 Task: Search one way flight ticket for 4 adults, 2 children, 2 infants in seat and 1 infant on lap in premium economy from Grand Forks: Grand Forks International Airport to Evansville: Evansville Regional Airport on 5-3-2023. Choice of flights is Sun country airlines. Number of bags: 2 carry on bags. Price is upto 99000. Outbound departure time preference is 9:15.
Action: Mouse moved to (388, 153)
Screenshot: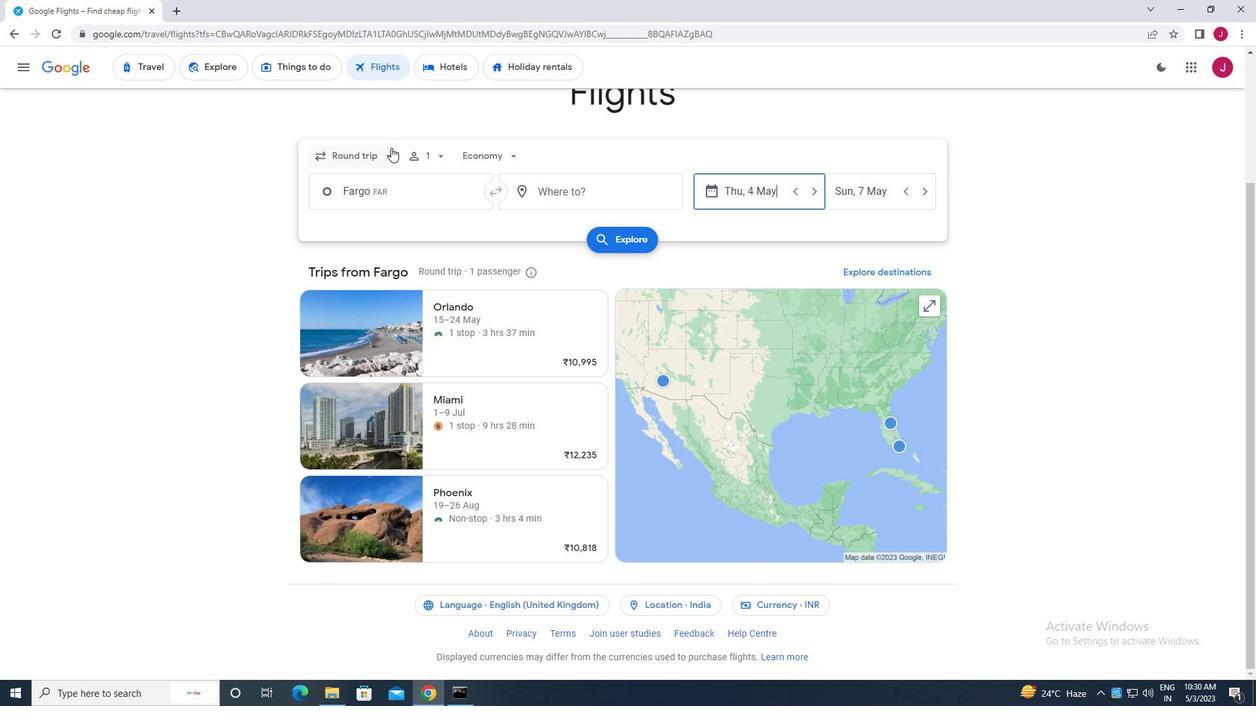 
Action: Mouse pressed left at (388, 153)
Screenshot: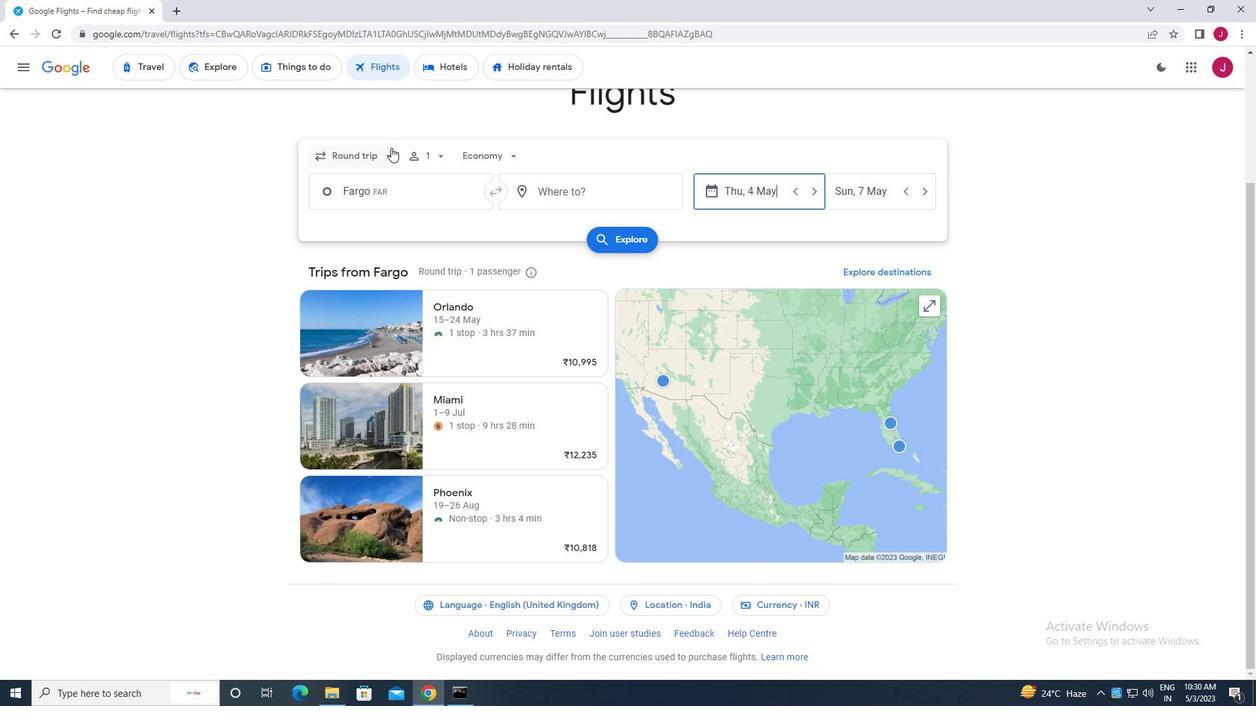 
Action: Mouse moved to (374, 217)
Screenshot: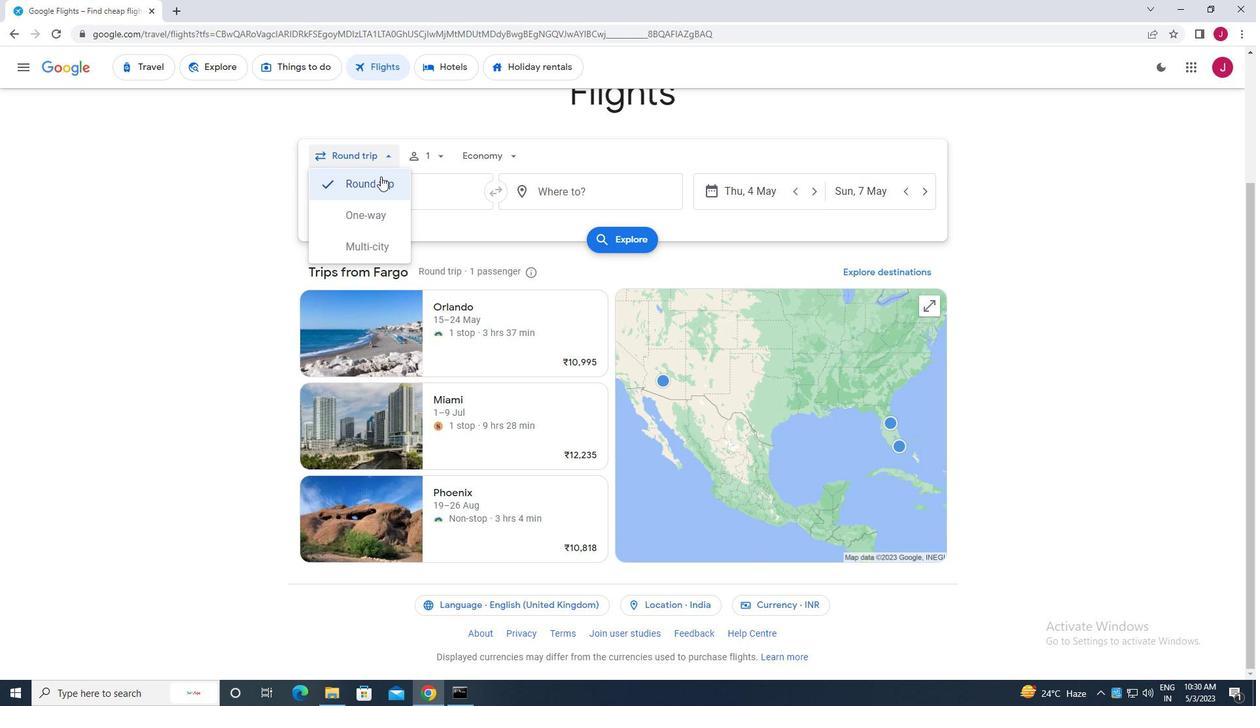 
Action: Mouse pressed left at (374, 217)
Screenshot: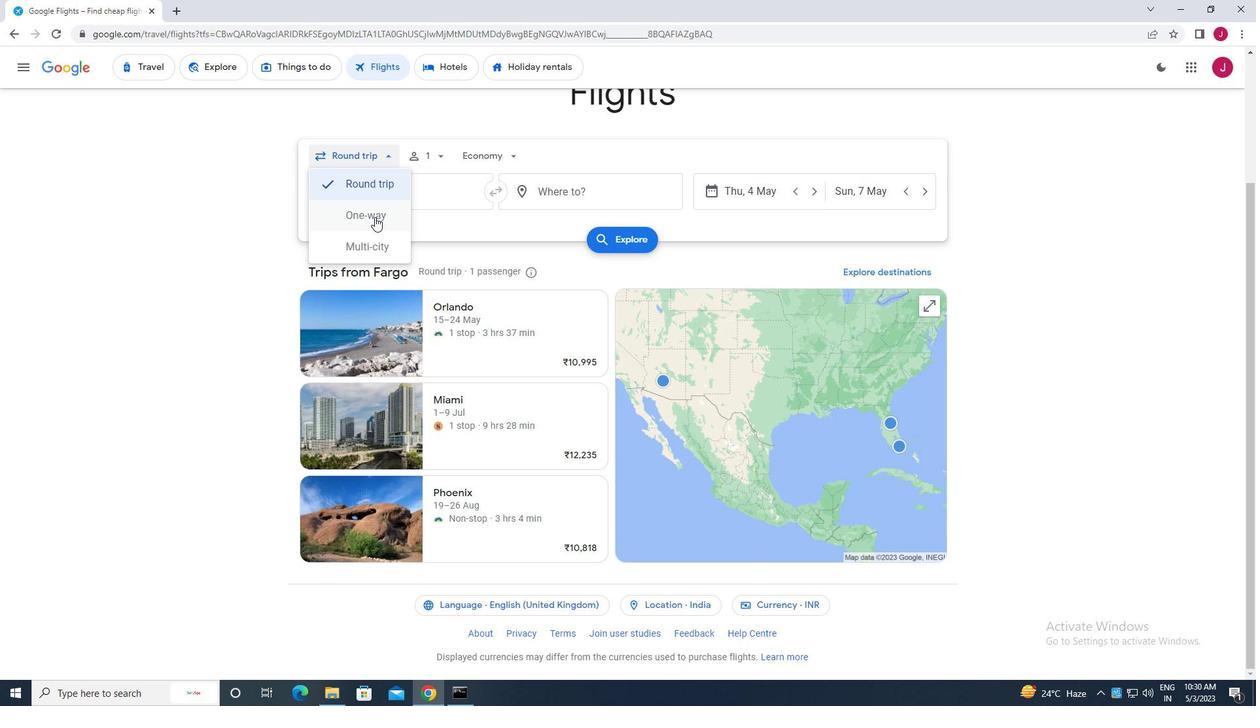 
Action: Mouse moved to (435, 155)
Screenshot: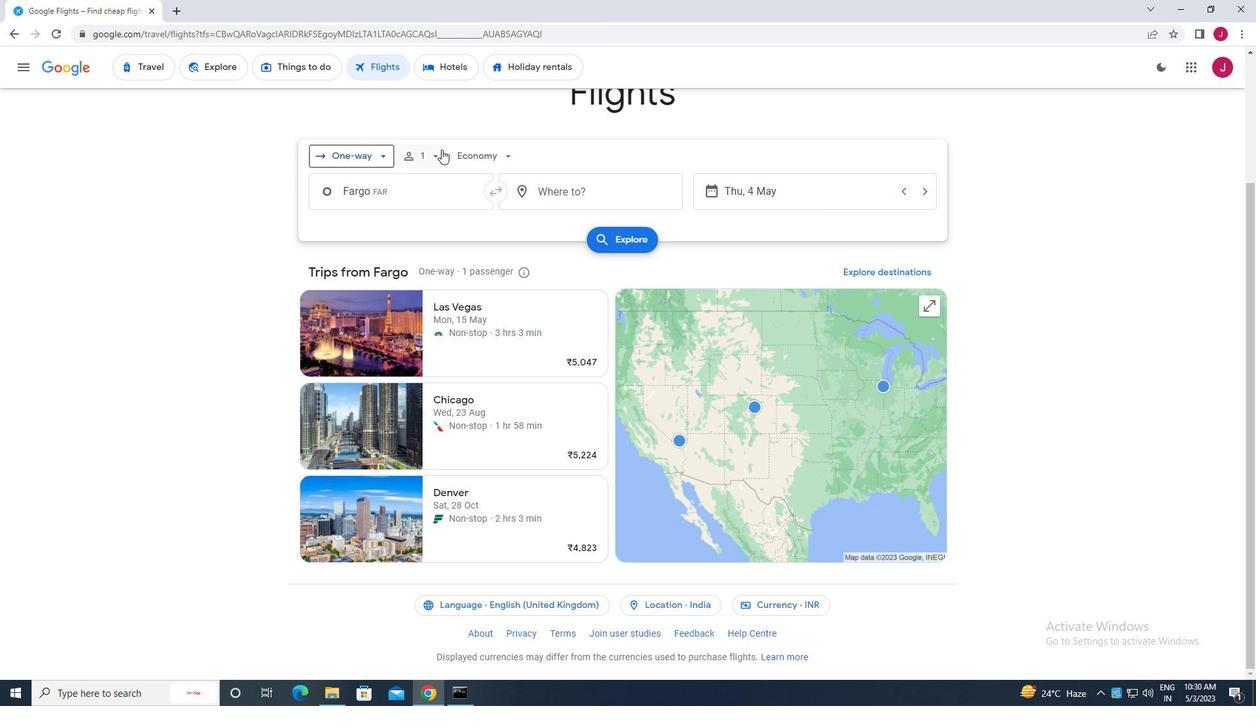 
Action: Mouse pressed left at (435, 155)
Screenshot: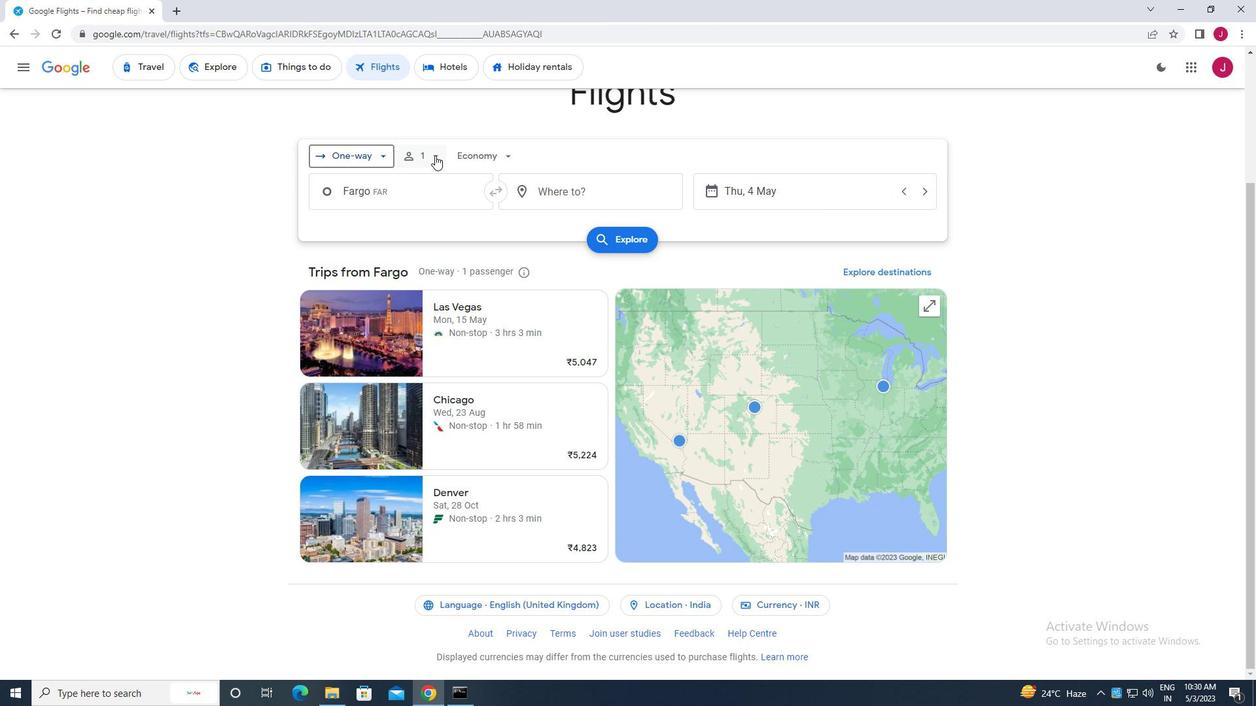
Action: Mouse moved to (528, 189)
Screenshot: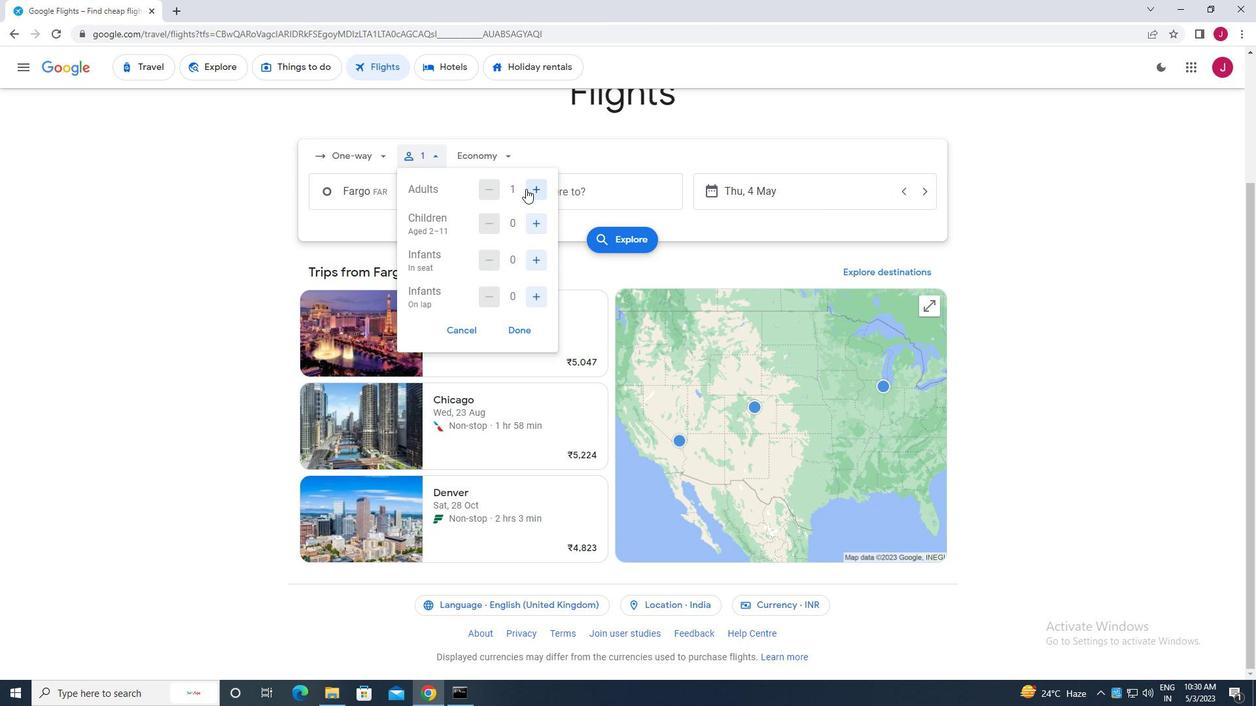 
Action: Mouse pressed left at (528, 189)
Screenshot: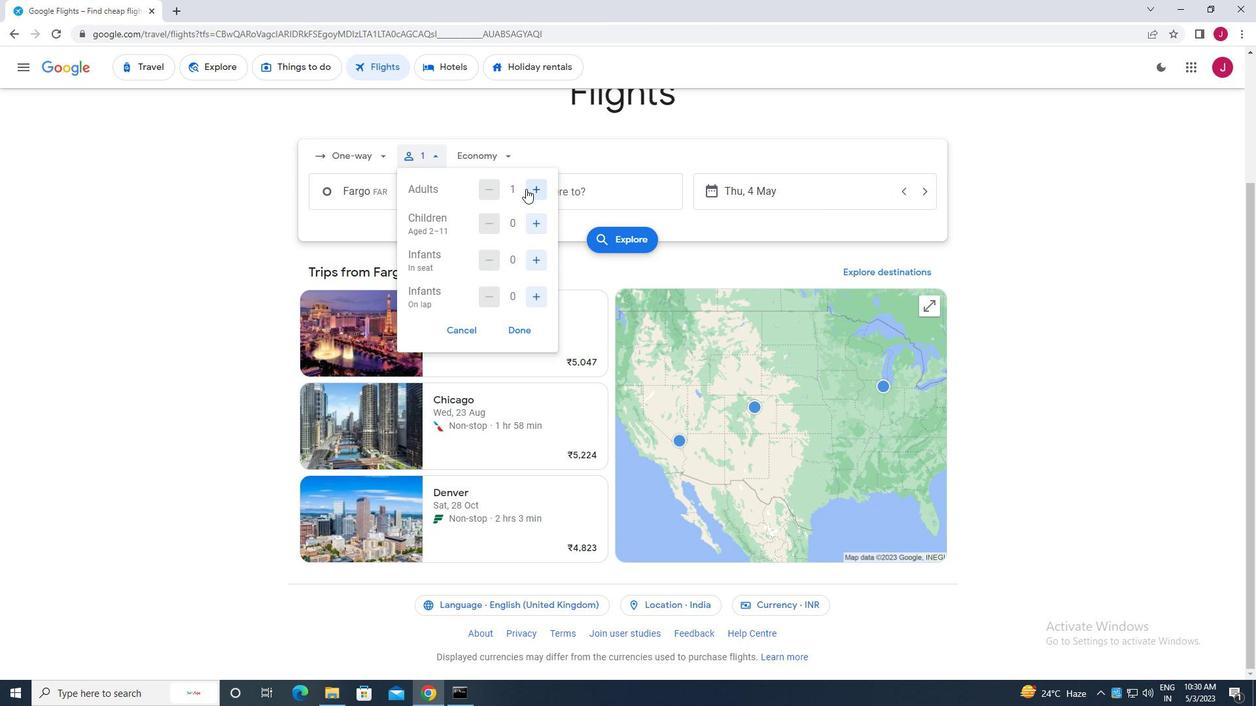 
Action: Mouse moved to (528, 189)
Screenshot: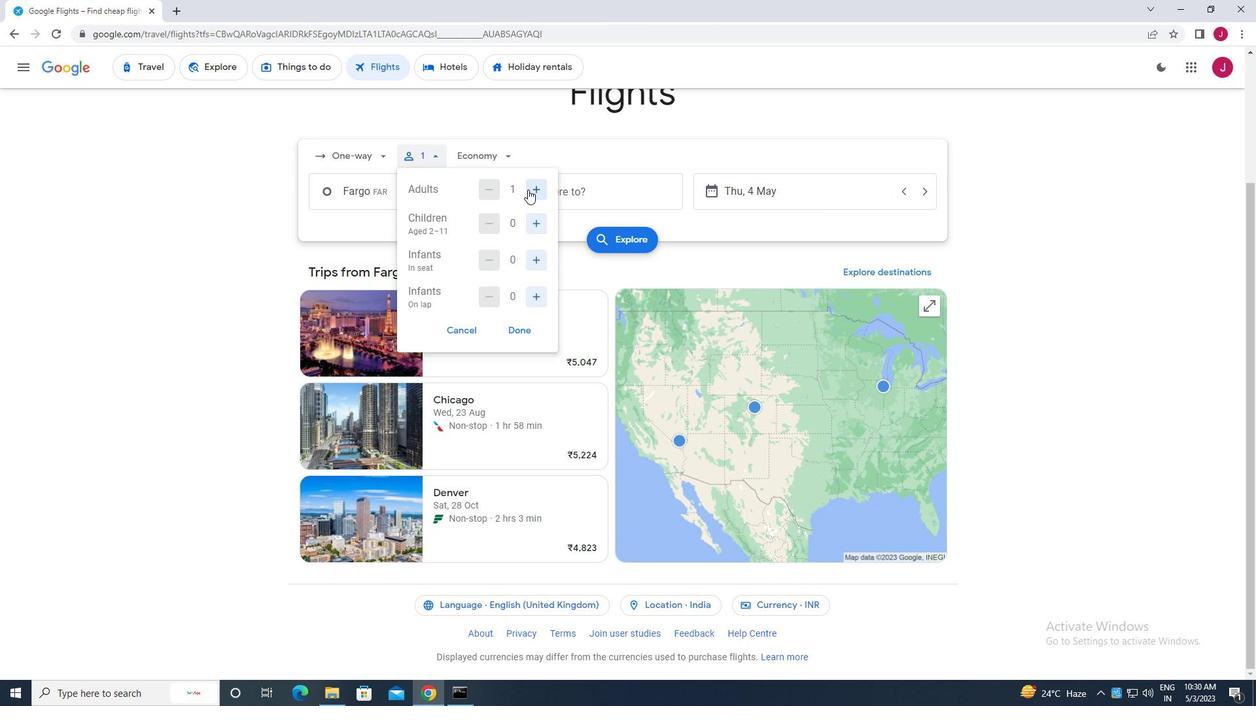 
Action: Mouse pressed left at (528, 189)
Screenshot: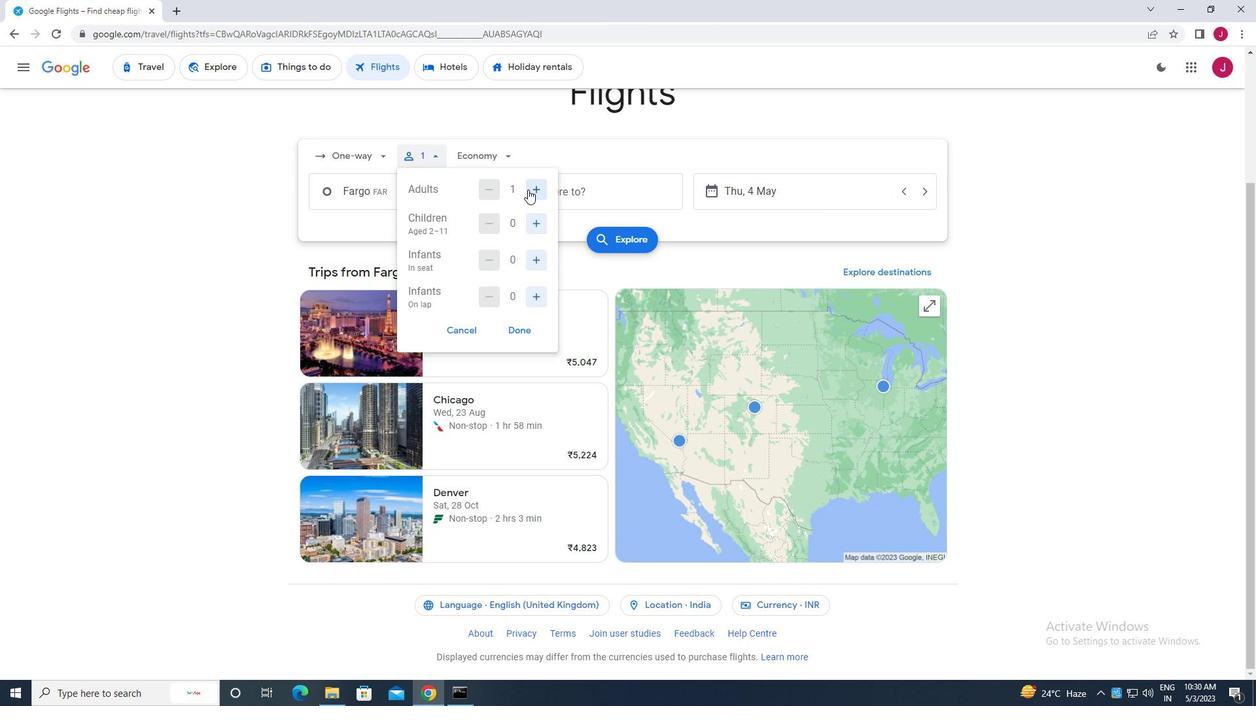 
Action: Mouse moved to (529, 190)
Screenshot: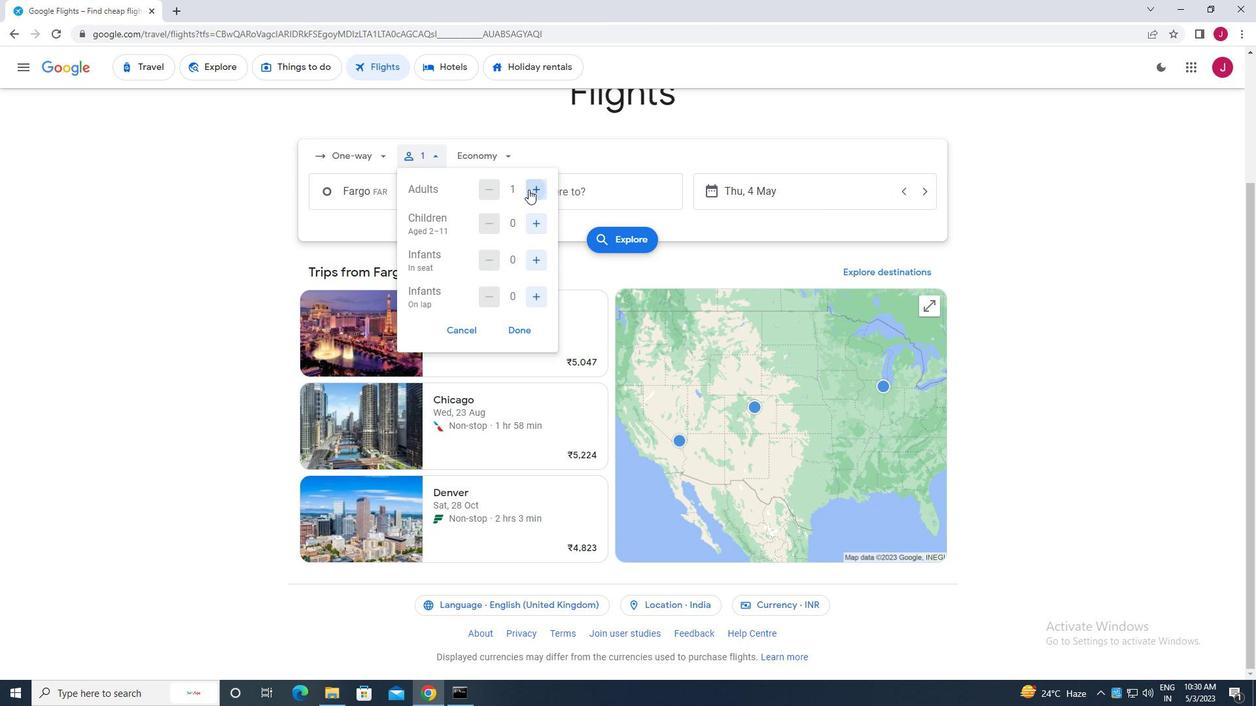 
Action: Mouse pressed left at (529, 190)
Screenshot: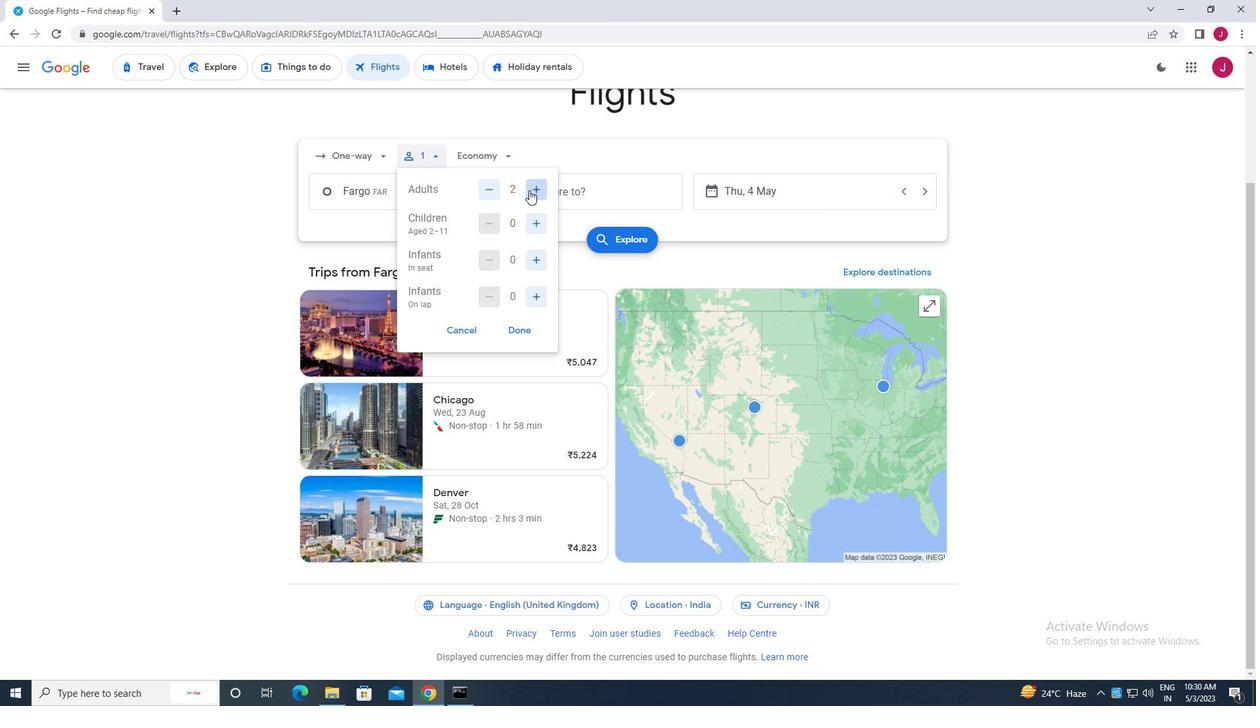 
Action: Mouse moved to (535, 227)
Screenshot: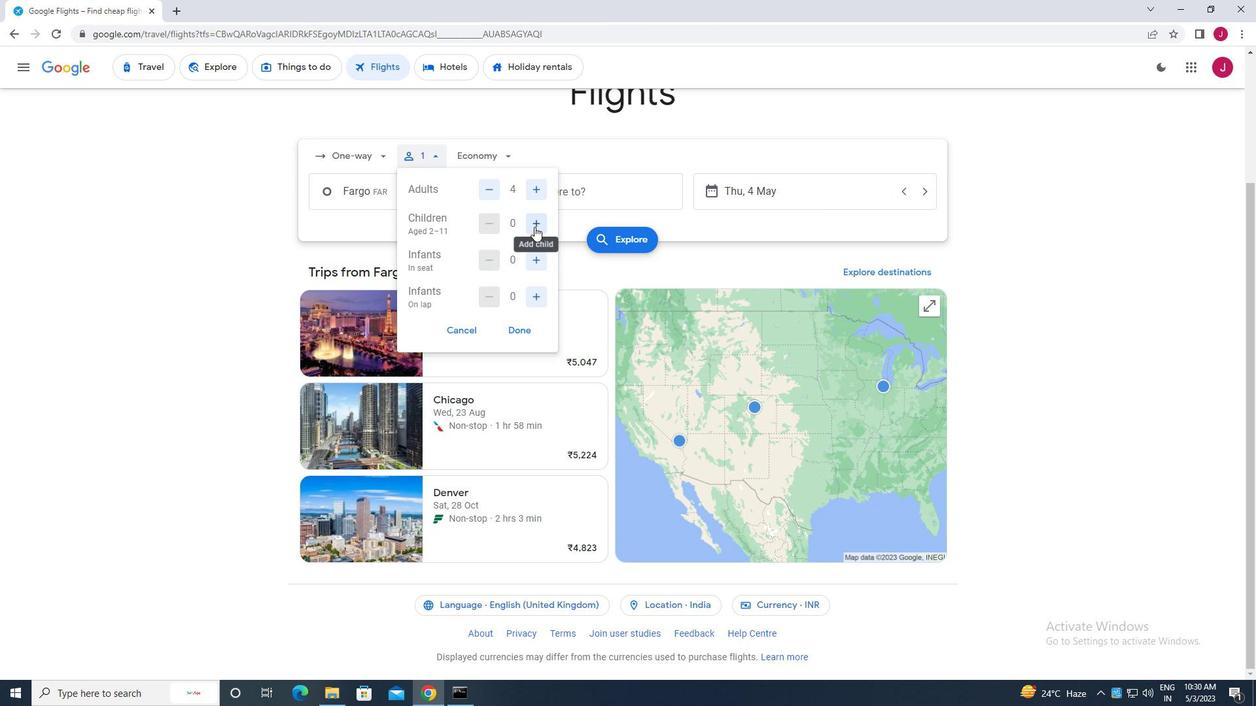 
Action: Mouse pressed left at (535, 227)
Screenshot: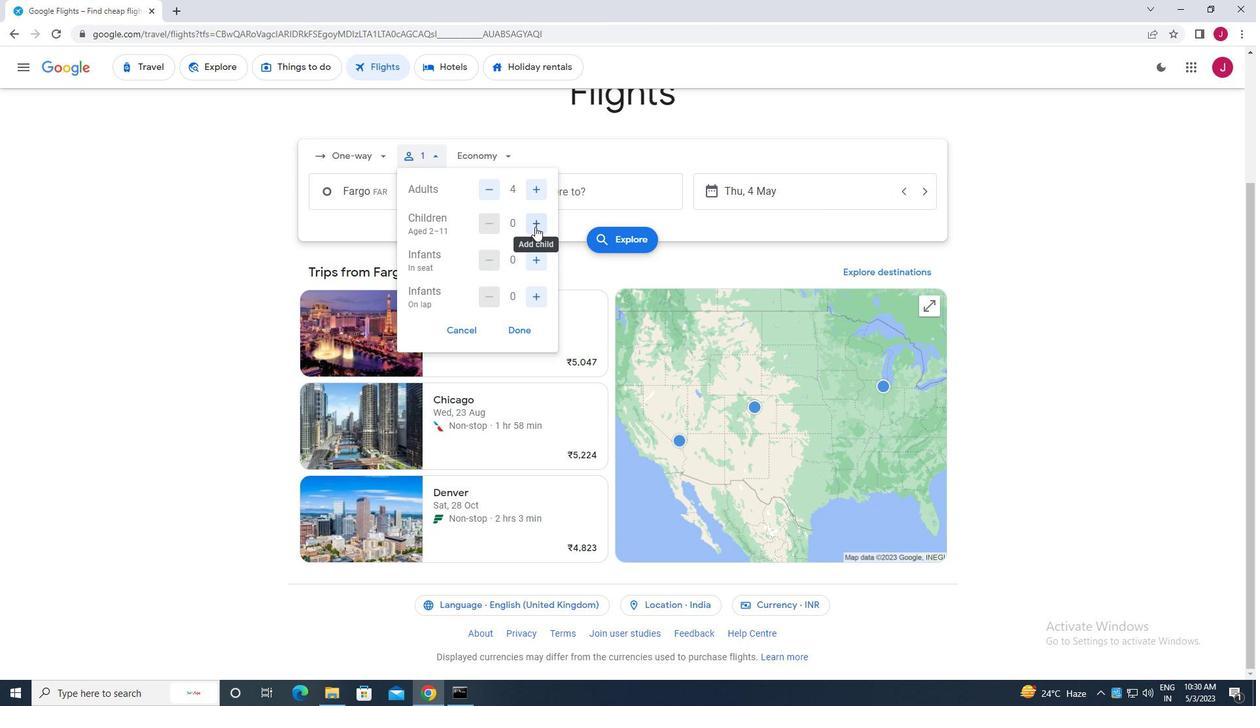 
Action: Mouse pressed left at (535, 227)
Screenshot: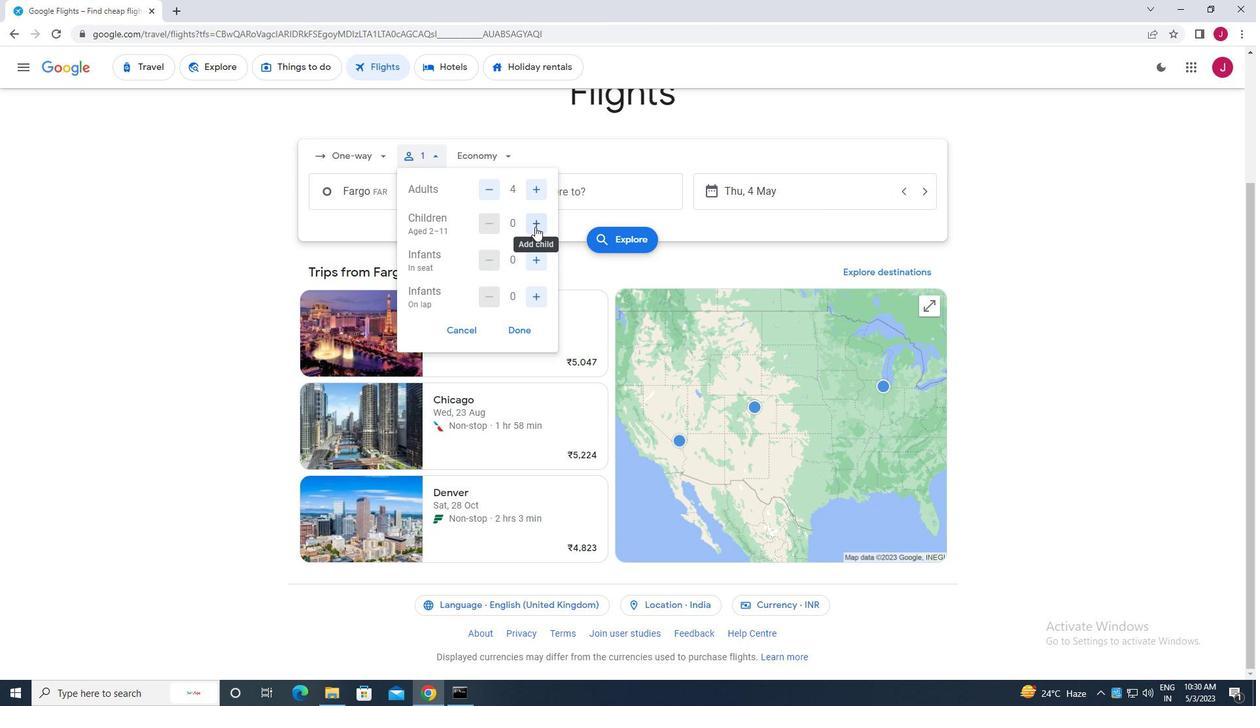 
Action: Mouse moved to (538, 264)
Screenshot: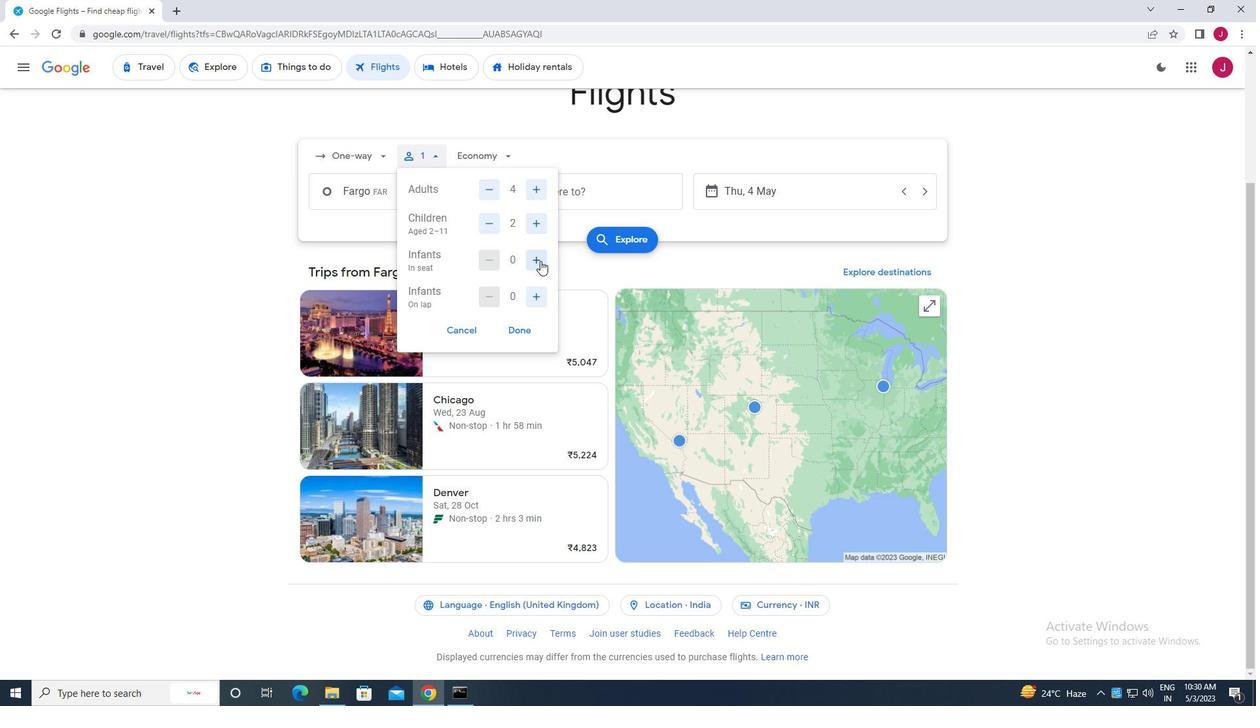 
Action: Mouse pressed left at (538, 264)
Screenshot: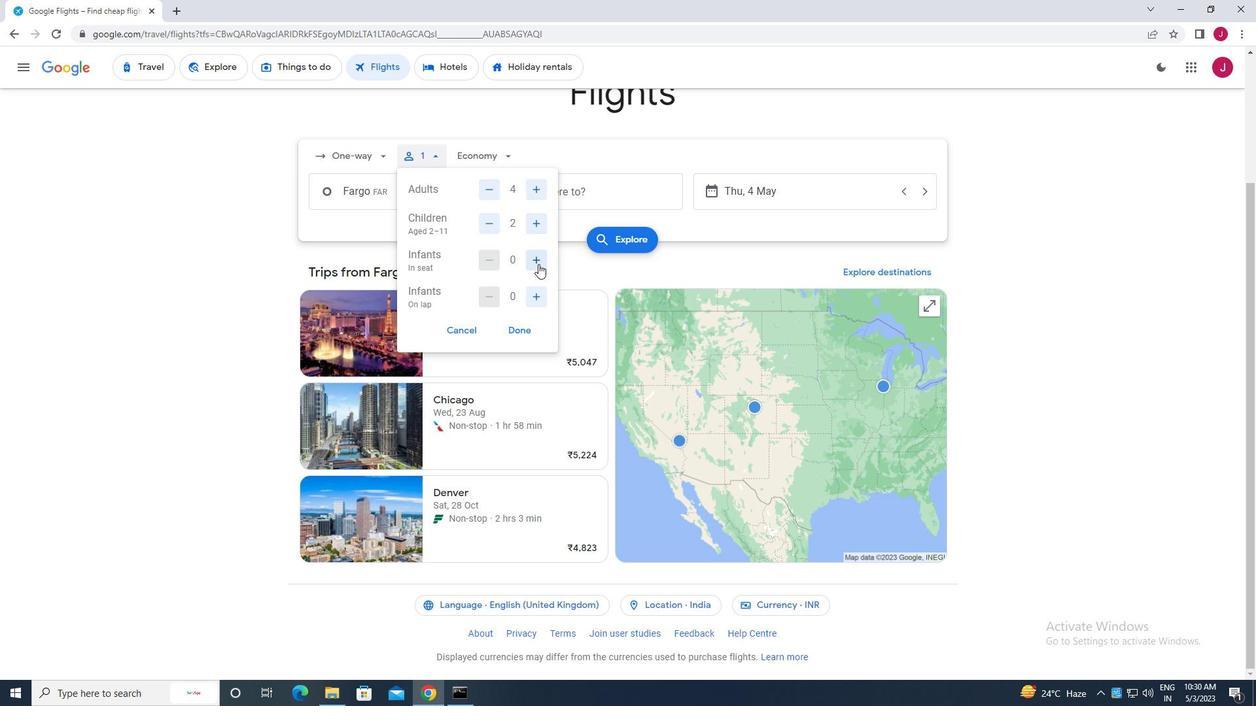
Action: Mouse pressed left at (538, 264)
Screenshot: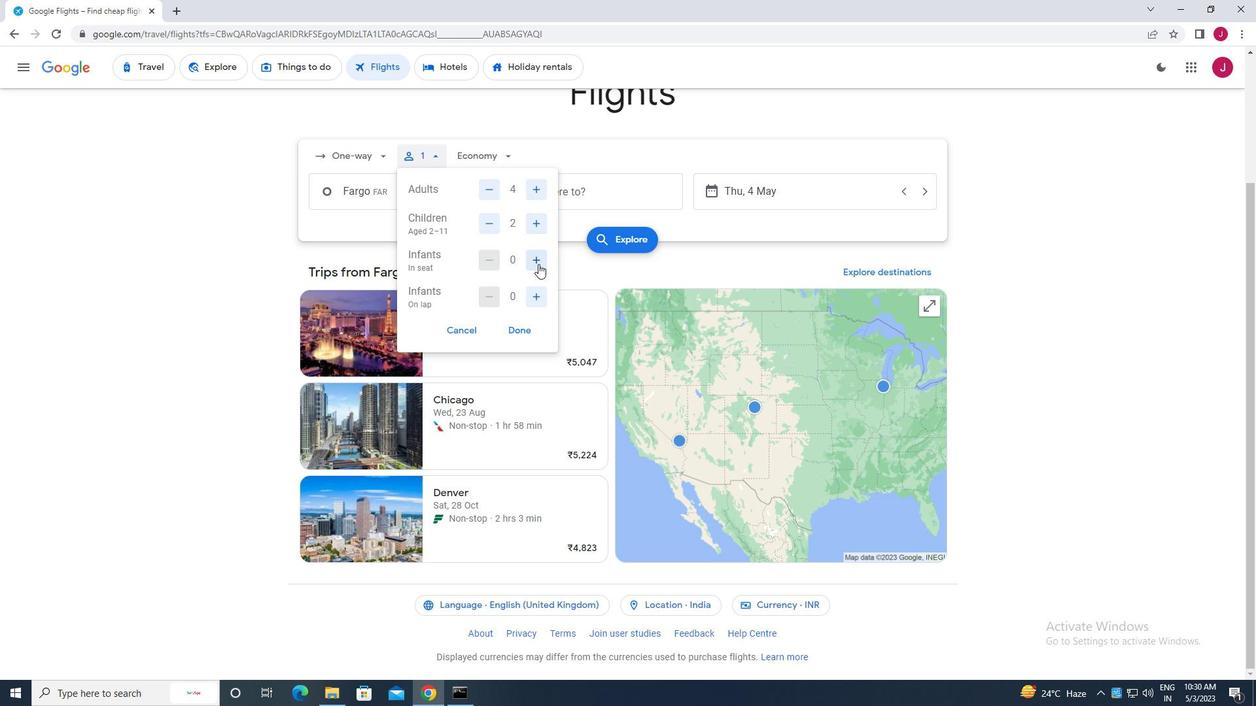 
Action: Mouse moved to (536, 295)
Screenshot: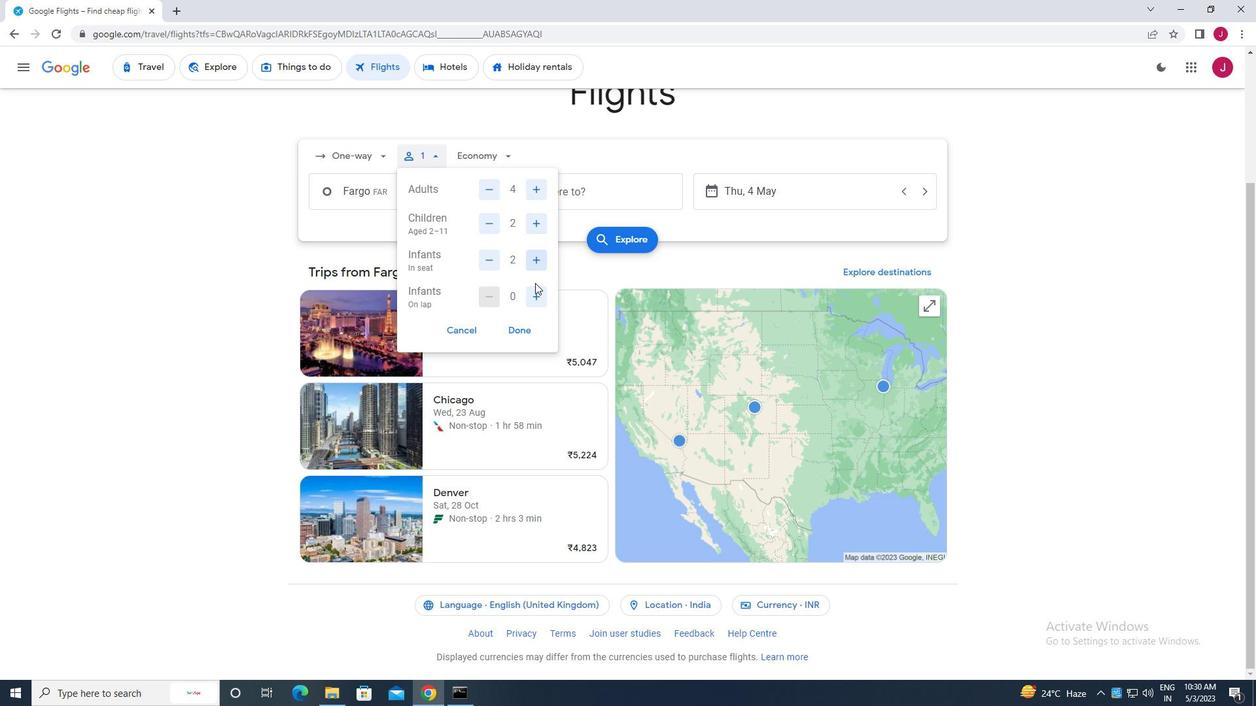 
Action: Mouse pressed left at (536, 295)
Screenshot: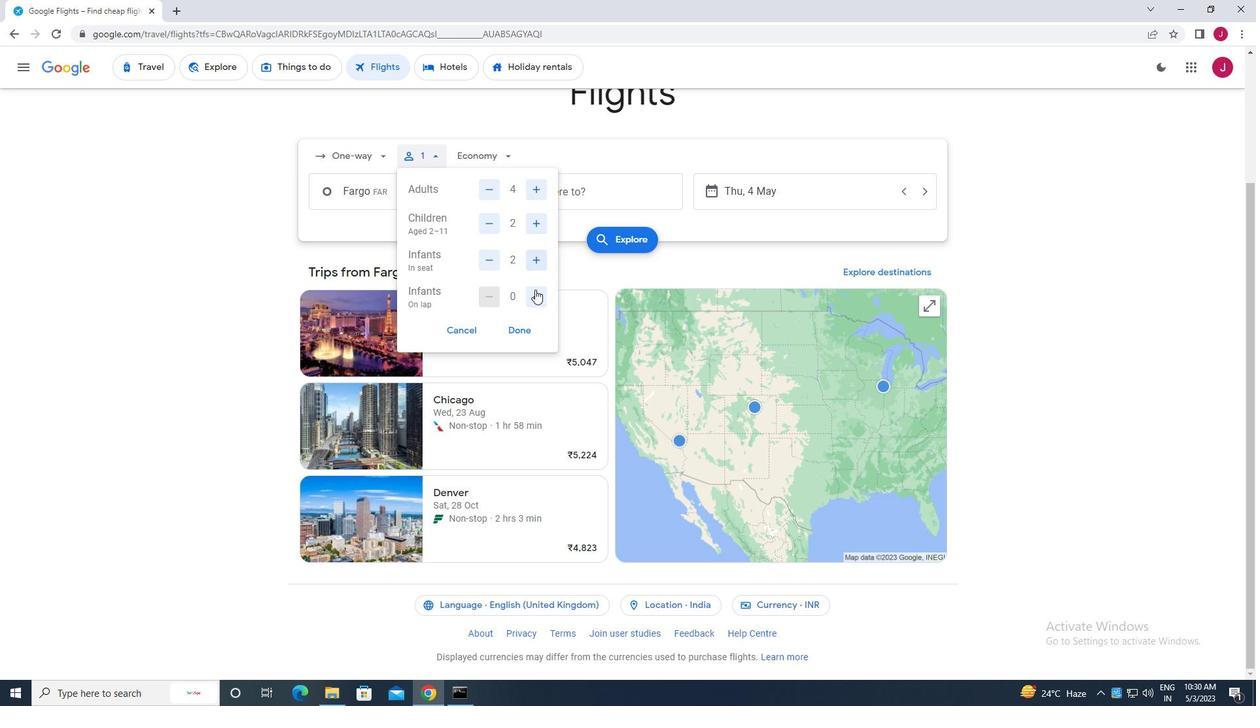 
Action: Mouse moved to (521, 327)
Screenshot: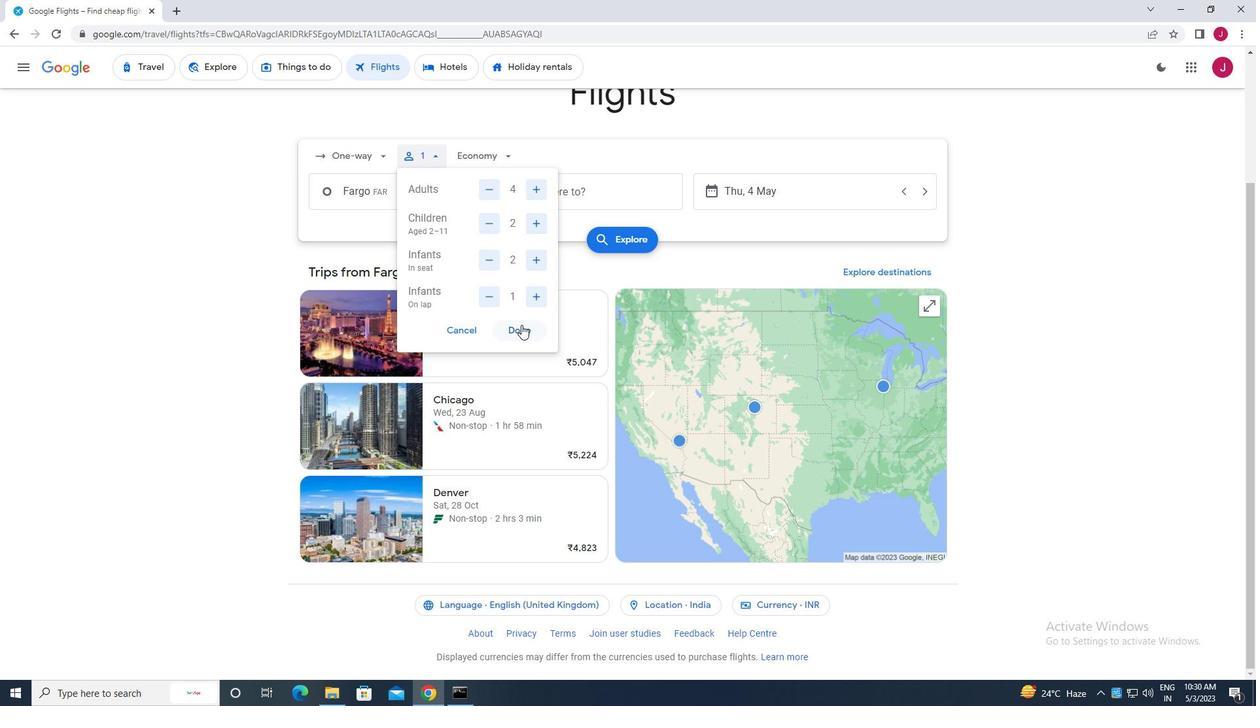 
Action: Mouse pressed left at (521, 327)
Screenshot: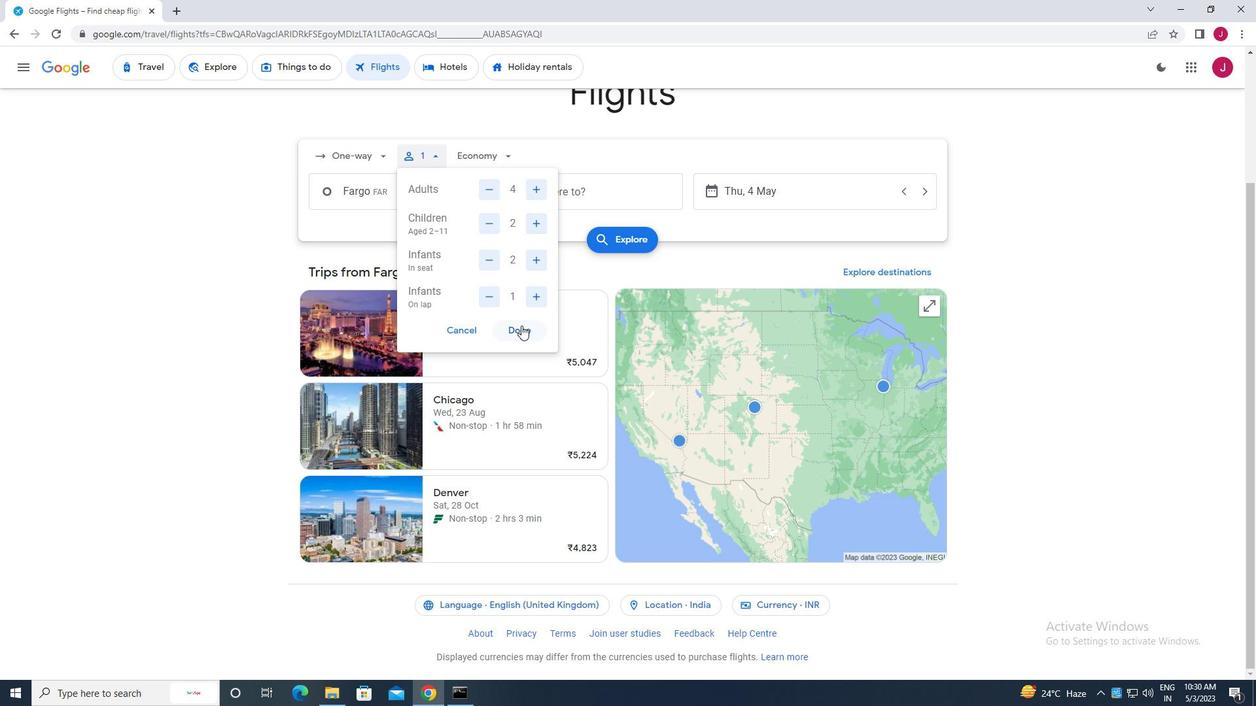 
Action: Mouse moved to (490, 158)
Screenshot: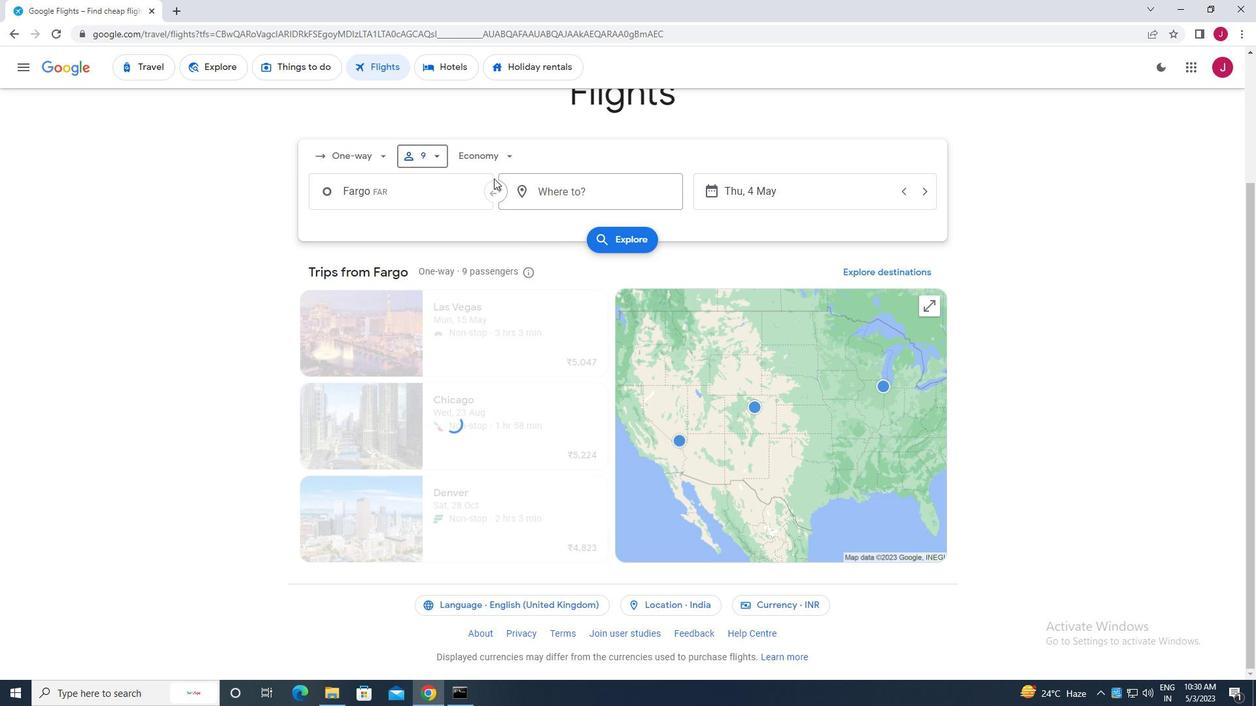 
Action: Mouse pressed left at (490, 158)
Screenshot: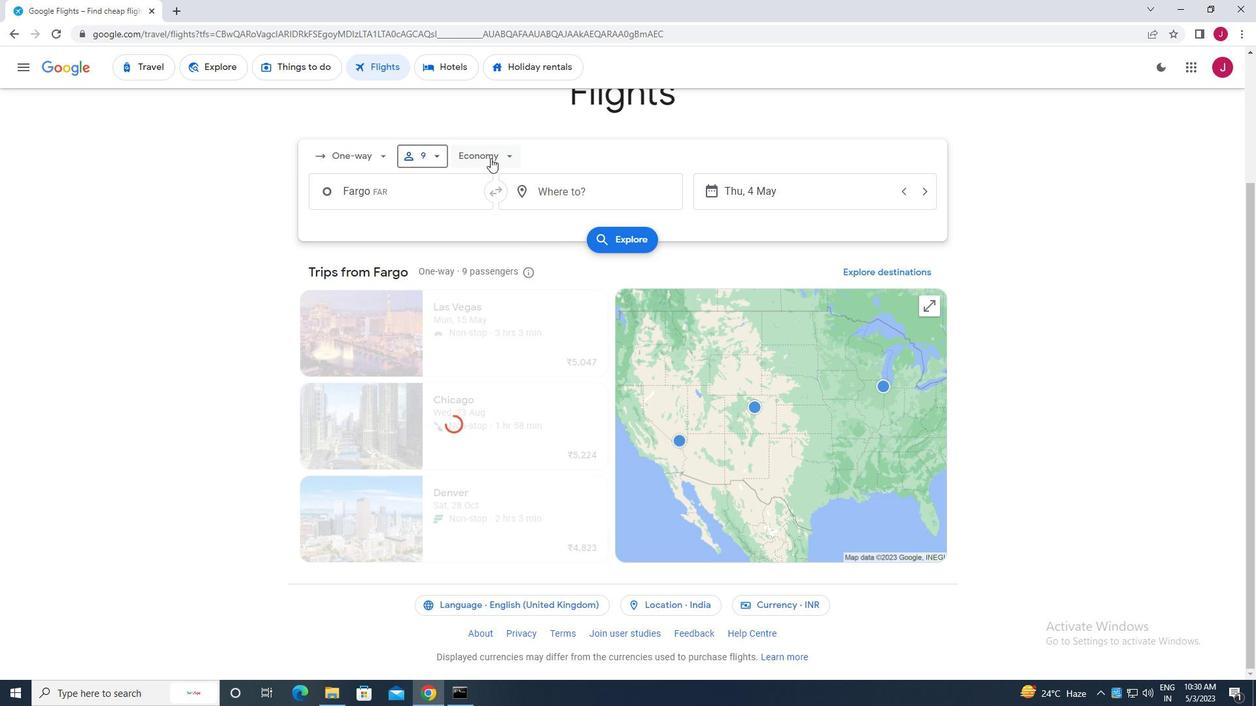 
Action: Mouse moved to (504, 215)
Screenshot: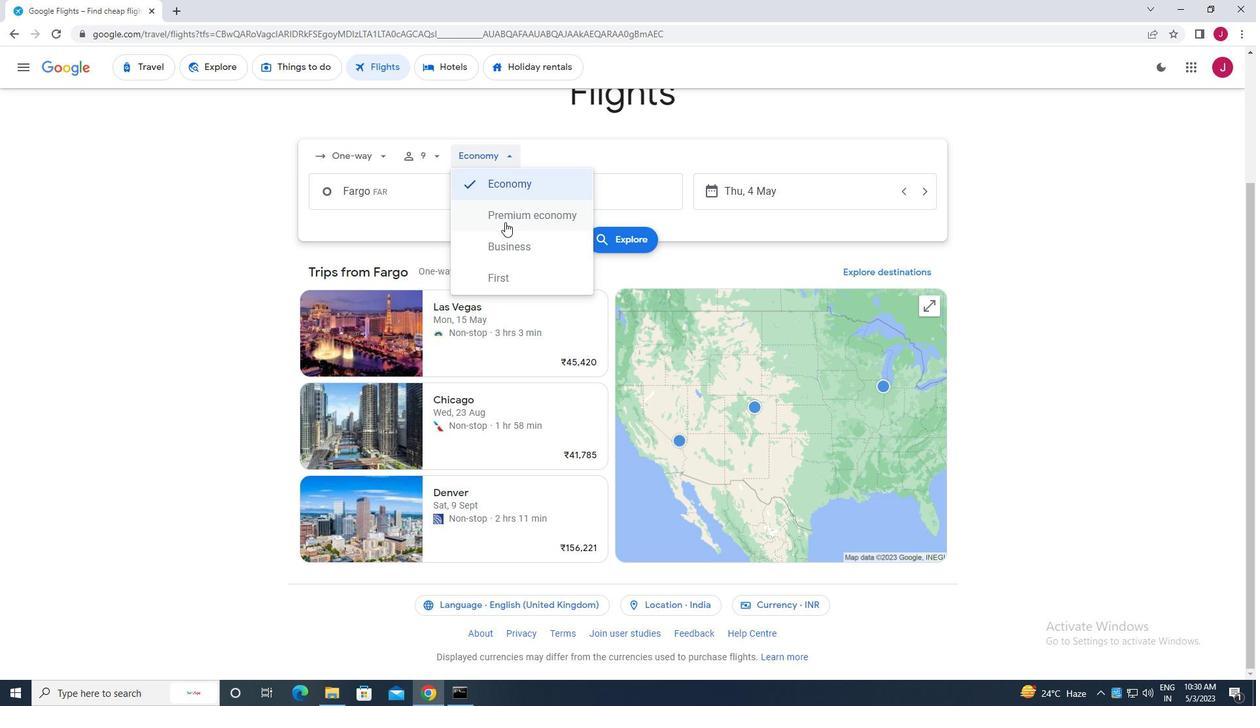 
Action: Mouse pressed left at (504, 215)
Screenshot: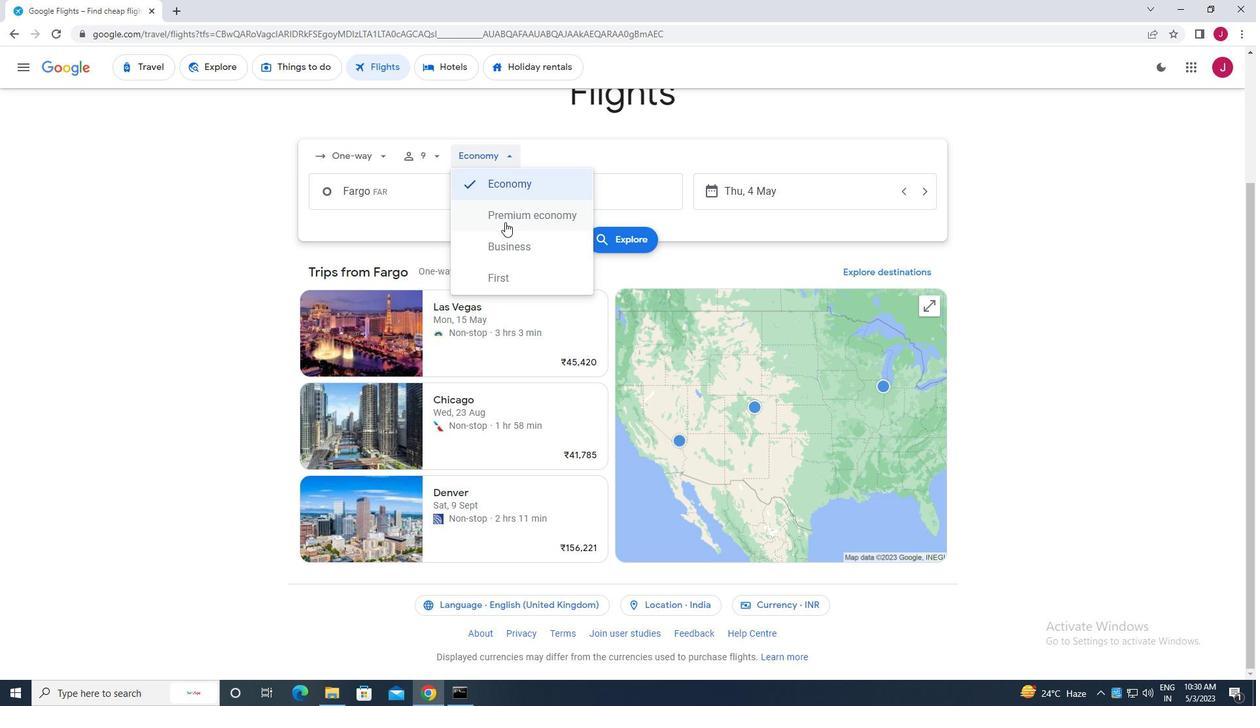 
Action: Mouse moved to (441, 194)
Screenshot: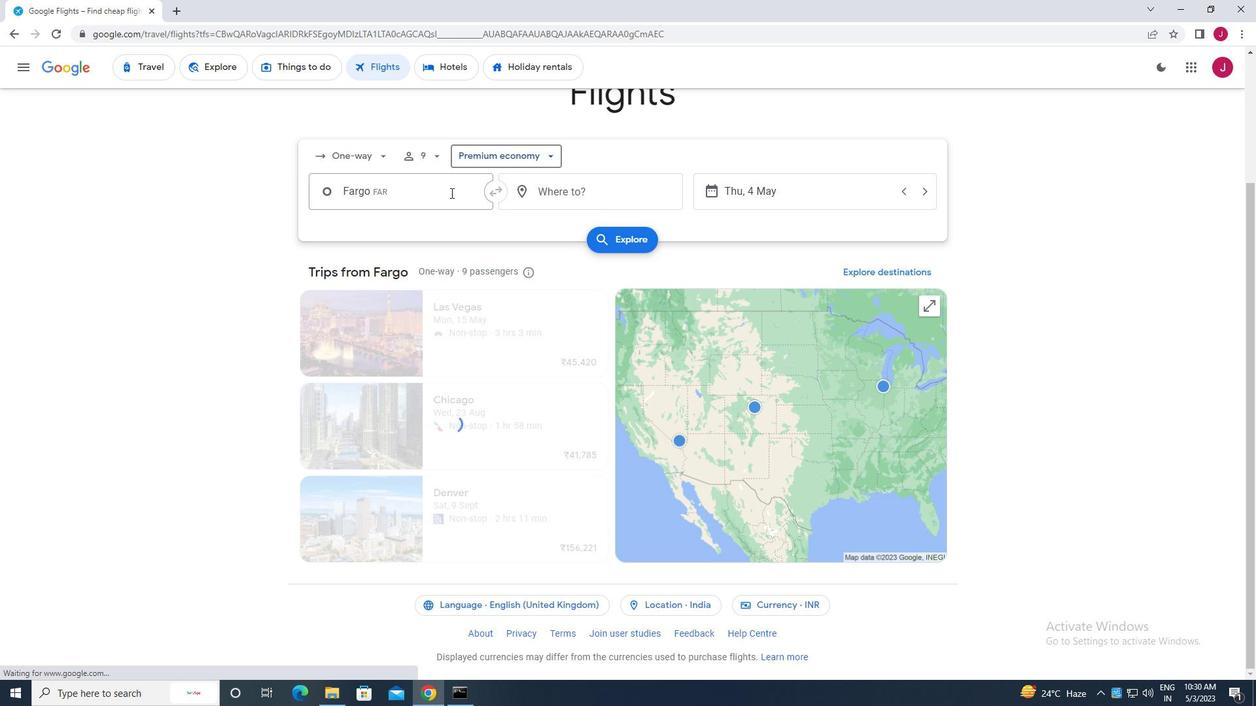 
Action: Mouse pressed left at (441, 194)
Screenshot: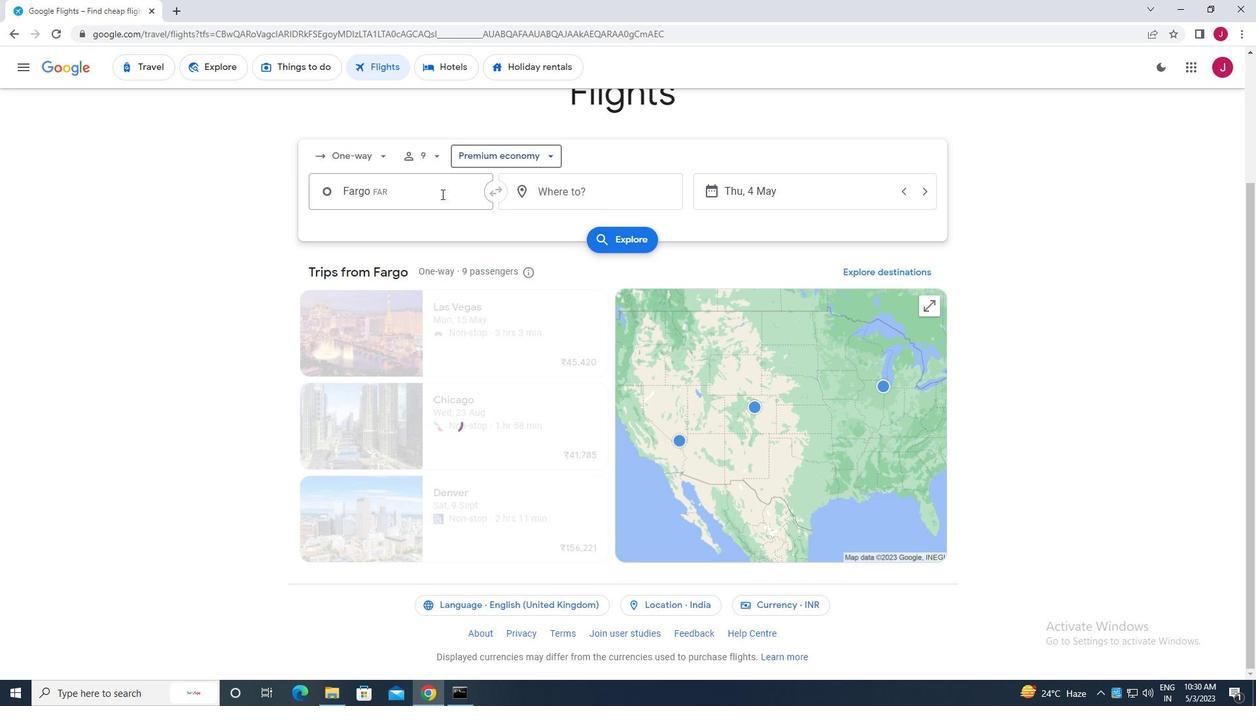 
Action: Key pressed r<Key.backspace>grand<Key.space>forks
Screenshot: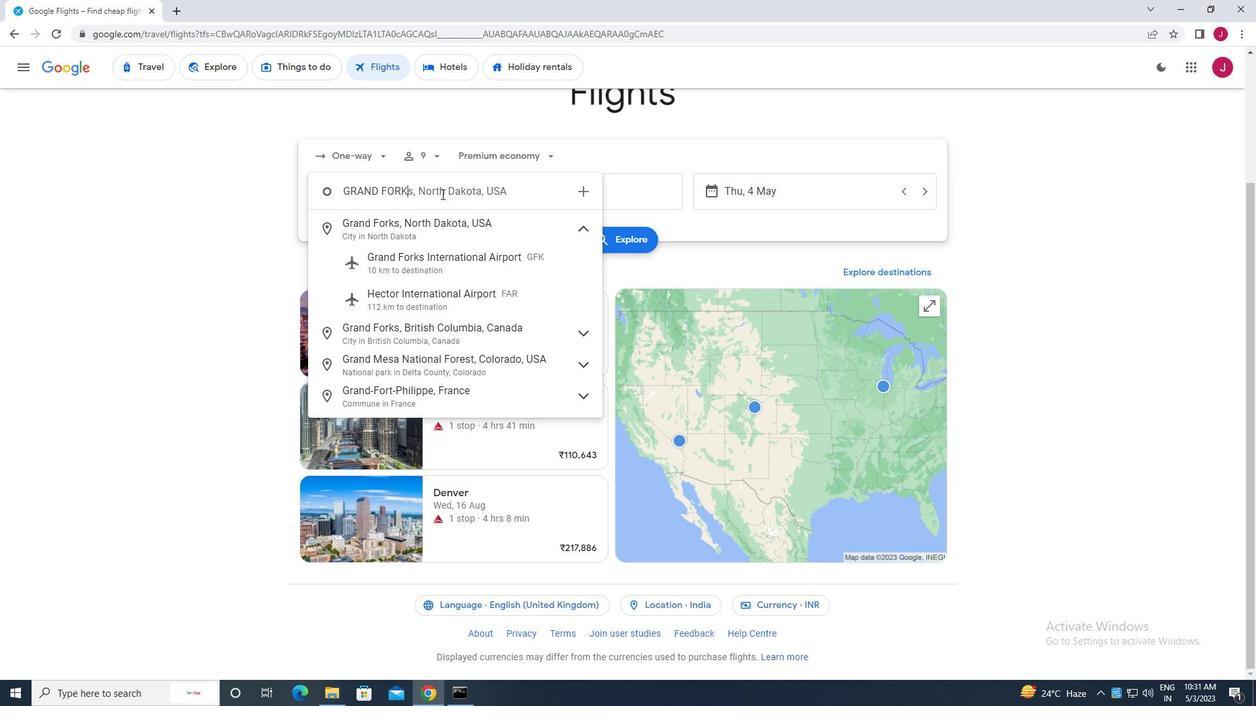 
Action: Mouse moved to (463, 263)
Screenshot: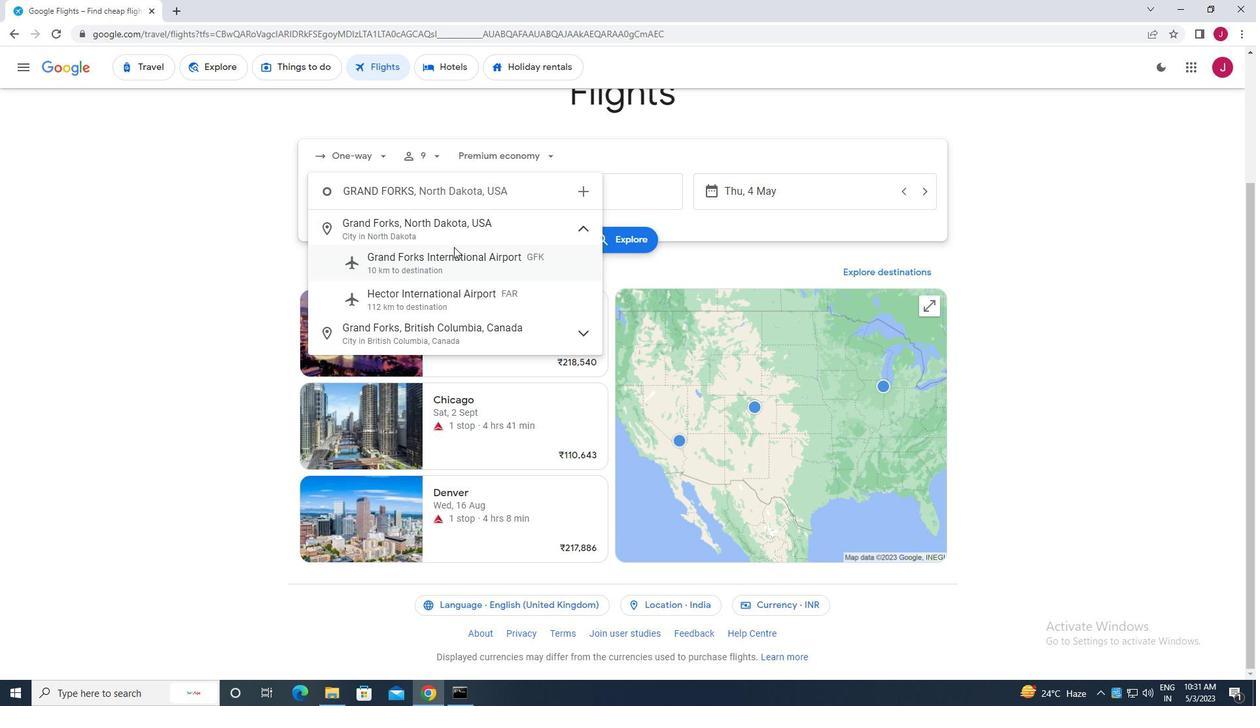 
Action: Mouse pressed left at (463, 263)
Screenshot: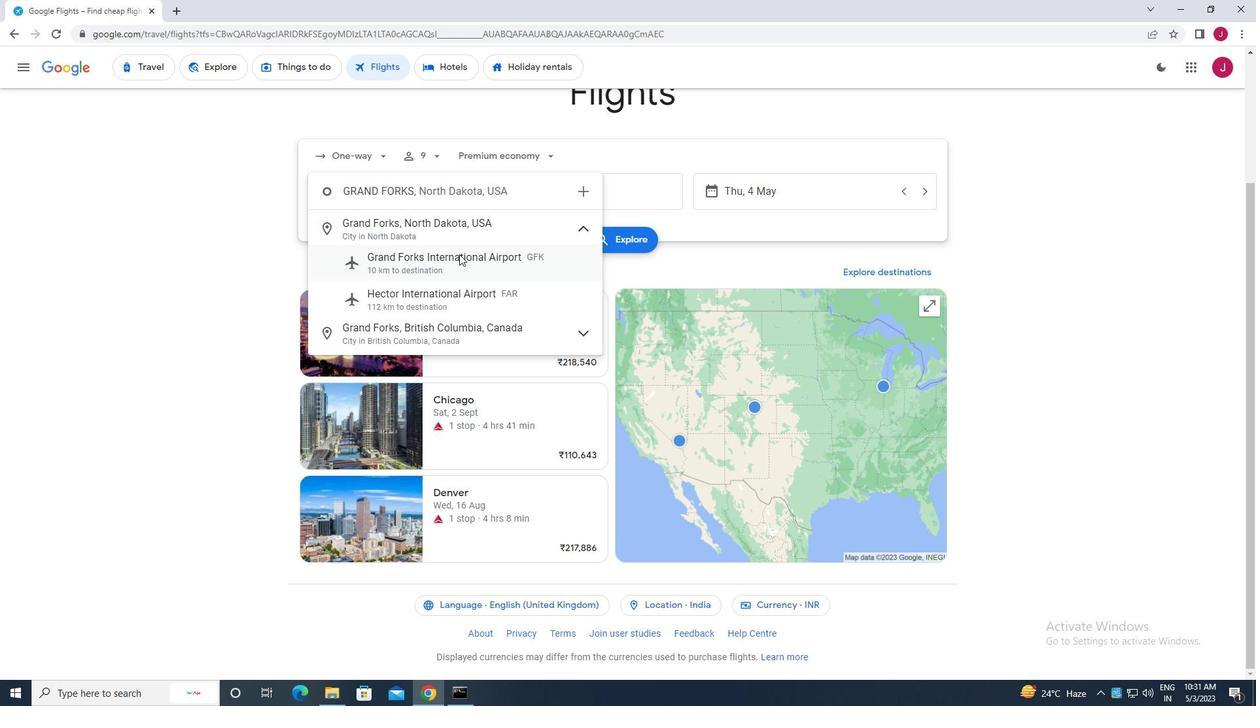 
Action: Mouse moved to (586, 194)
Screenshot: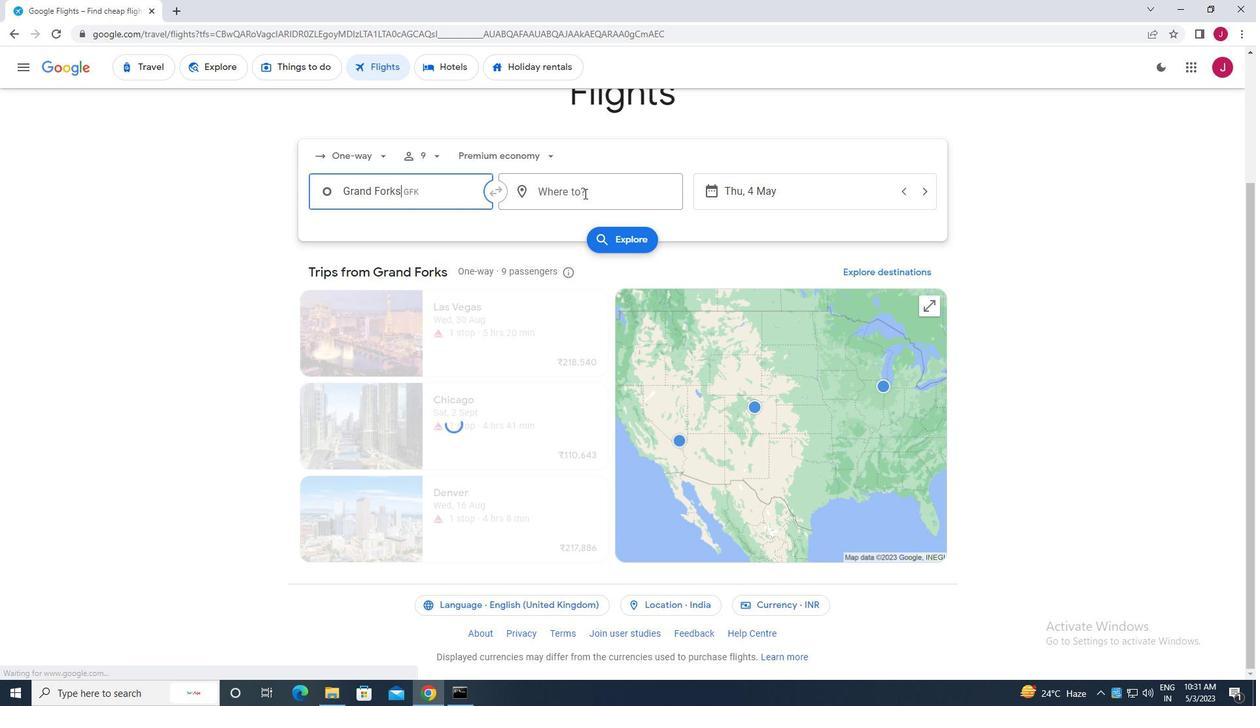 
Action: Mouse pressed left at (586, 194)
Screenshot: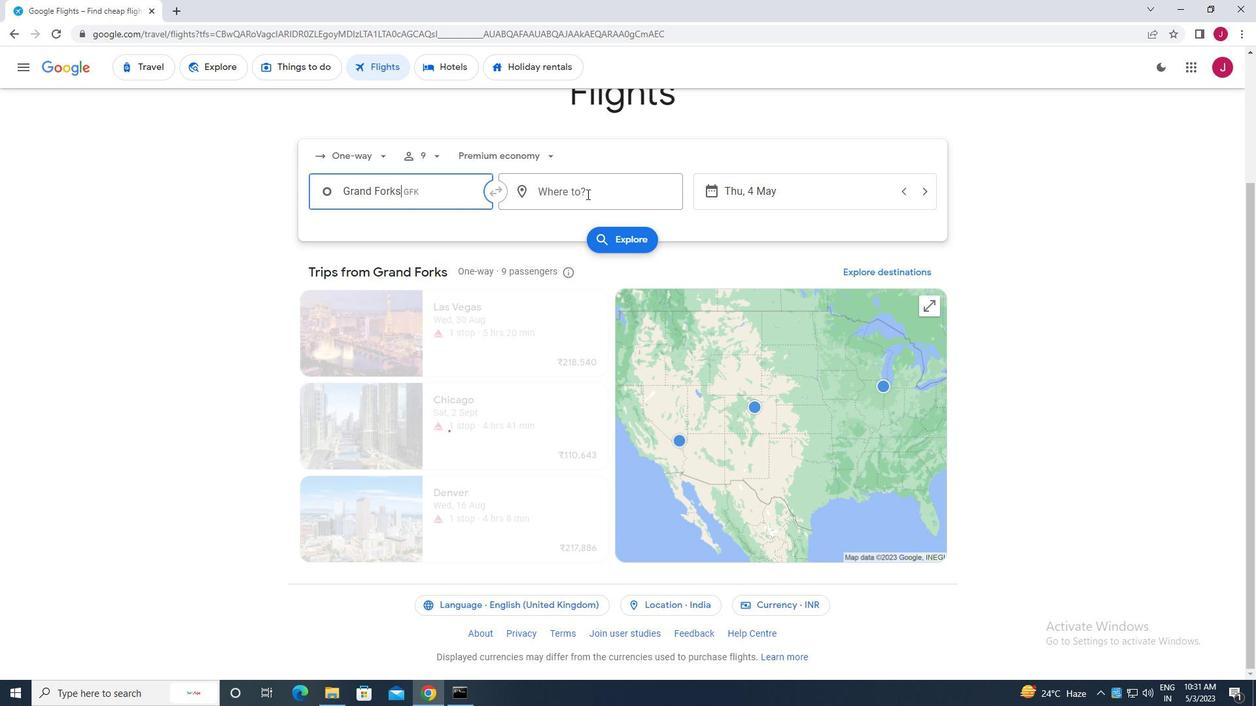 
Action: Mouse moved to (584, 194)
Screenshot: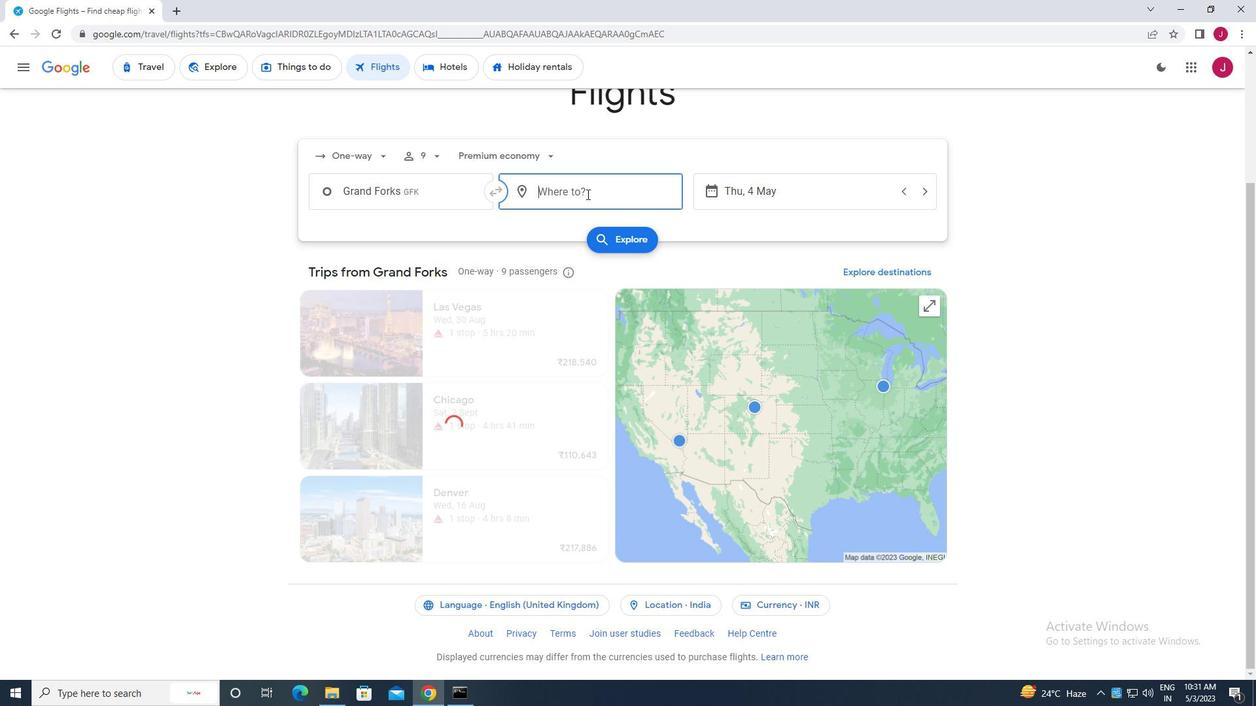 
Action: Key pressed evans
Screenshot: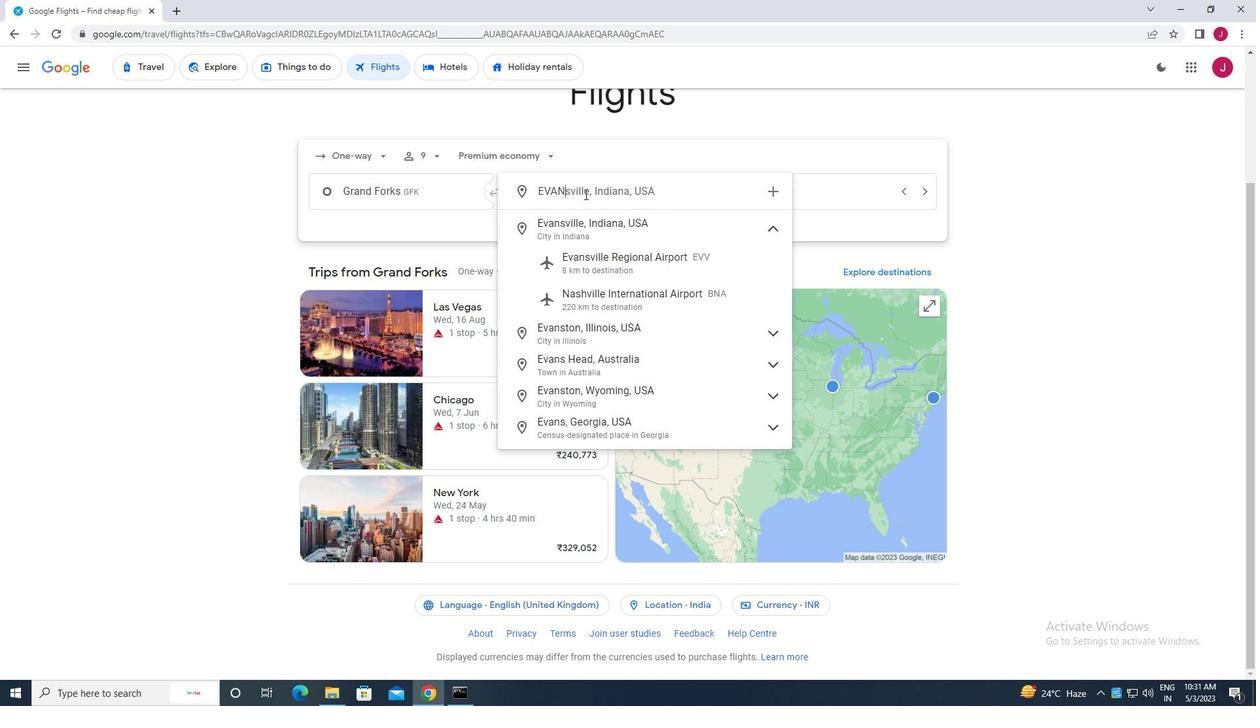 
Action: Mouse moved to (609, 257)
Screenshot: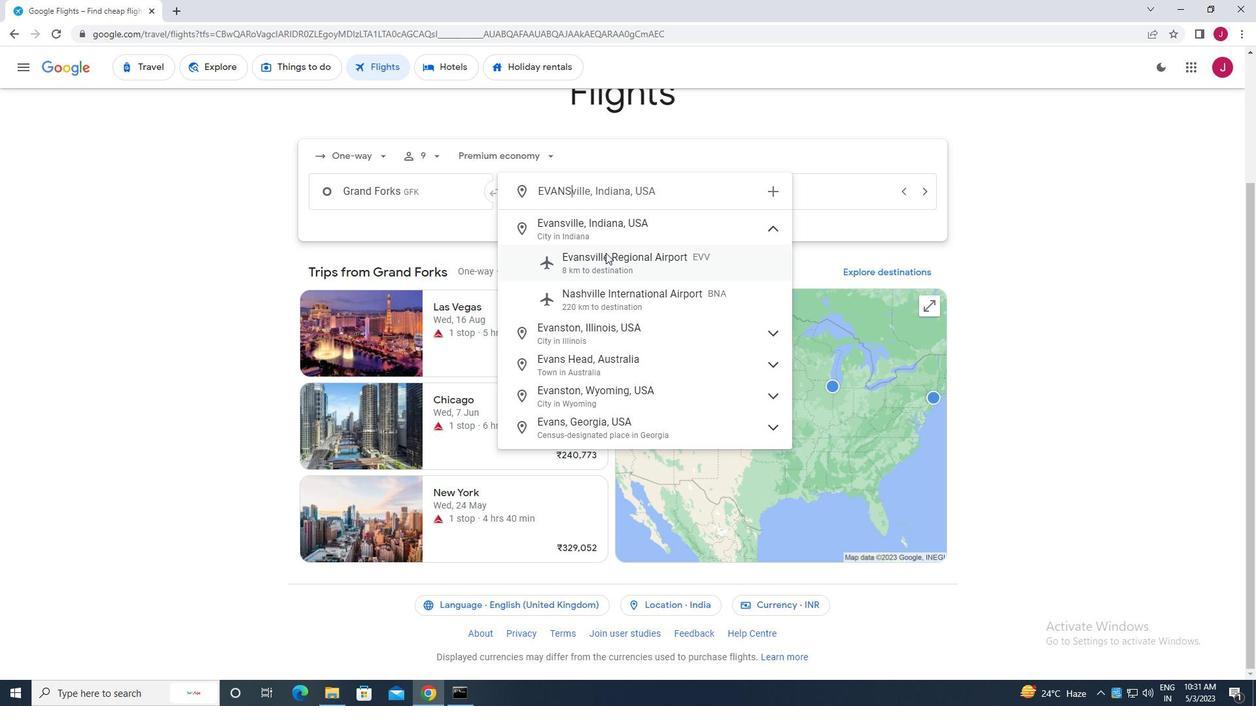 
Action: Mouse pressed left at (609, 257)
Screenshot: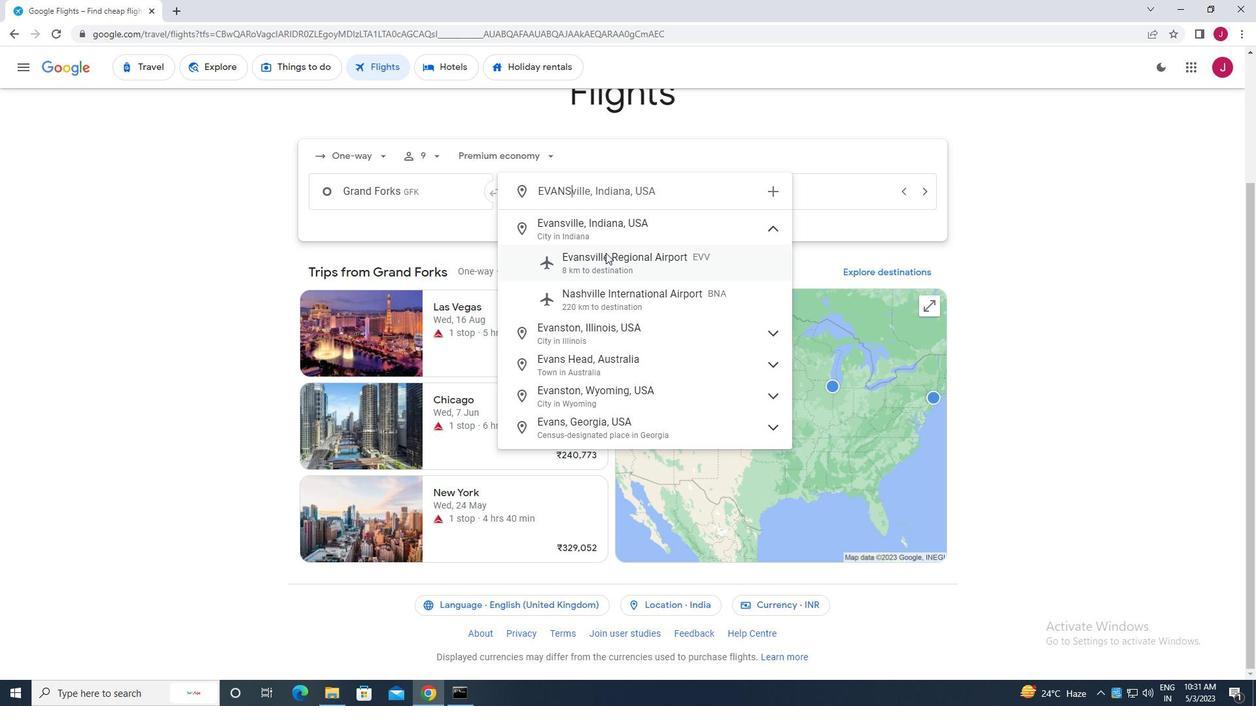 
Action: Mouse moved to (786, 189)
Screenshot: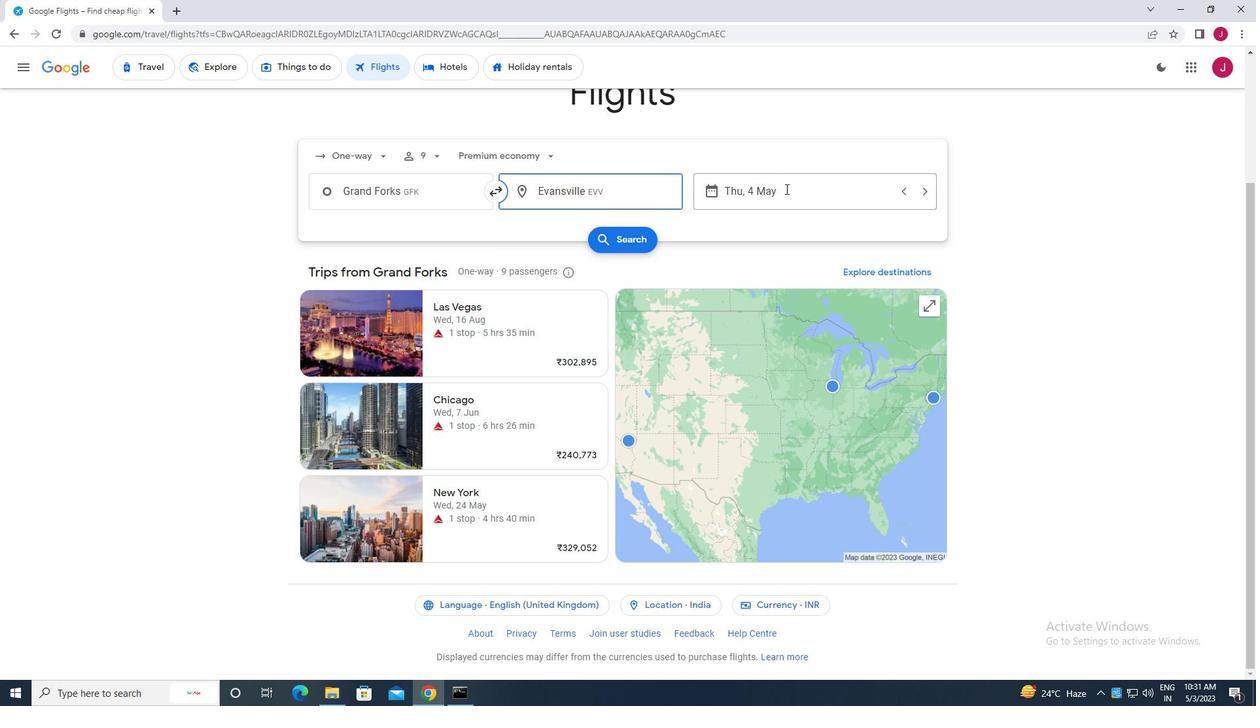 
Action: Mouse pressed left at (786, 189)
Screenshot: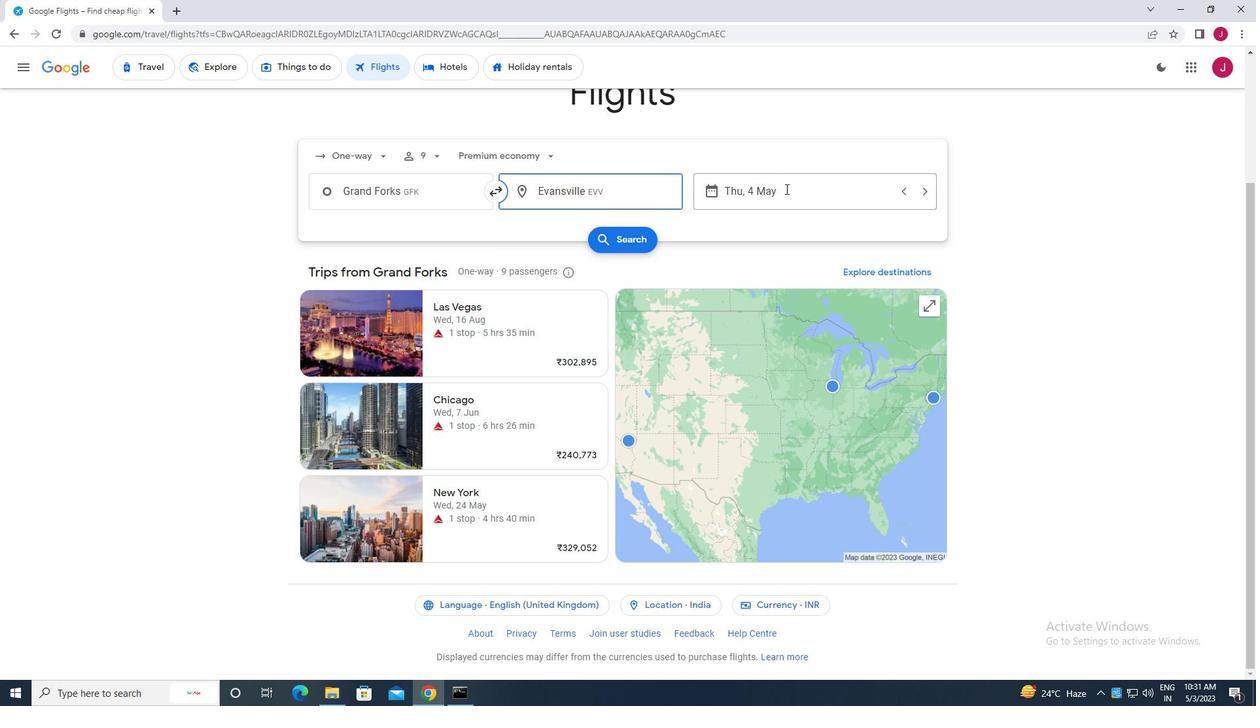 
Action: Mouse moved to (569, 297)
Screenshot: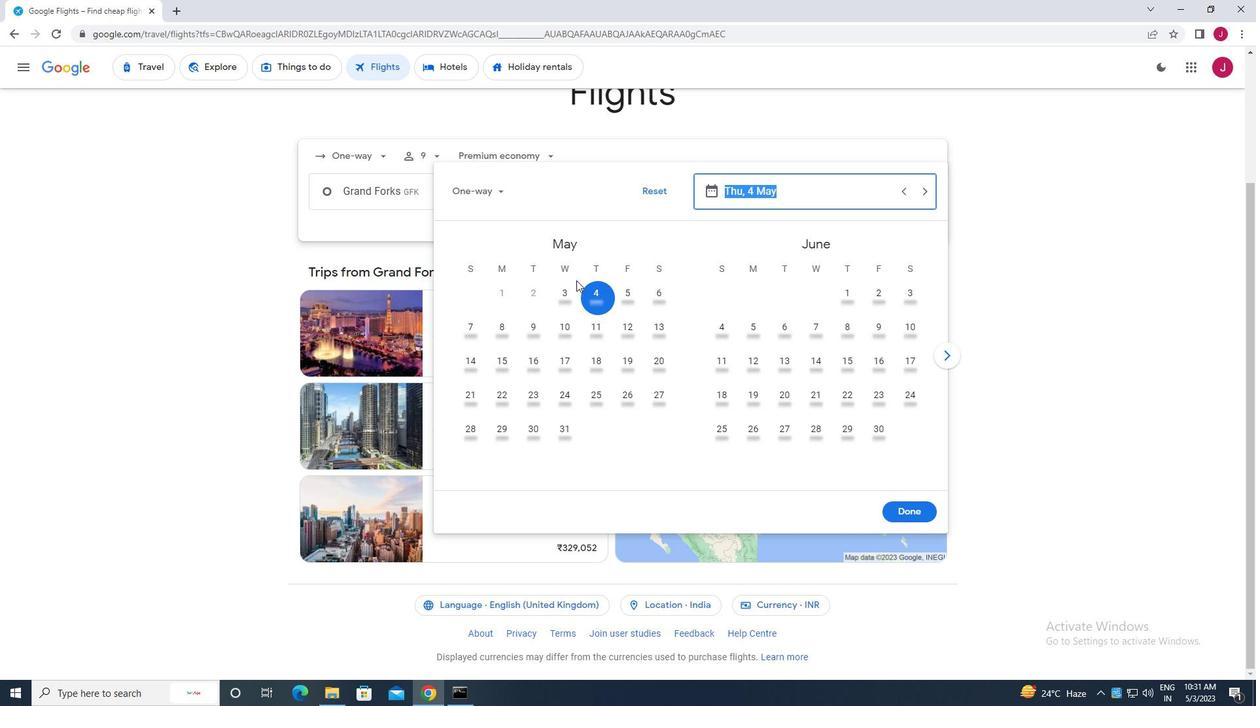 
Action: Mouse pressed left at (569, 297)
Screenshot: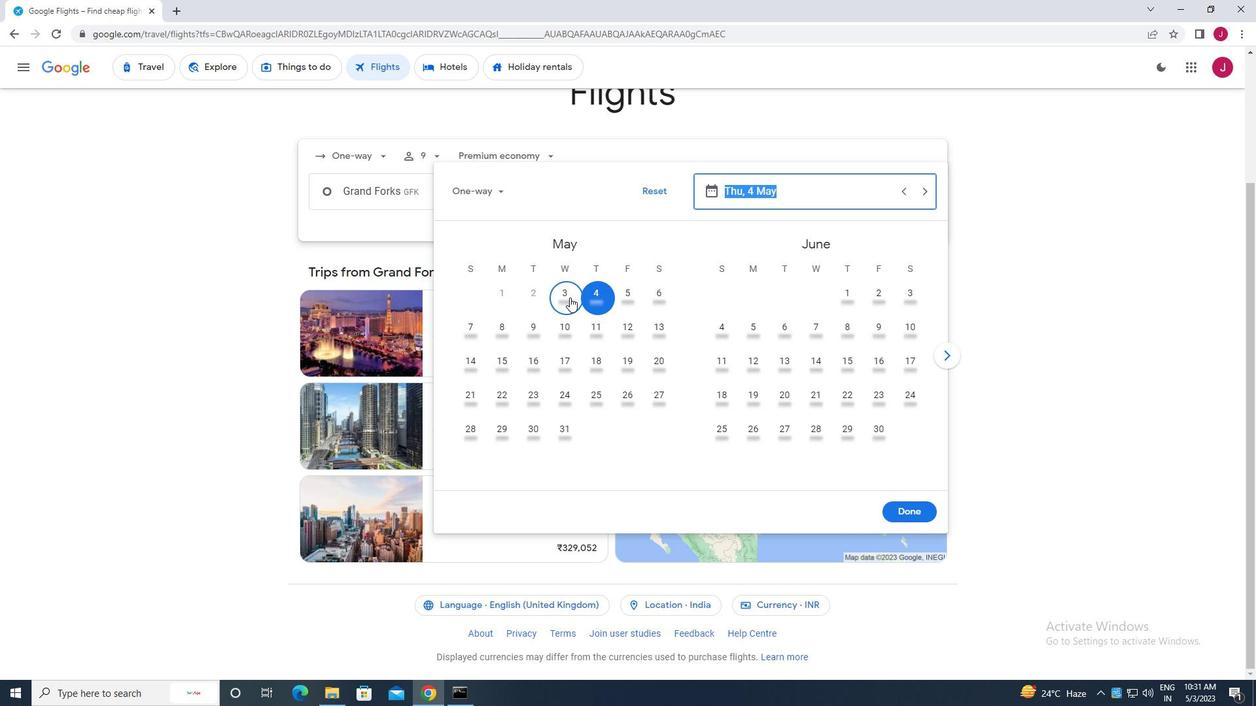 
Action: Mouse moved to (895, 509)
Screenshot: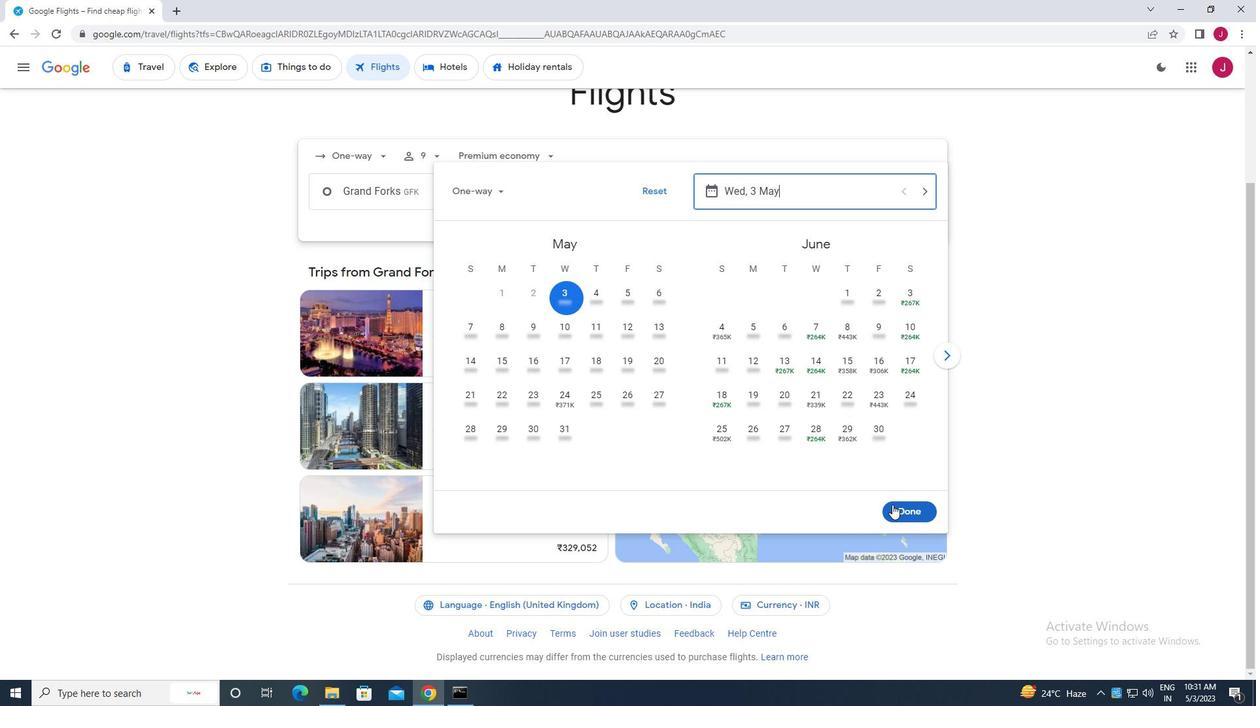
Action: Mouse pressed left at (895, 509)
Screenshot: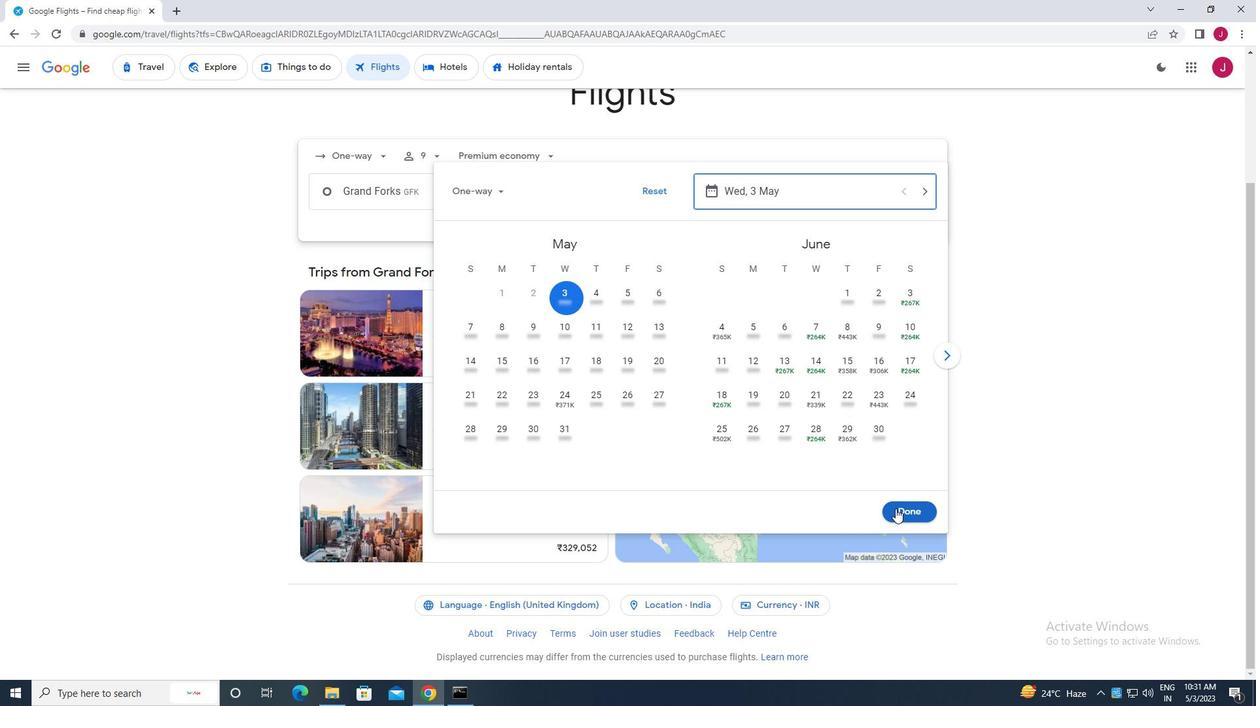 
Action: Mouse moved to (639, 241)
Screenshot: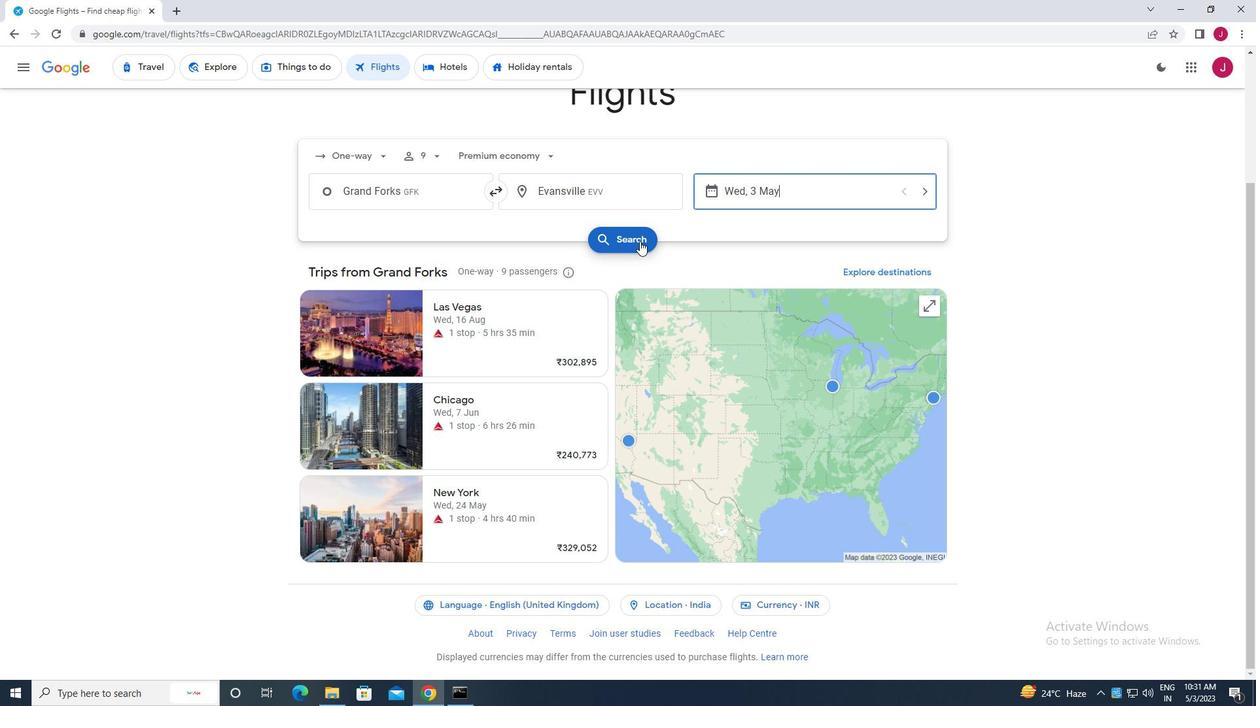 
Action: Mouse pressed left at (639, 241)
Screenshot: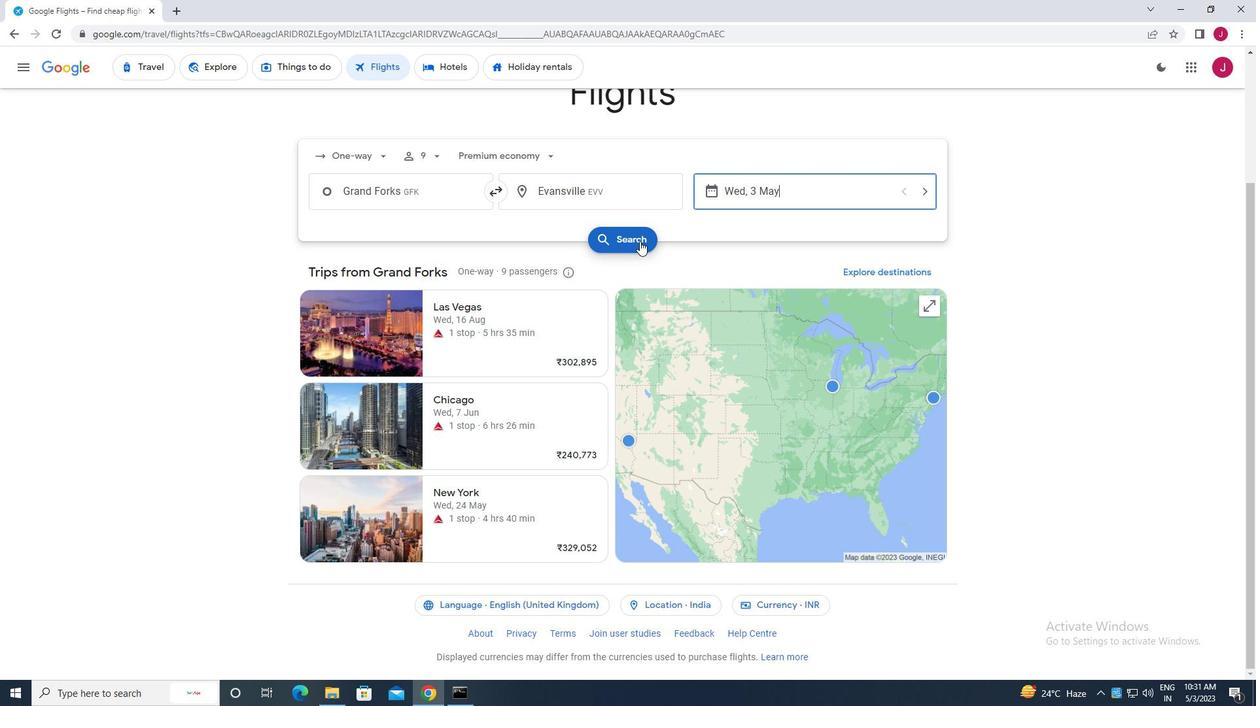 
Action: Mouse moved to (337, 185)
Screenshot: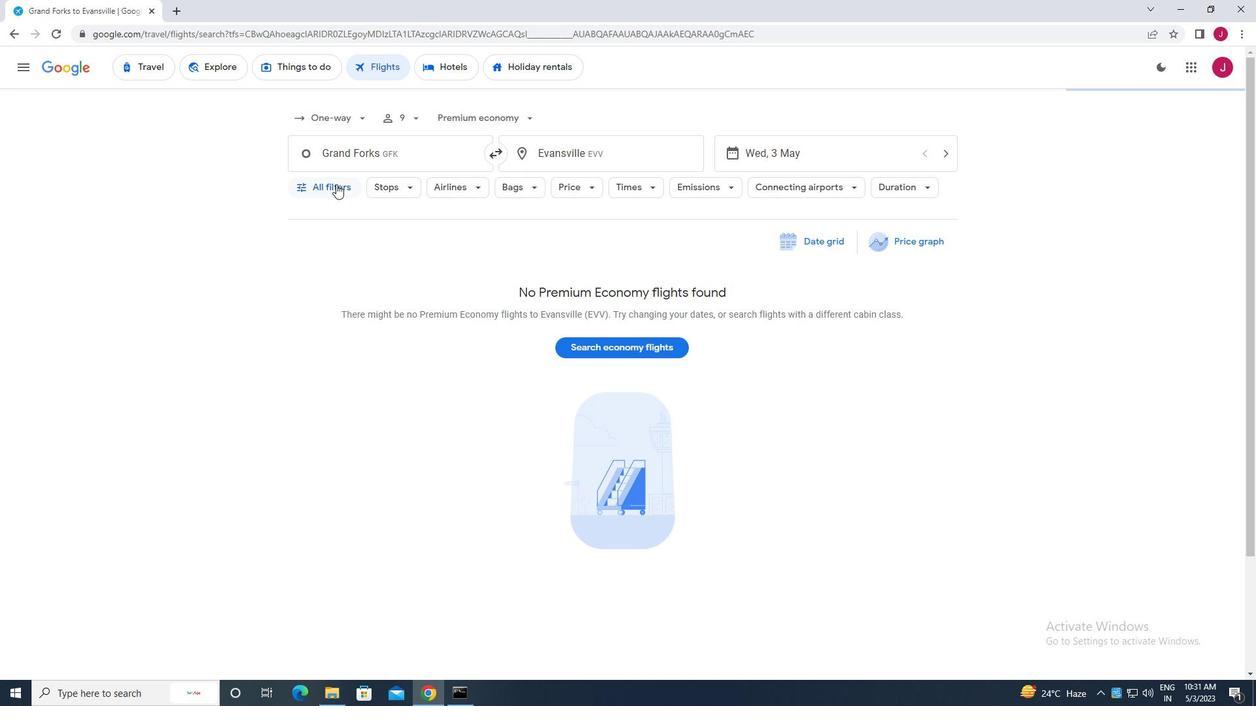 
Action: Mouse pressed left at (337, 185)
Screenshot: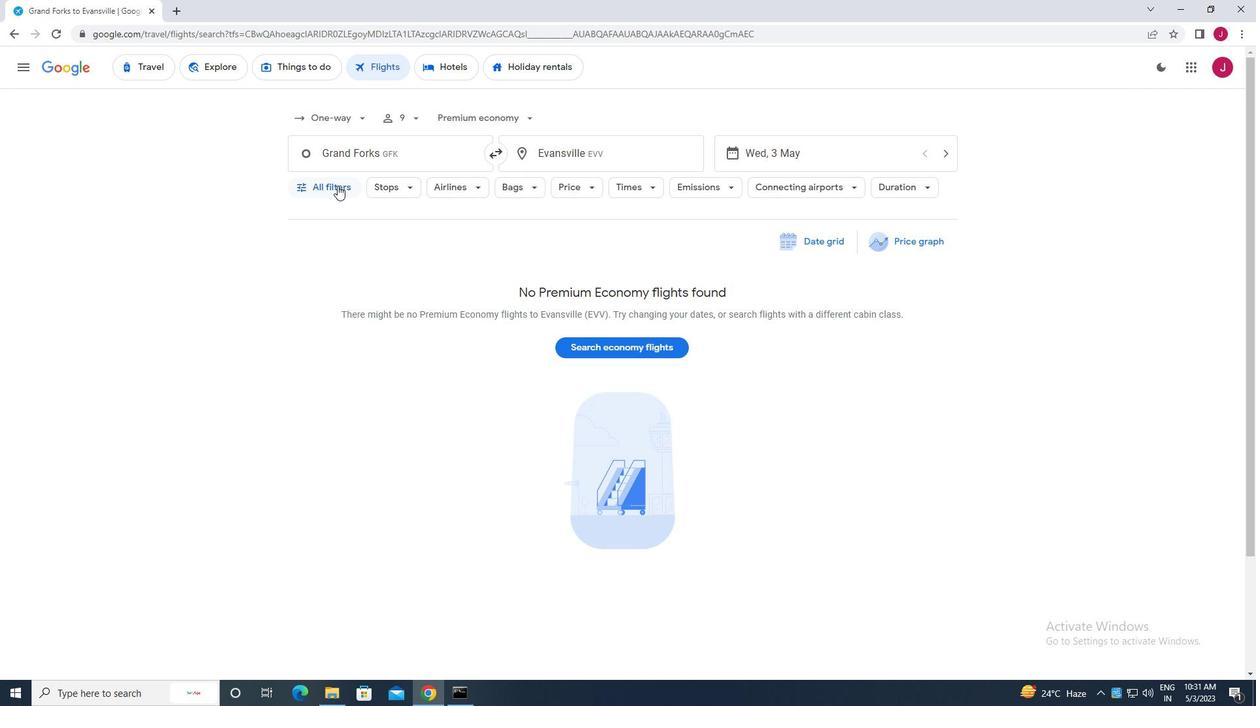 
Action: Mouse moved to (411, 292)
Screenshot: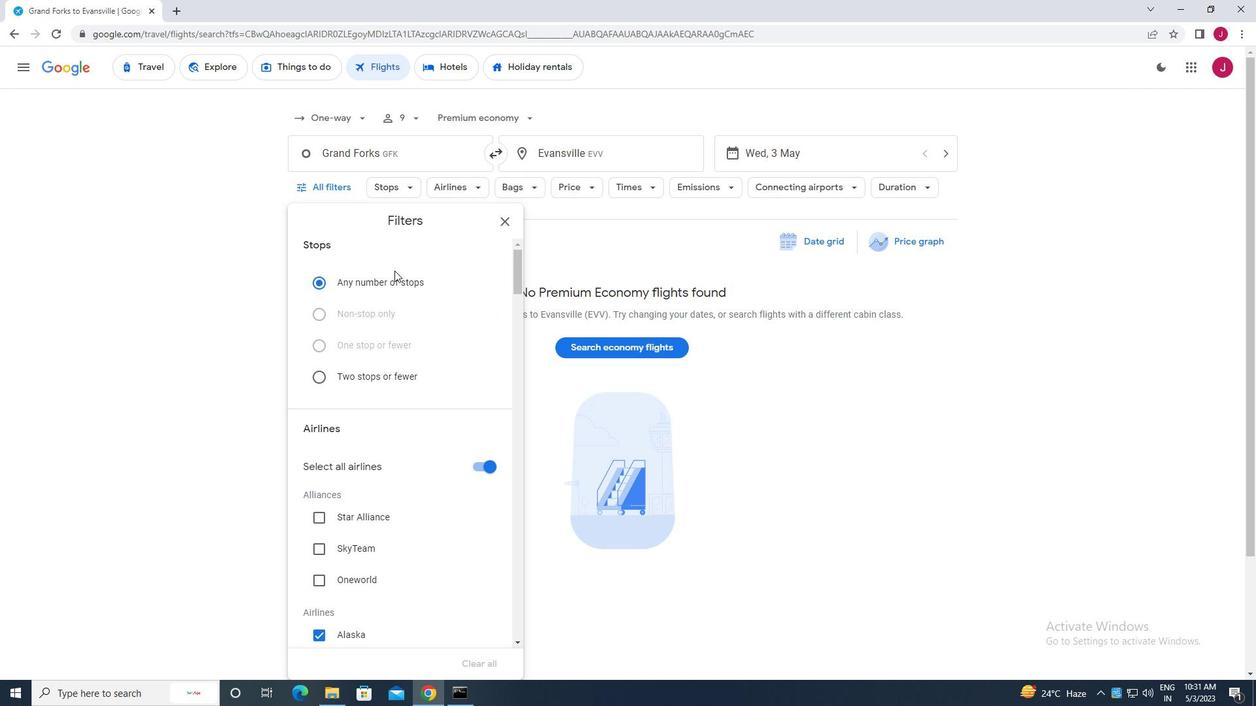 
Action: Mouse scrolled (411, 291) with delta (0, 0)
Screenshot: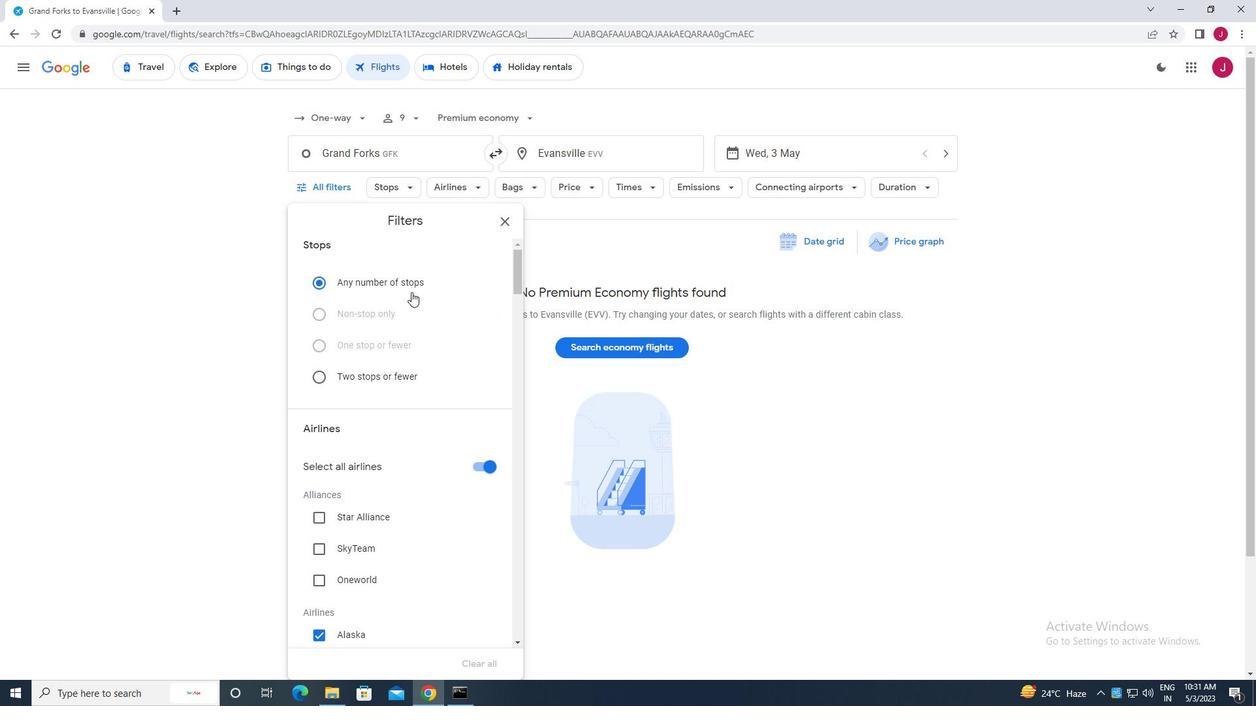 
Action: Mouse moved to (406, 292)
Screenshot: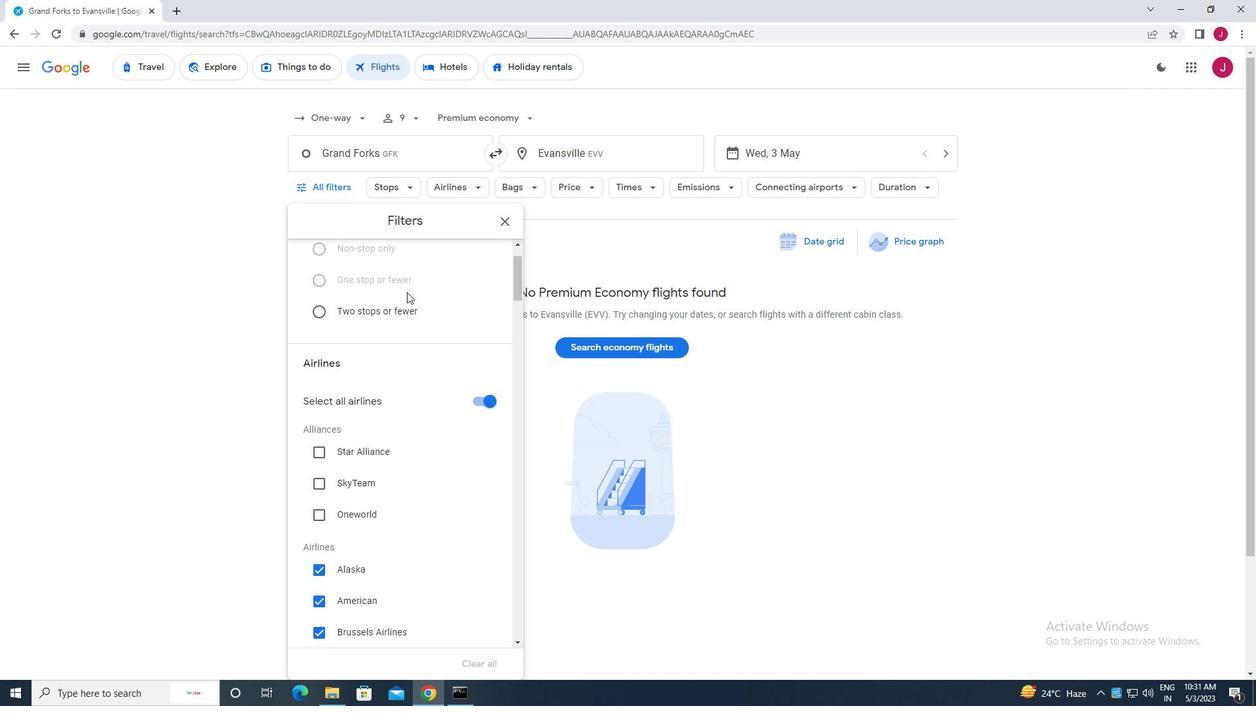 
Action: Mouse scrolled (406, 291) with delta (0, 0)
Screenshot: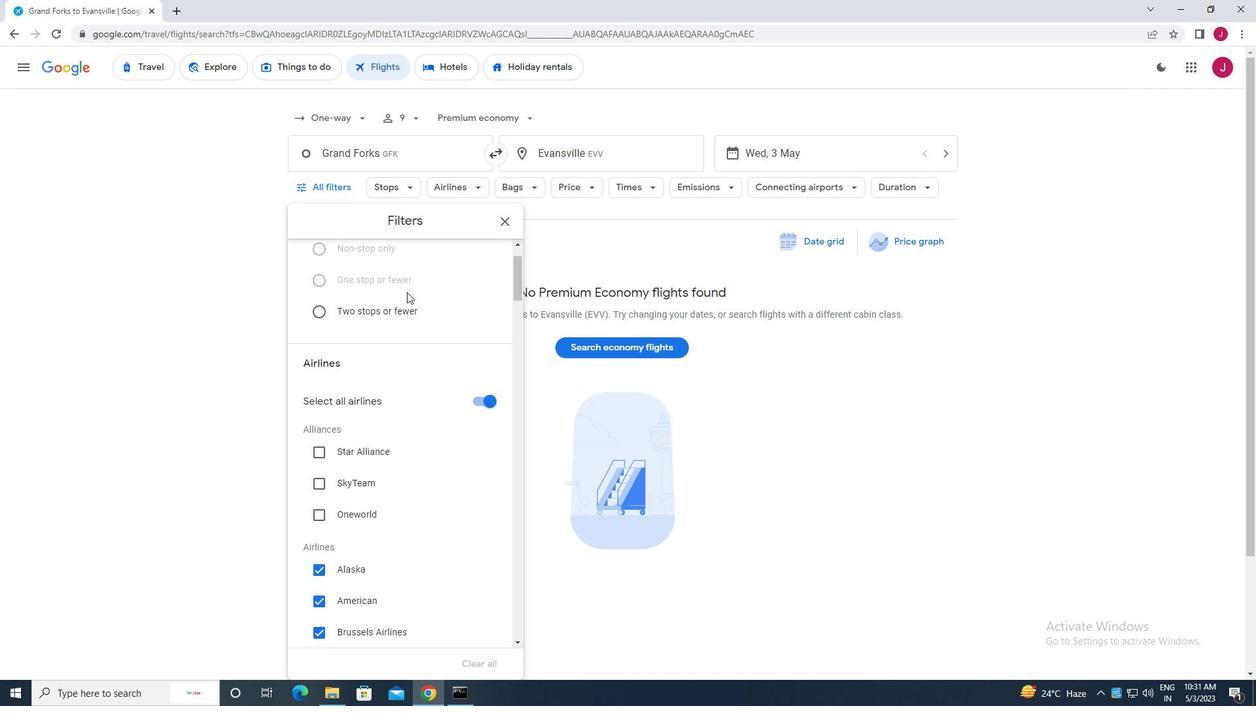 
Action: Mouse moved to (479, 336)
Screenshot: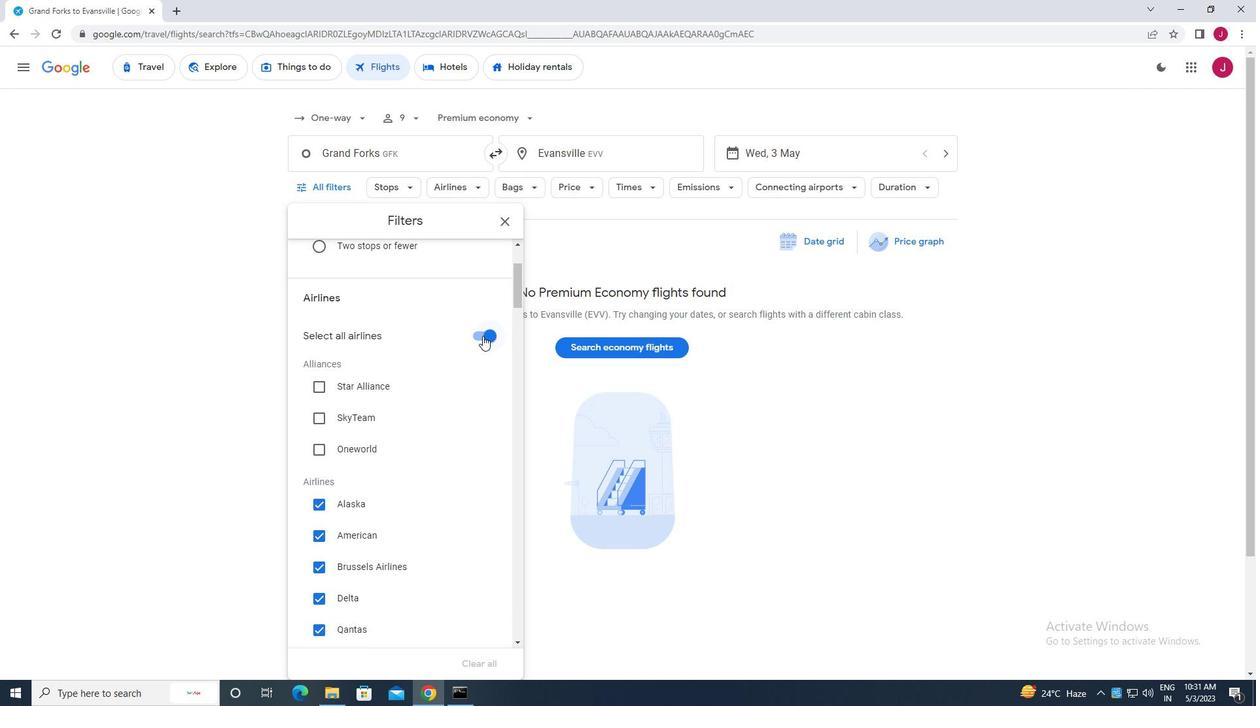 
Action: Mouse pressed left at (479, 336)
Screenshot: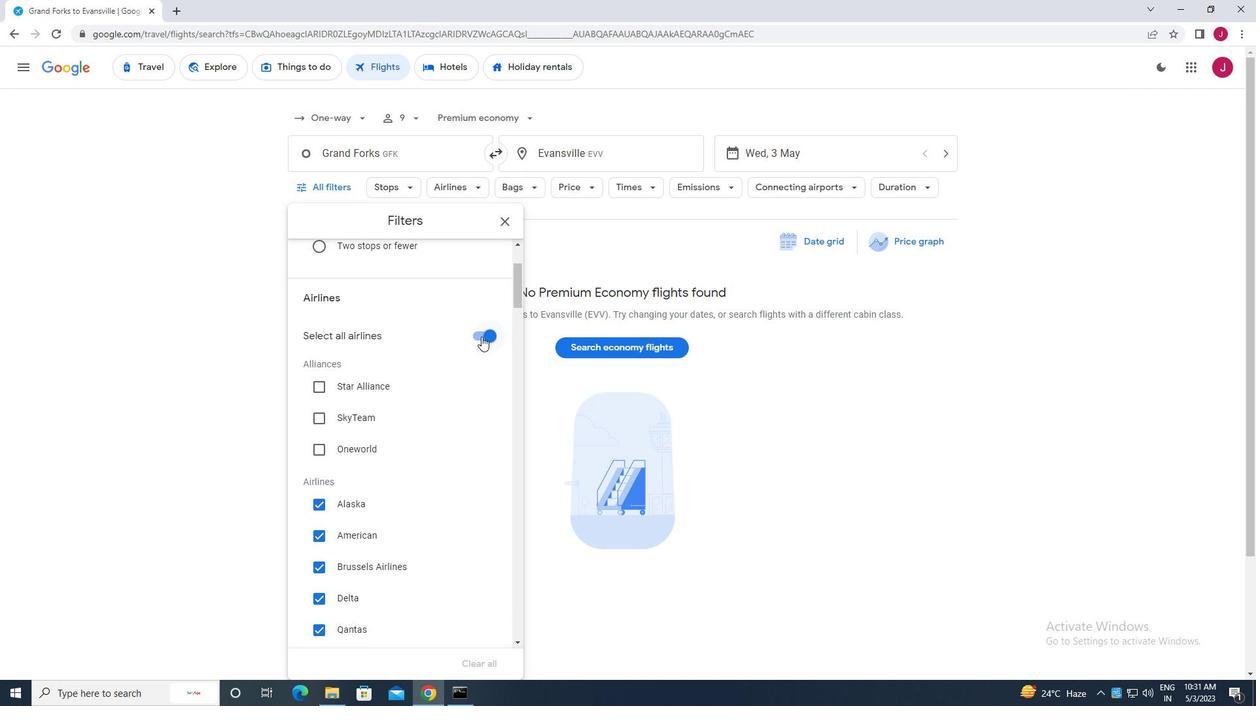 
Action: Mouse moved to (374, 363)
Screenshot: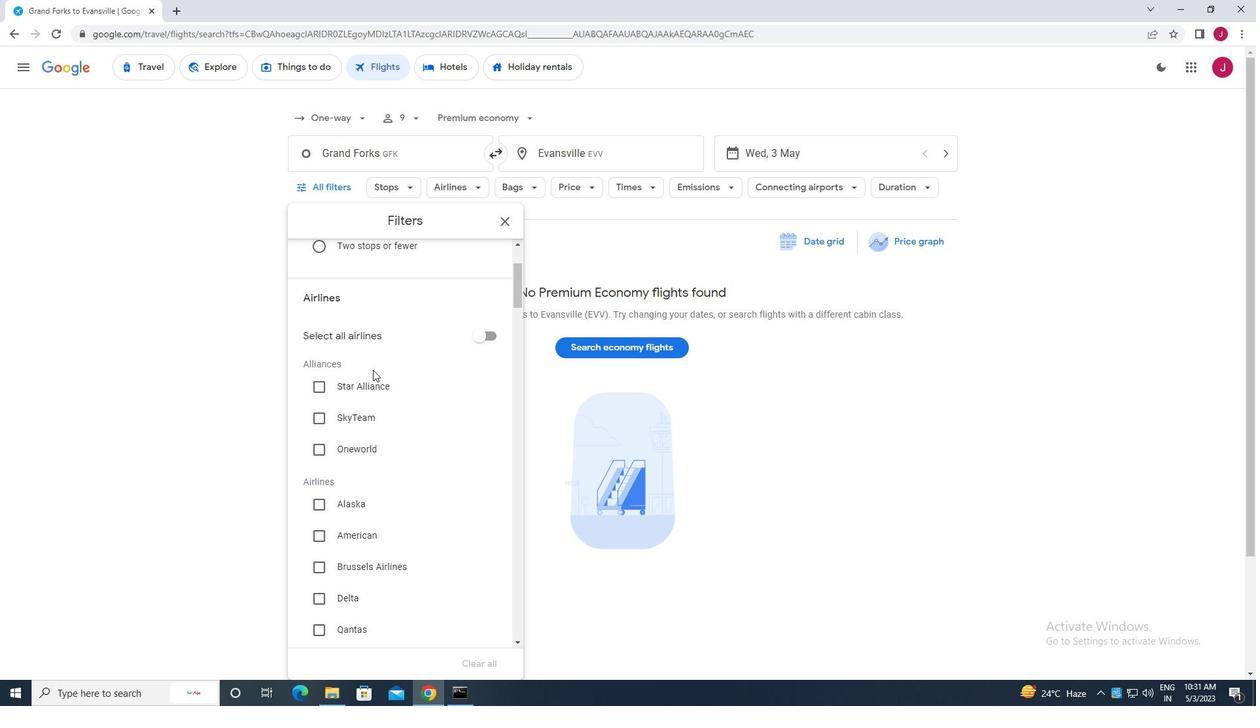 
Action: Mouse scrolled (374, 363) with delta (0, 0)
Screenshot: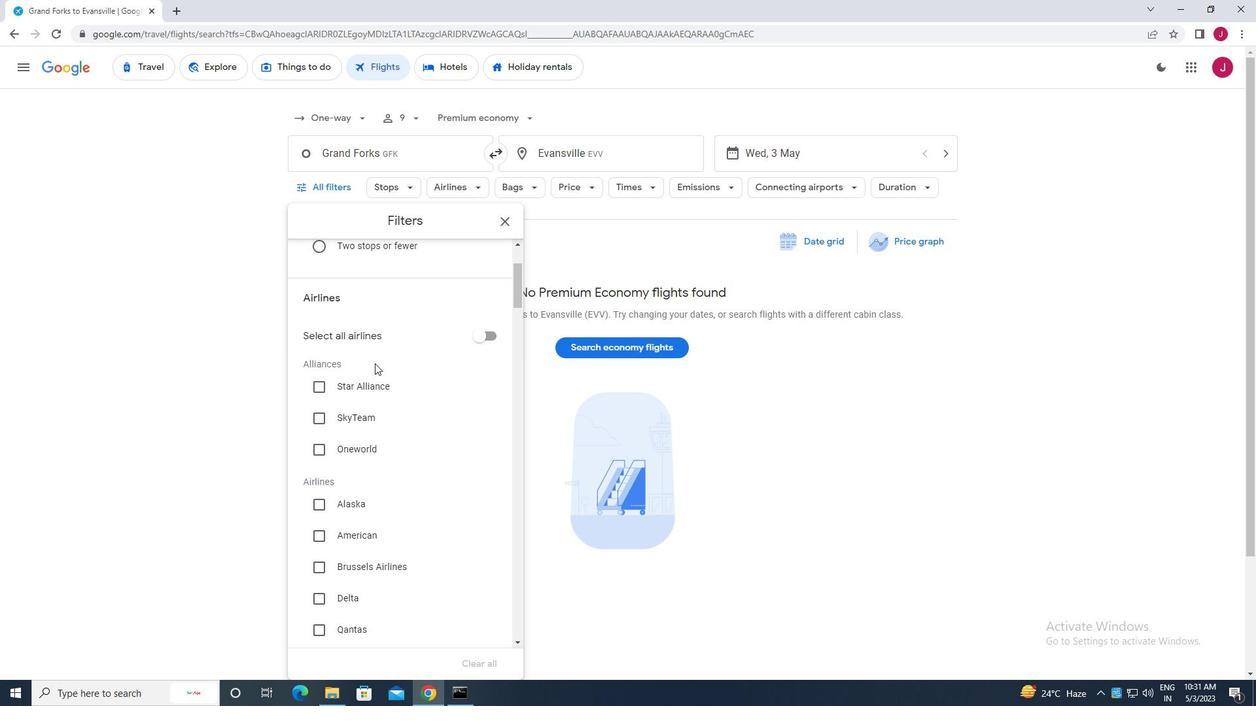 
Action: Mouse moved to (372, 366)
Screenshot: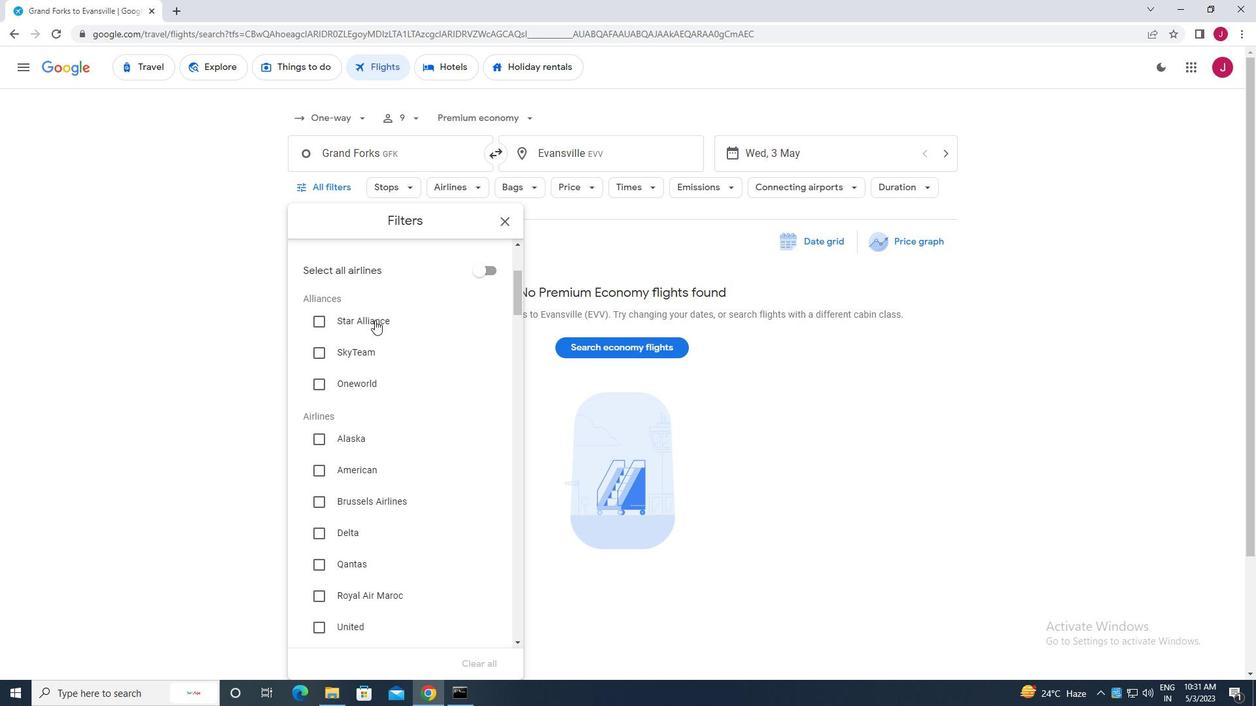 
Action: Mouse scrolled (372, 365) with delta (0, 0)
Screenshot: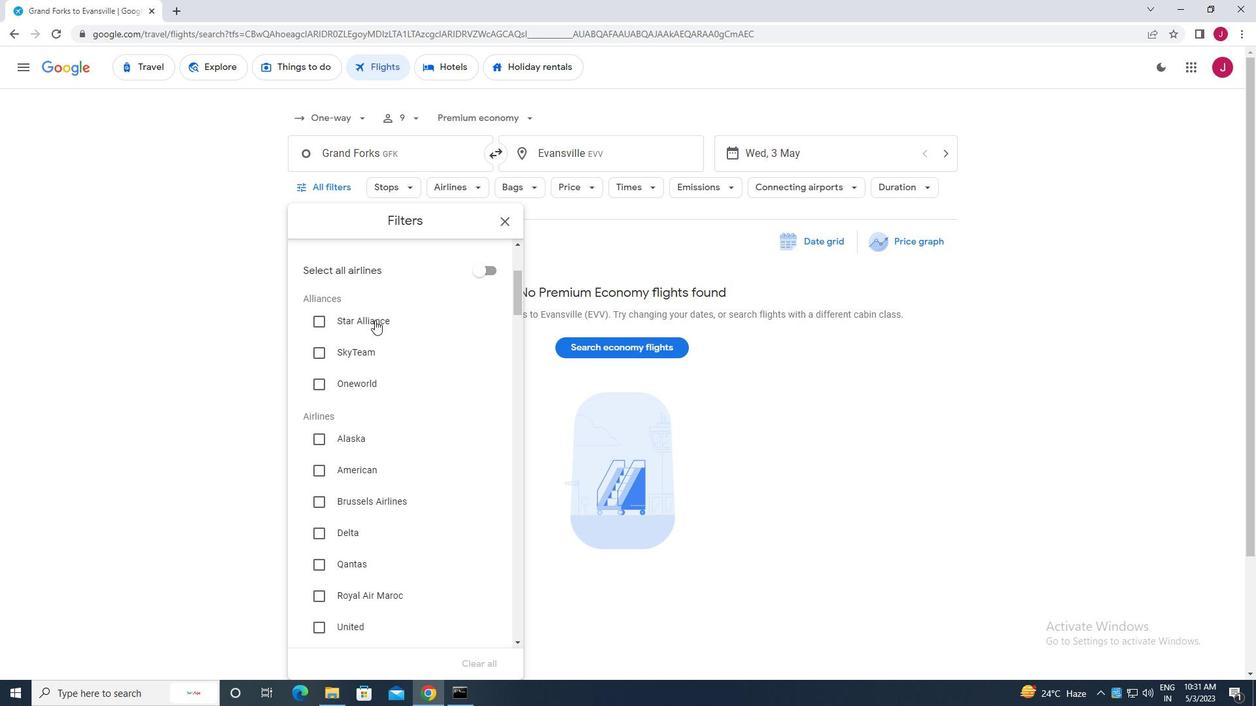 
Action: Mouse moved to (373, 373)
Screenshot: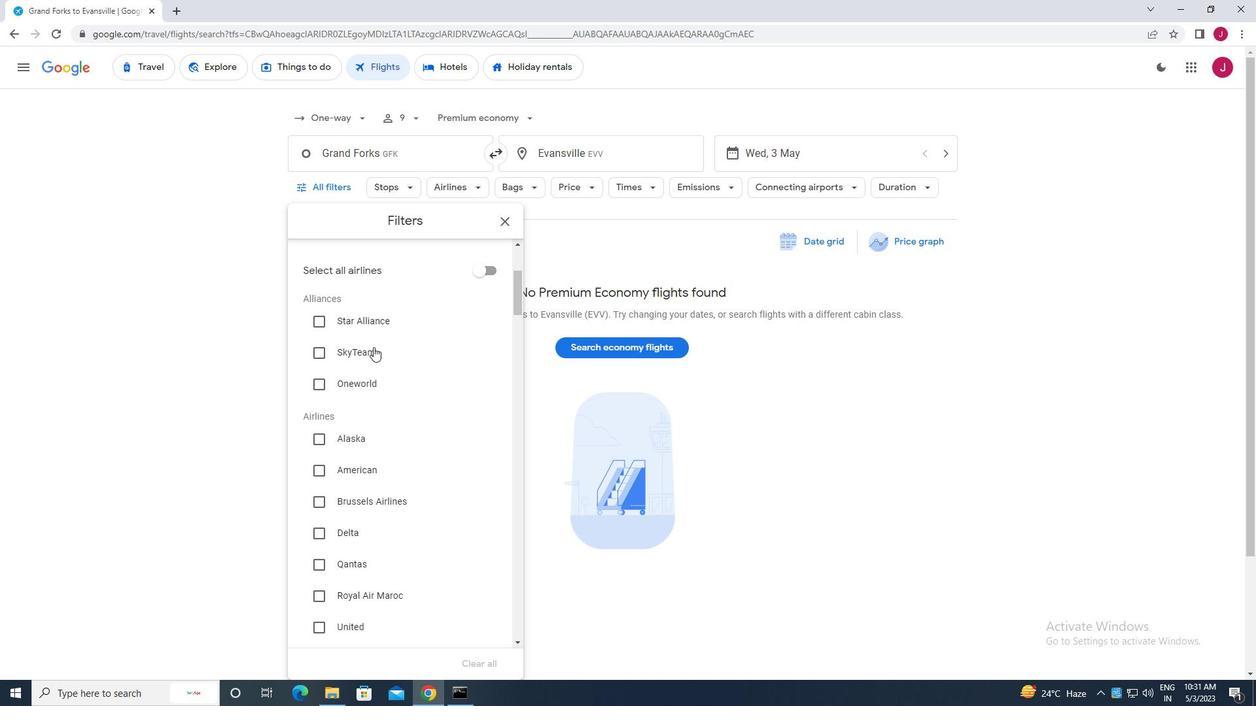 
Action: Mouse scrolled (373, 372) with delta (0, 0)
Screenshot: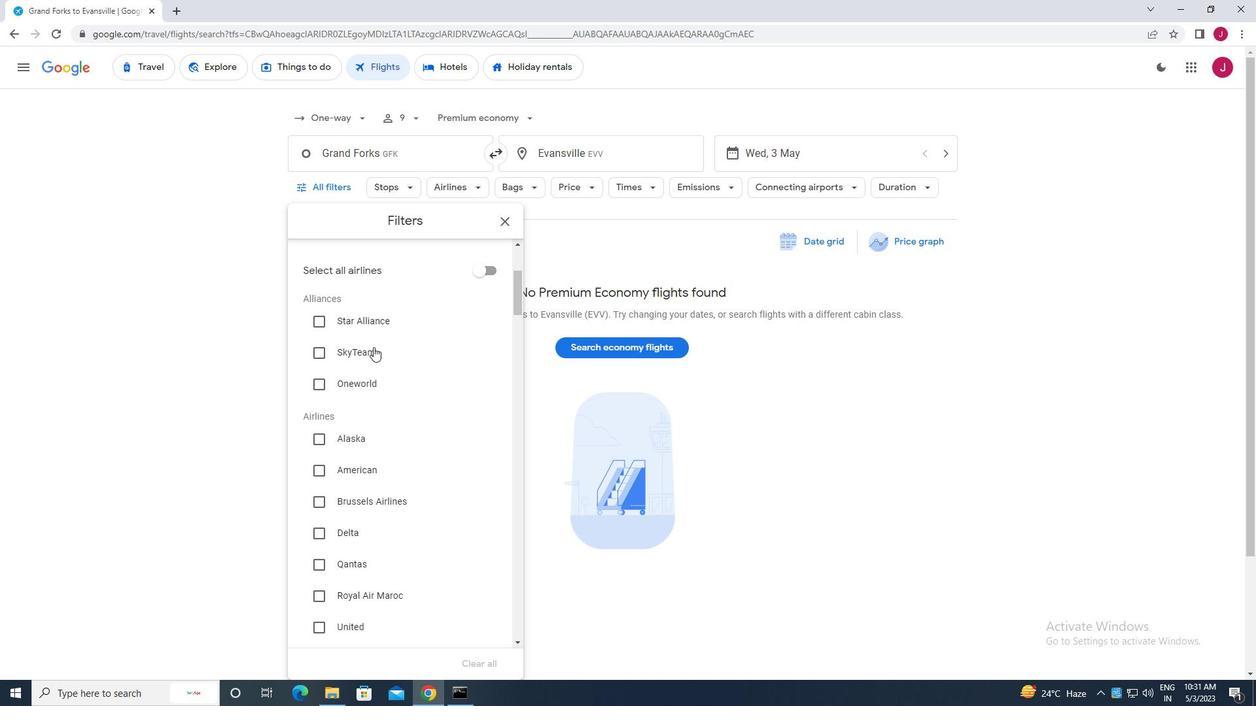 
Action: Mouse moved to (373, 362)
Screenshot: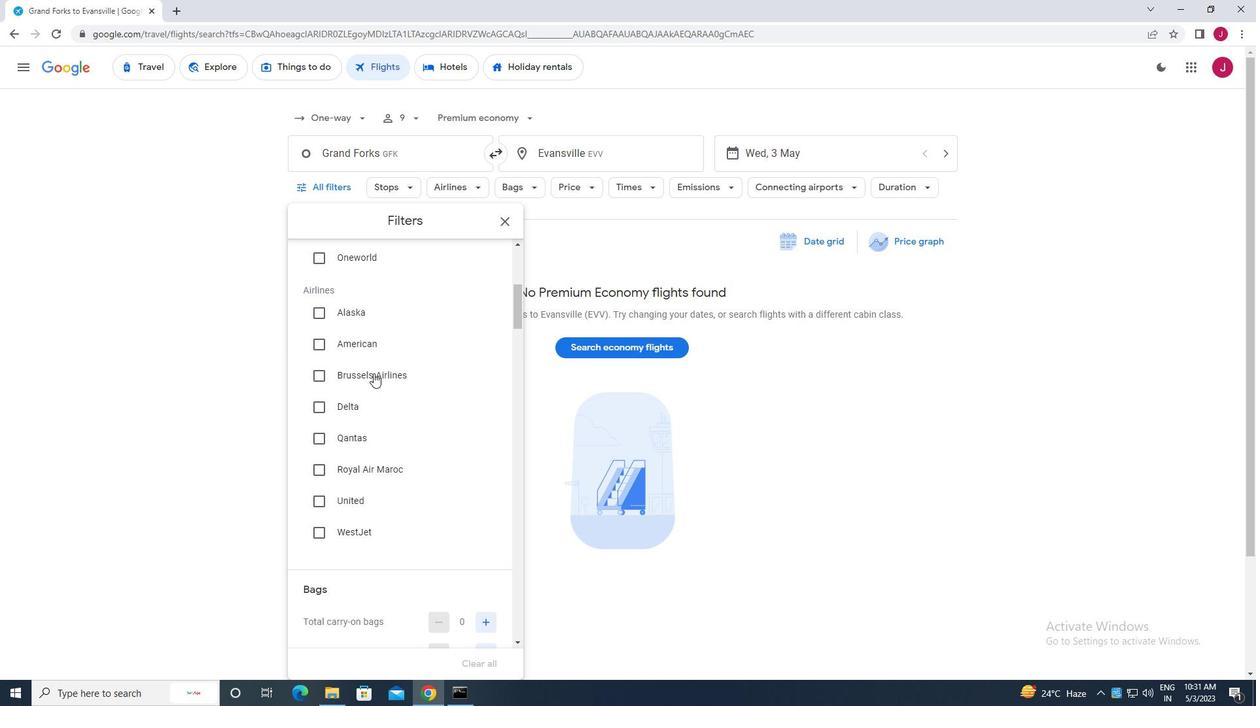 
Action: Mouse scrolled (373, 363) with delta (0, 0)
Screenshot: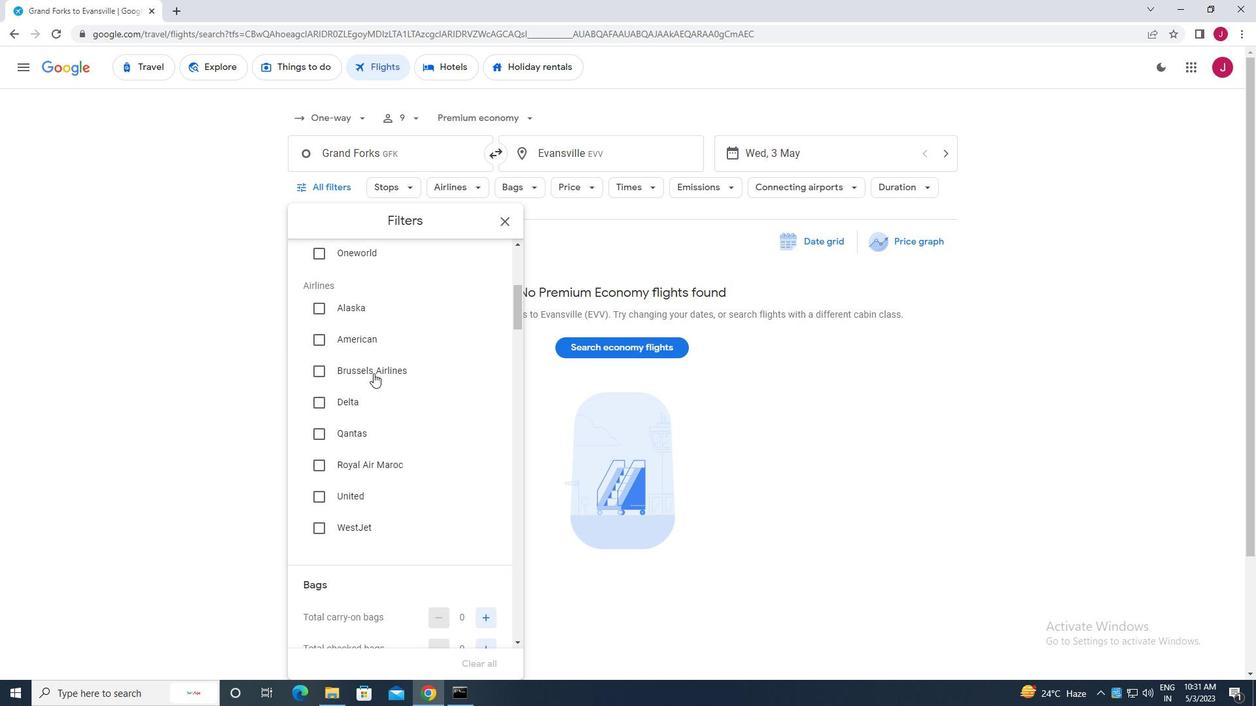 
Action: Mouse moved to (372, 317)
Screenshot: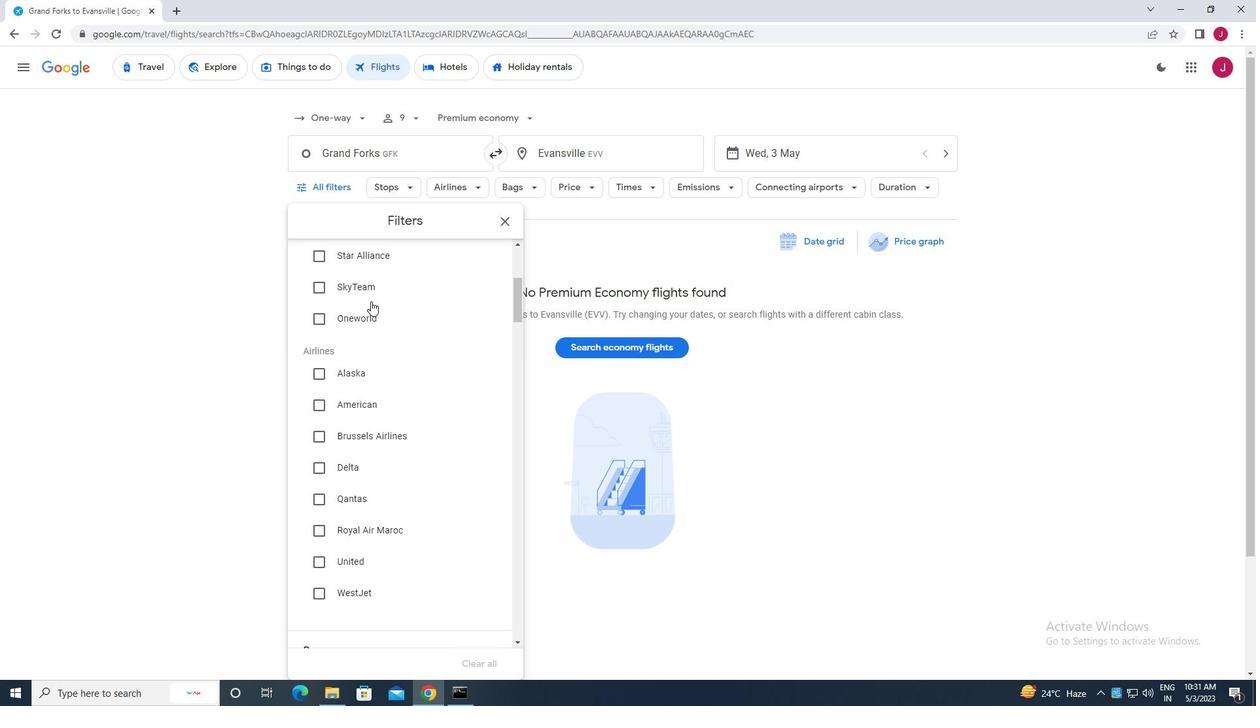 
Action: Mouse scrolled (372, 317) with delta (0, 0)
Screenshot: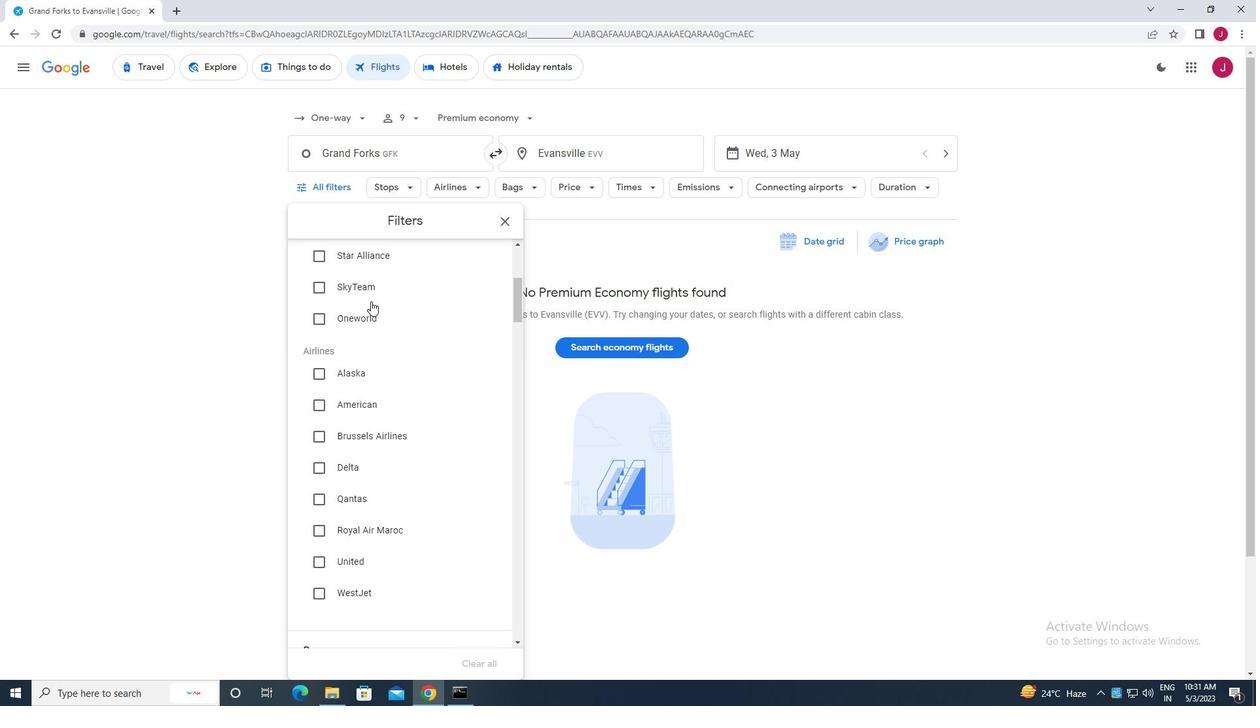 
Action: Mouse moved to (374, 324)
Screenshot: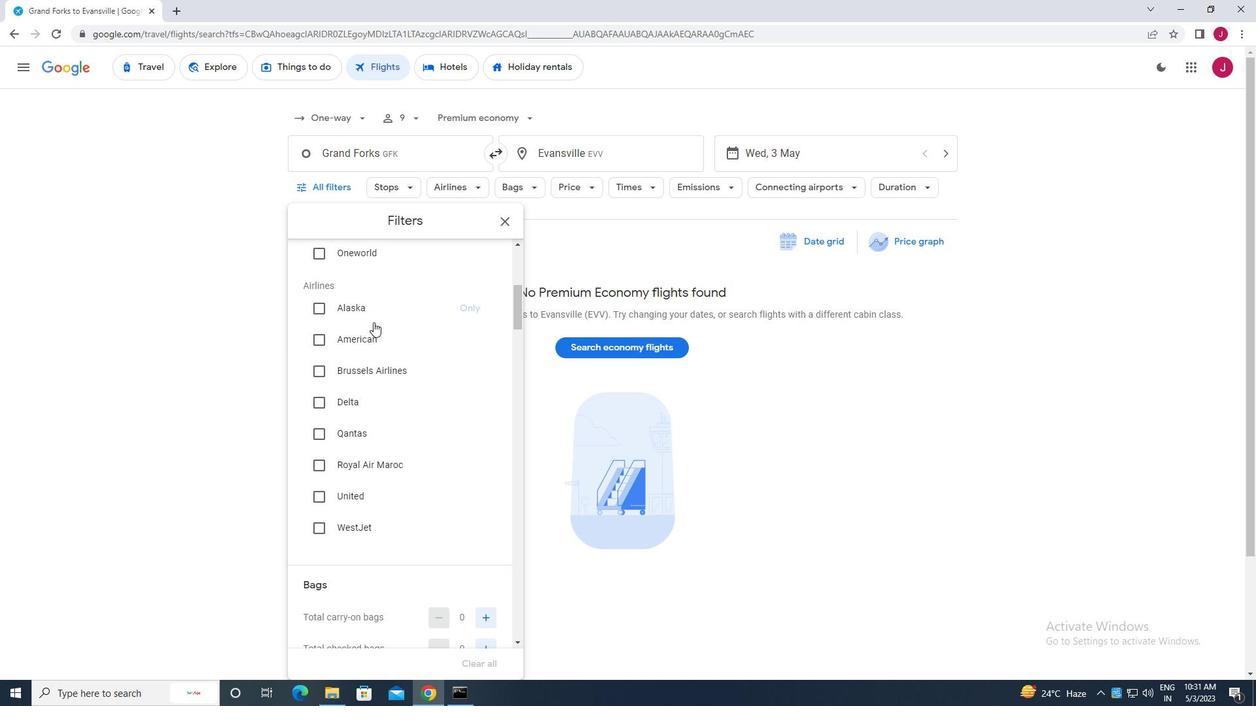 
Action: Mouse scrolled (374, 323) with delta (0, 0)
Screenshot: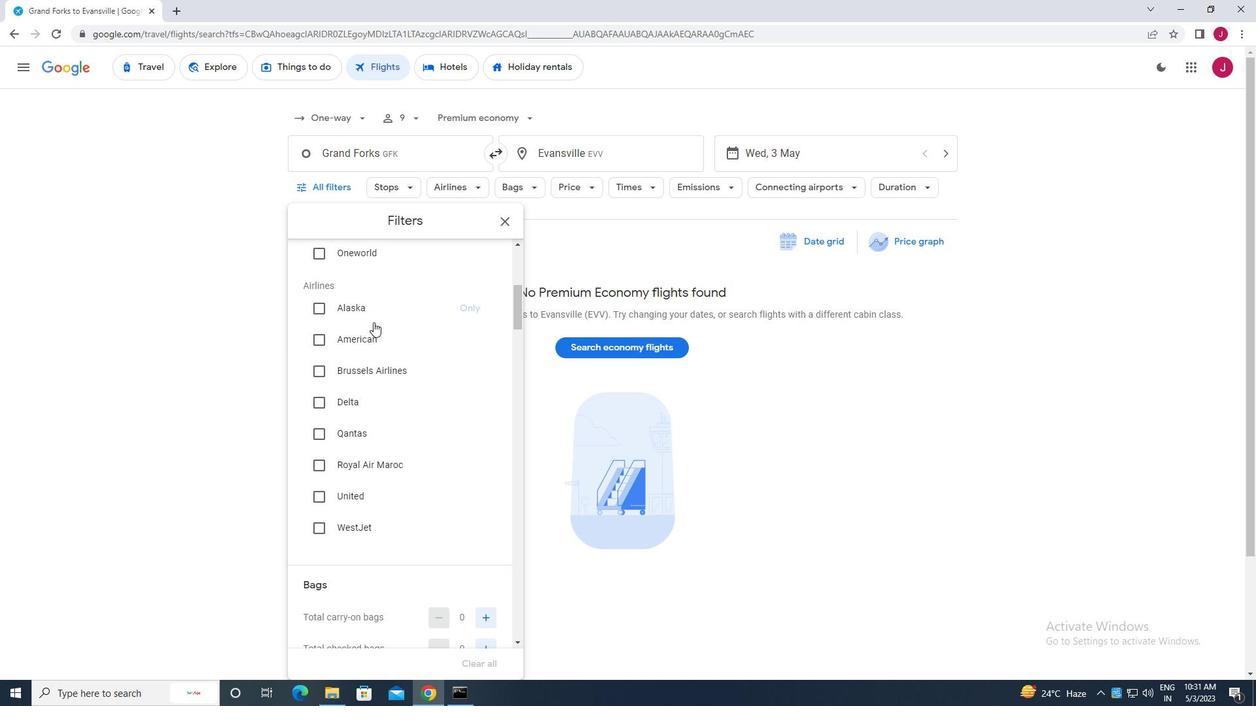 
Action: Mouse moved to (374, 325)
Screenshot: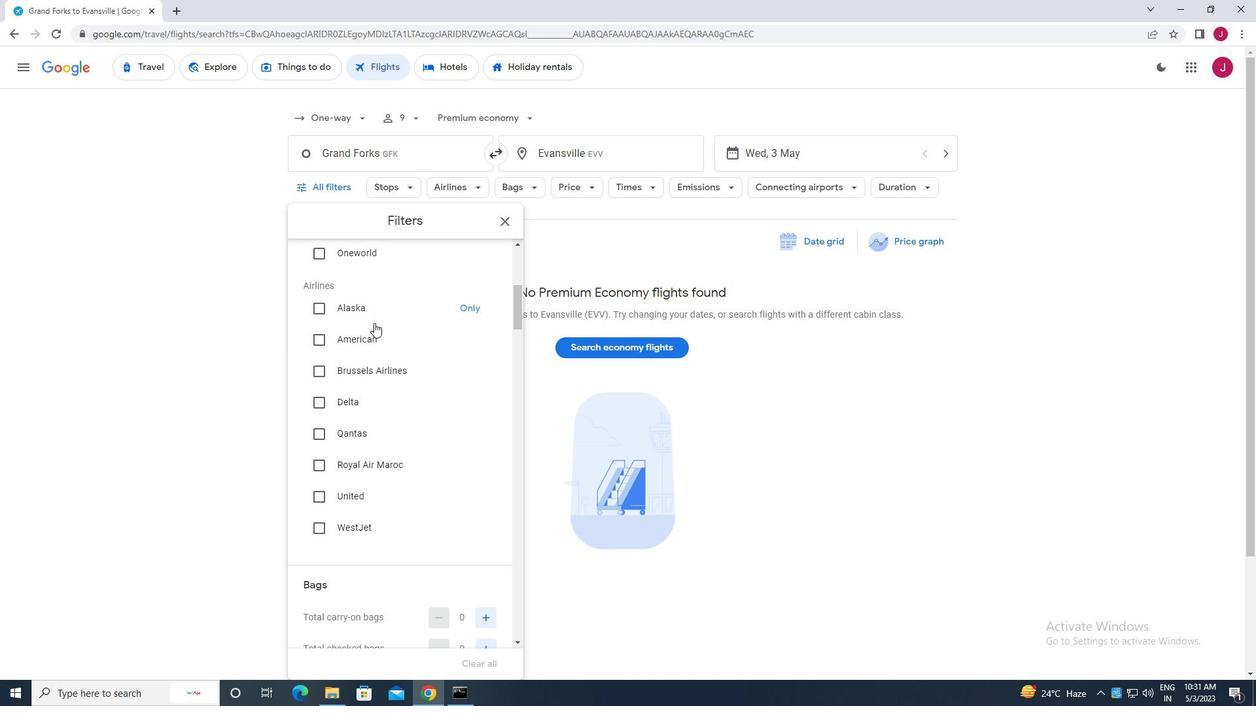 
Action: Mouse scrolled (374, 324) with delta (0, 0)
Screenshot: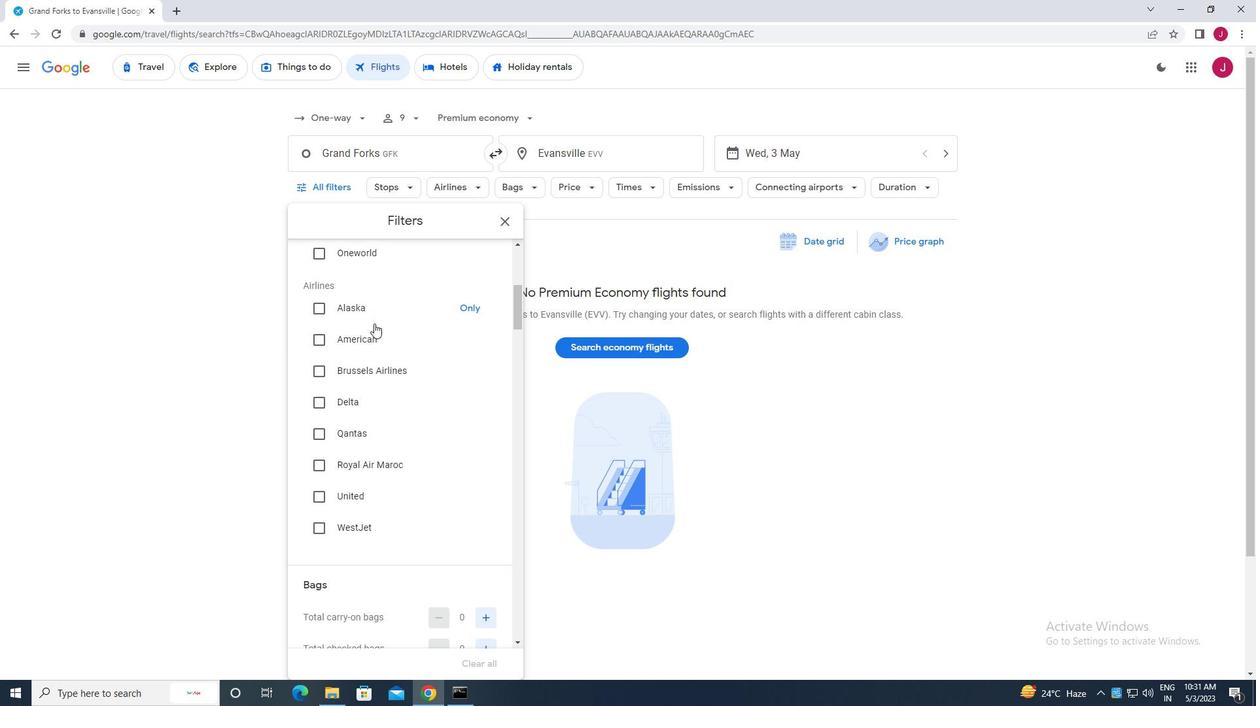 
Action: Mouse moved to (374, 325)
Screenshot: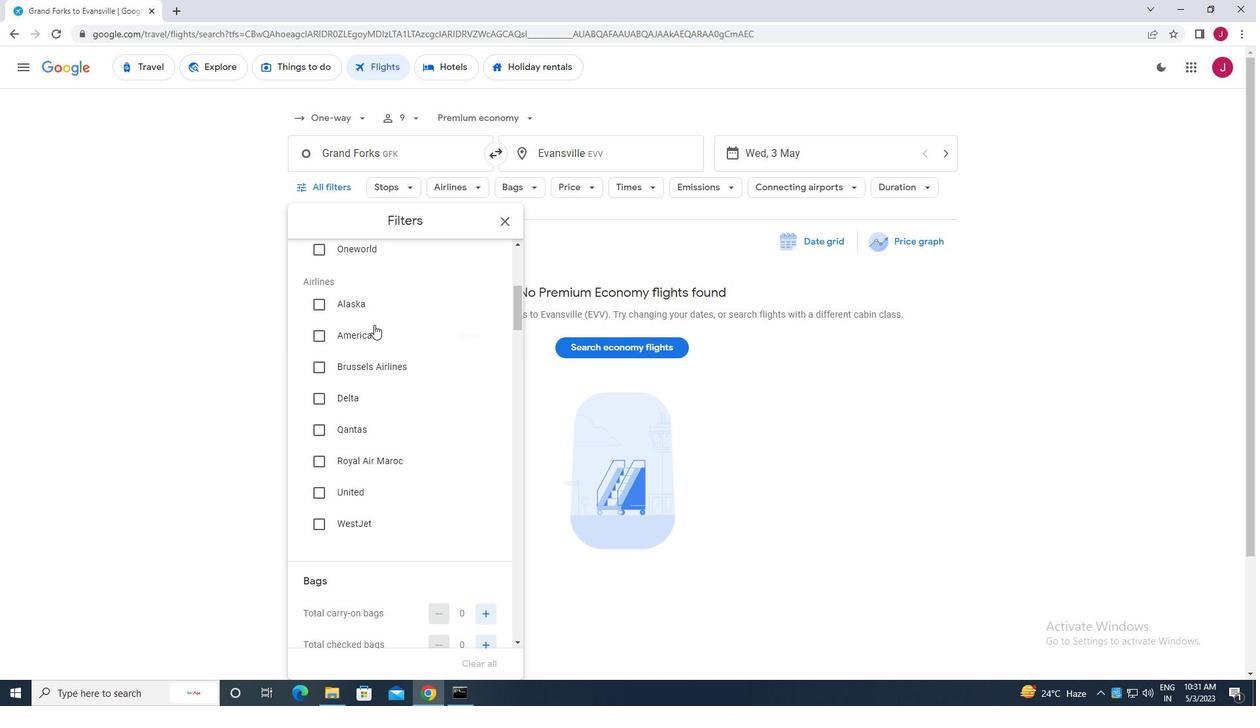 
Action: Mouse scrolled (374, 325) with delta (0, 0)
Screenshot: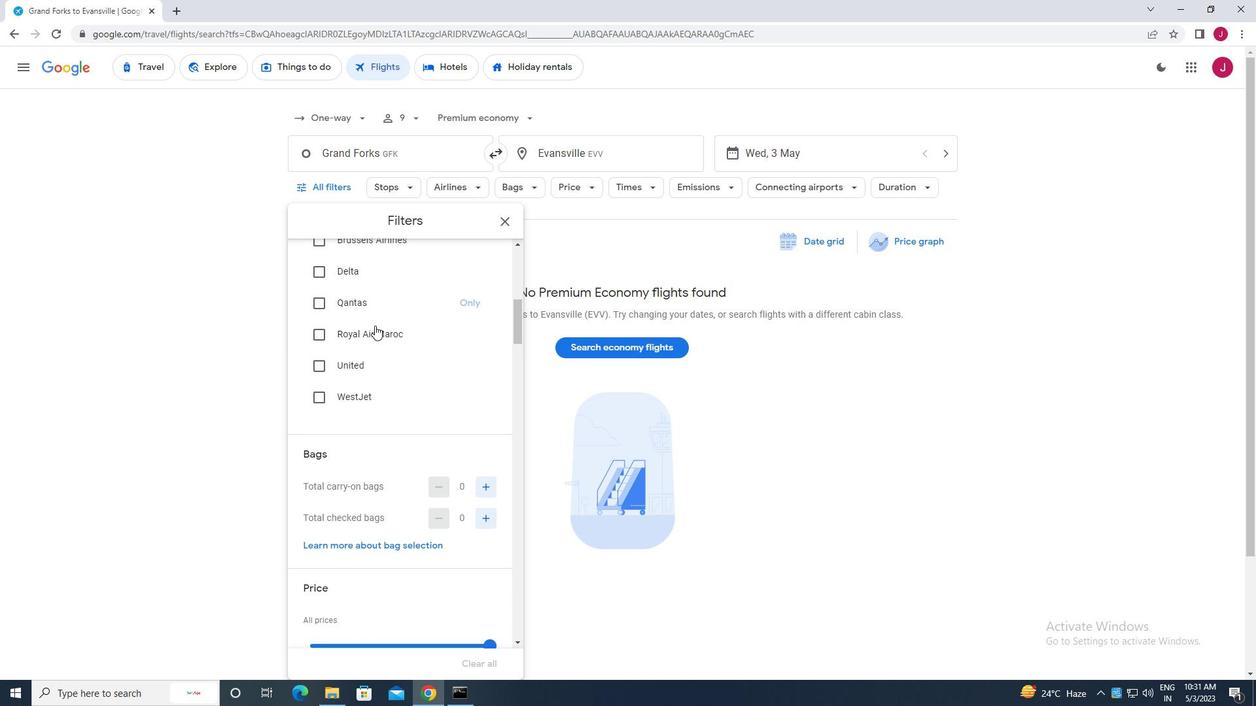 
Action: Mouse moved to (375, 327)
Screenshot: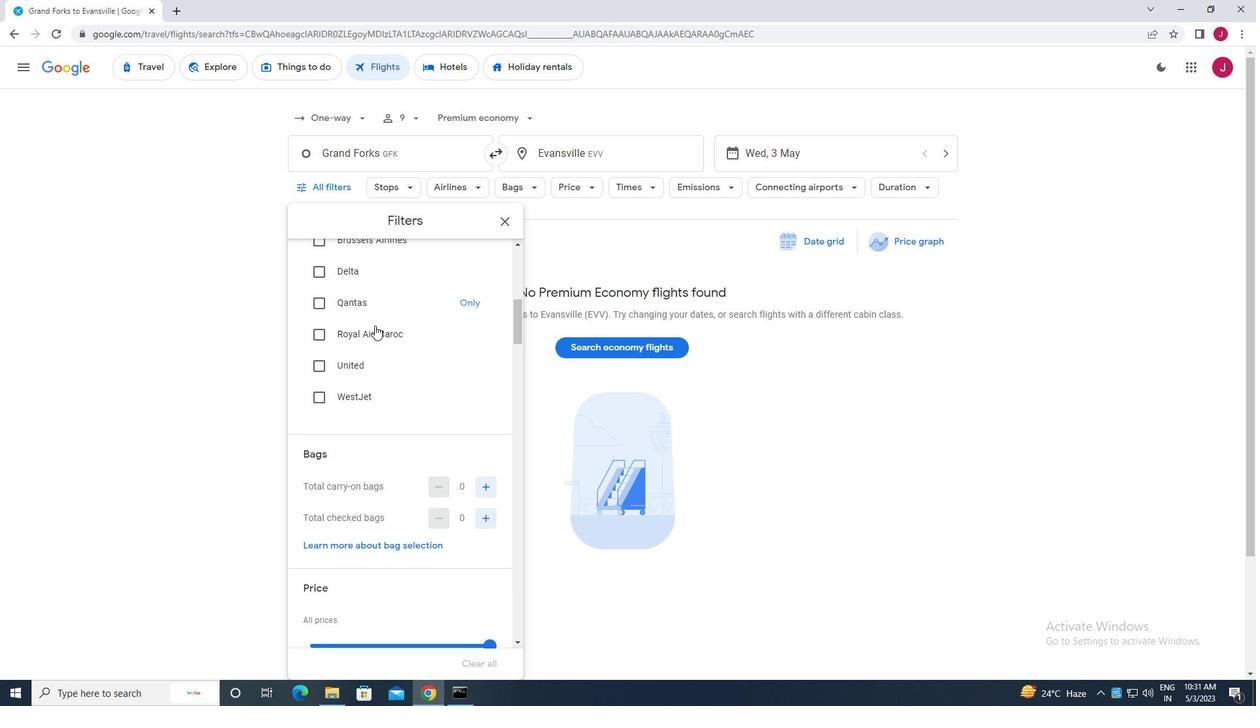 
Action: Mouse scrolled (375, 326) with delta (0, 0)
Screenshot: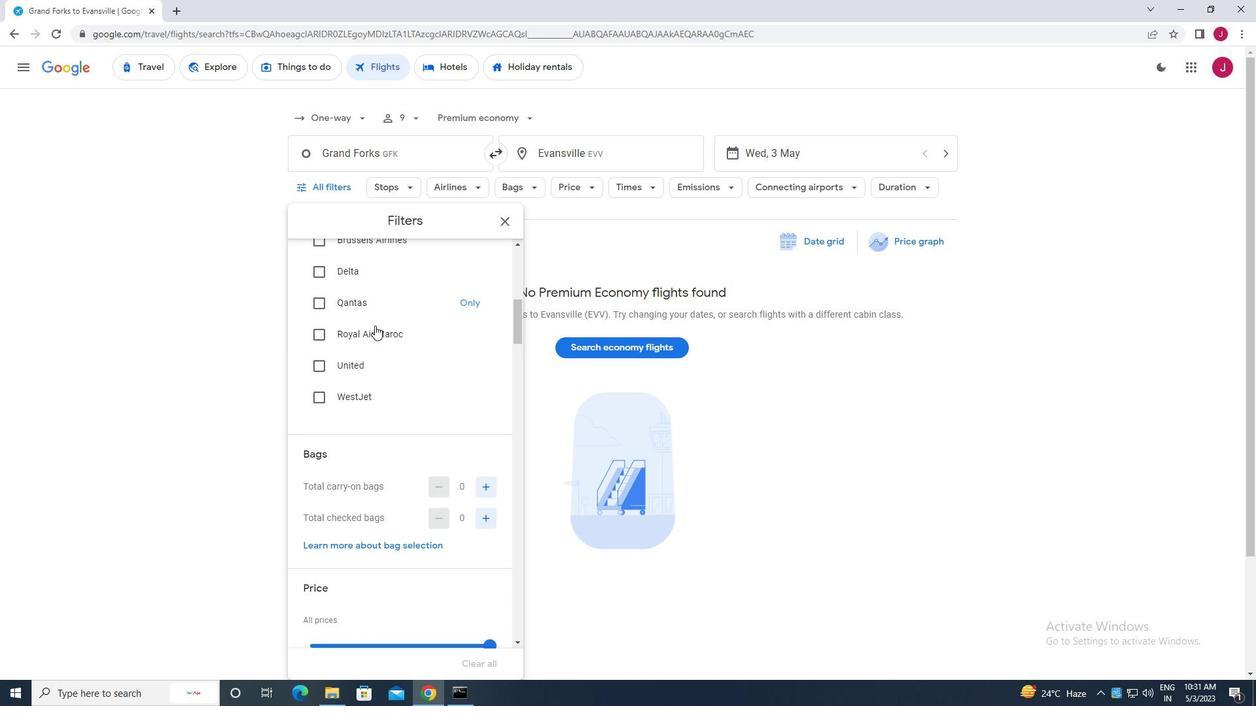 
Action: Mouse moved to (375, 327)
Screenshot: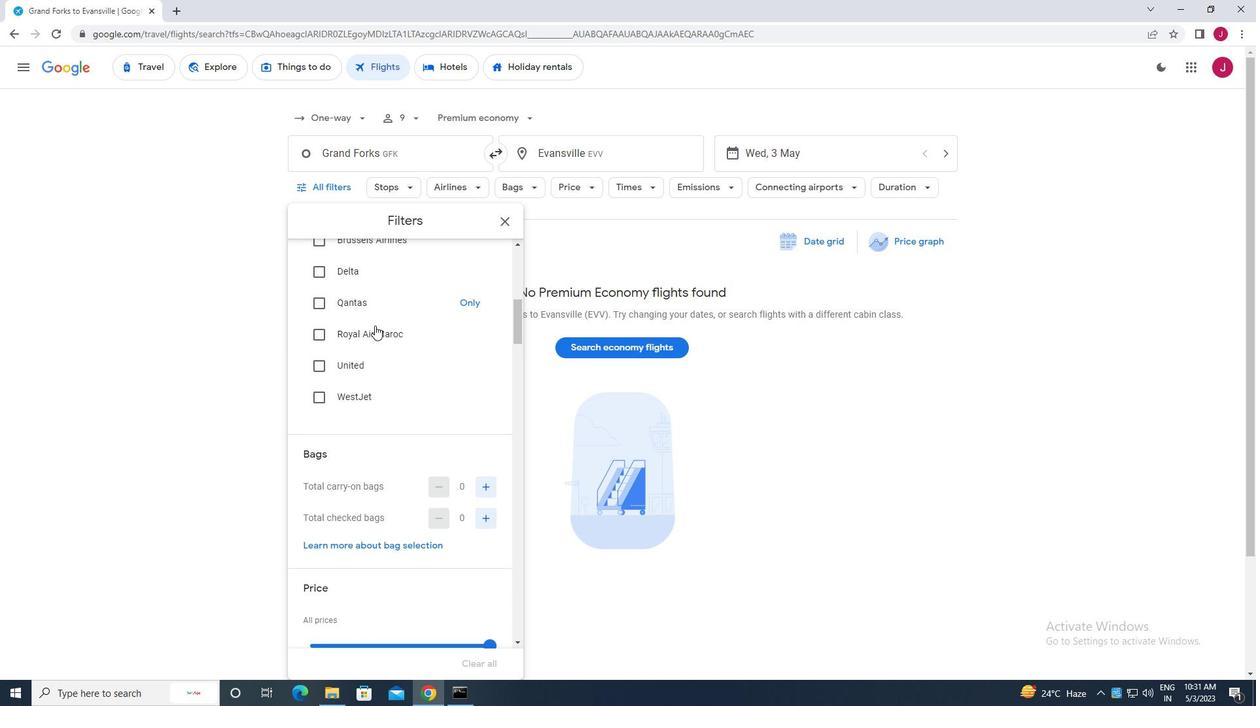 
Action: Mouse scrolled (375, 327) with delta (0, 0)
Screenshot: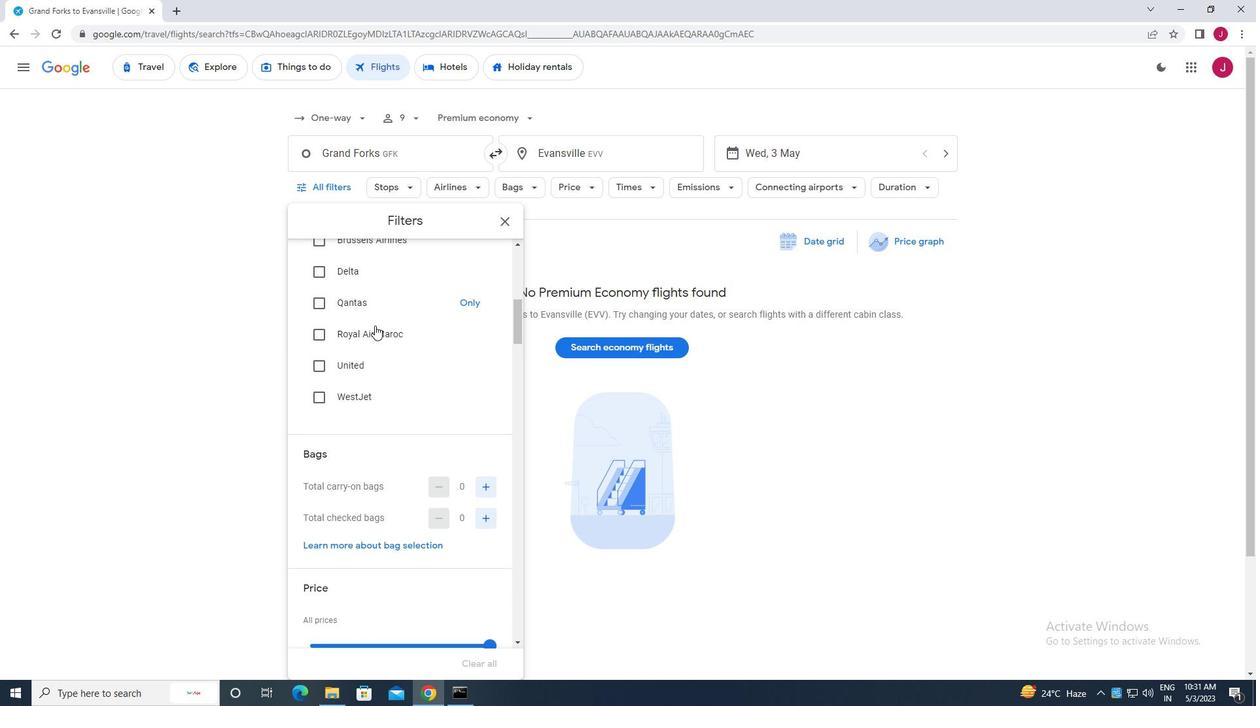 
Action: Mouse moved to (488, 289)
Screenshot: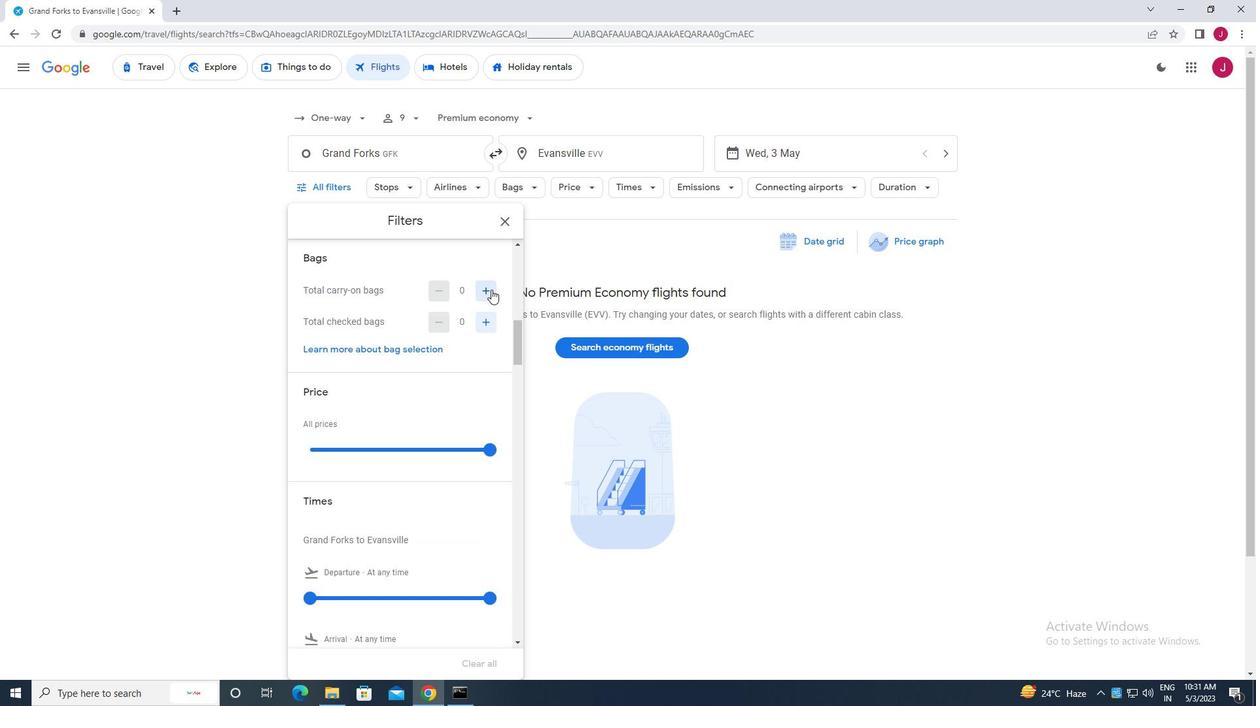 
Action: Mouse pressed left at (488, 289)
Screenshot: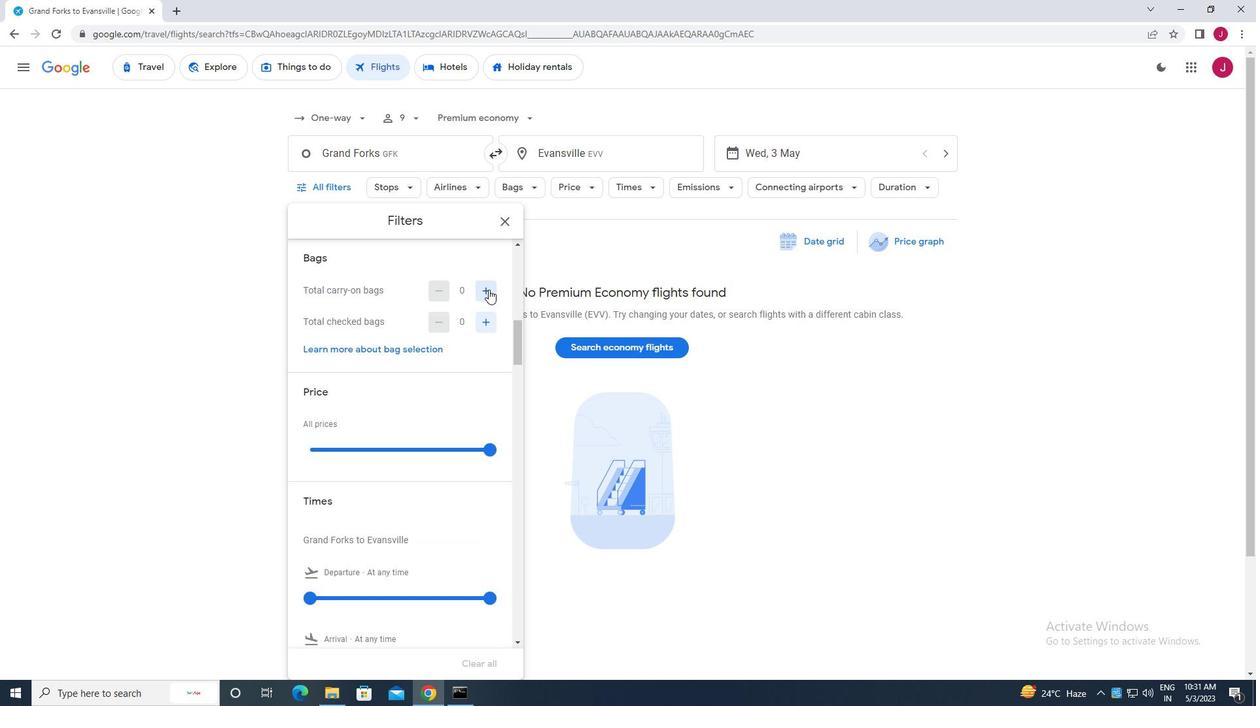 
Action: Mouse pressed left at (488, 289)
Screenshot: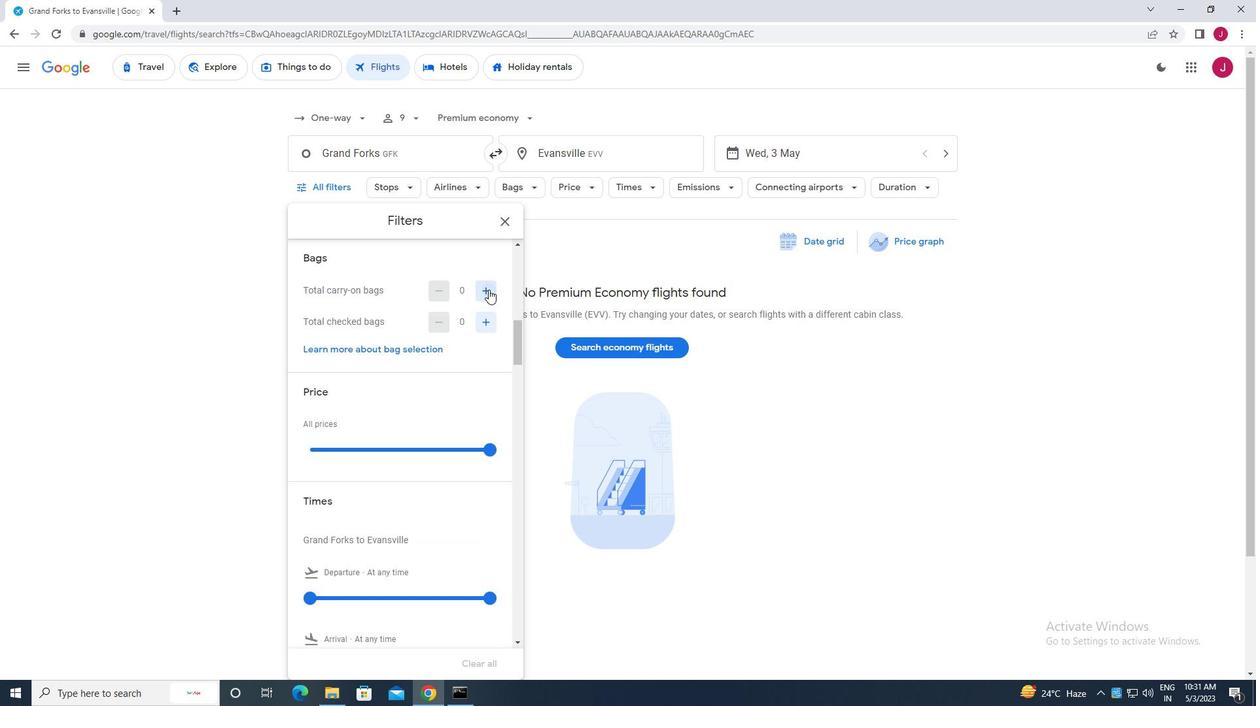 
Action: Mouse moved to (449, 291)
Screenshot: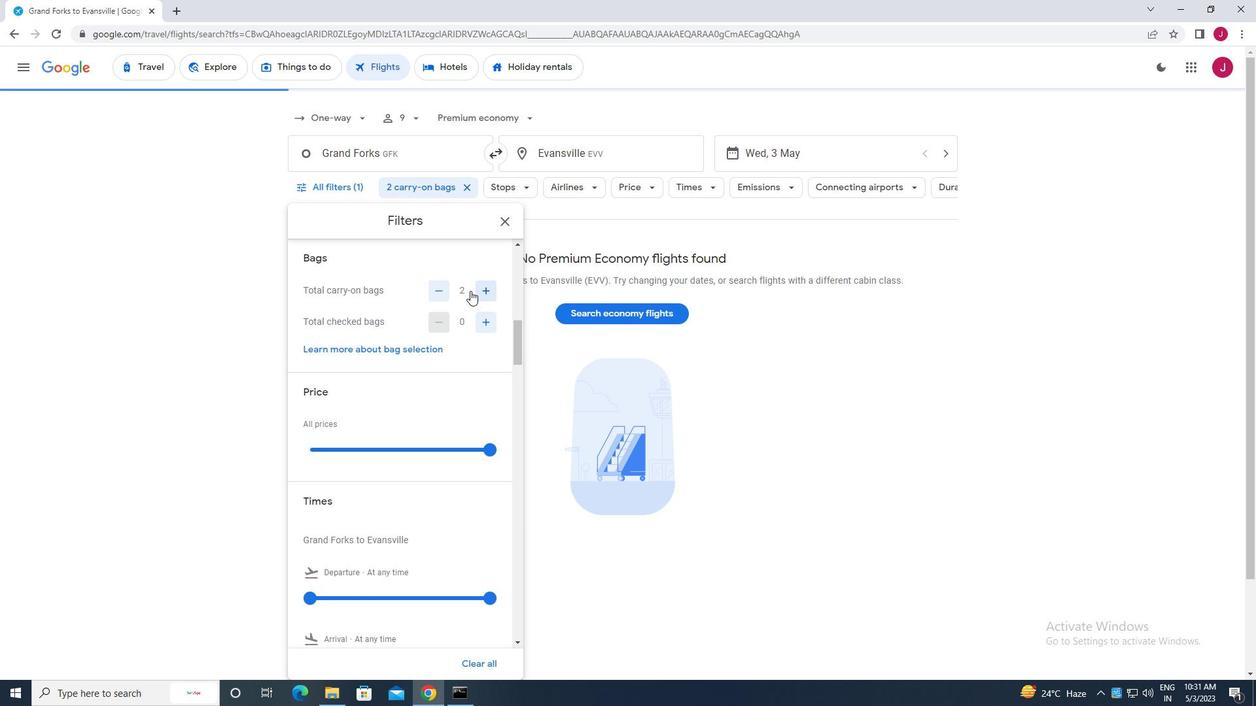 
Action: Mouse scrolled (449, 290) with delta (0, 0)
Screenshot: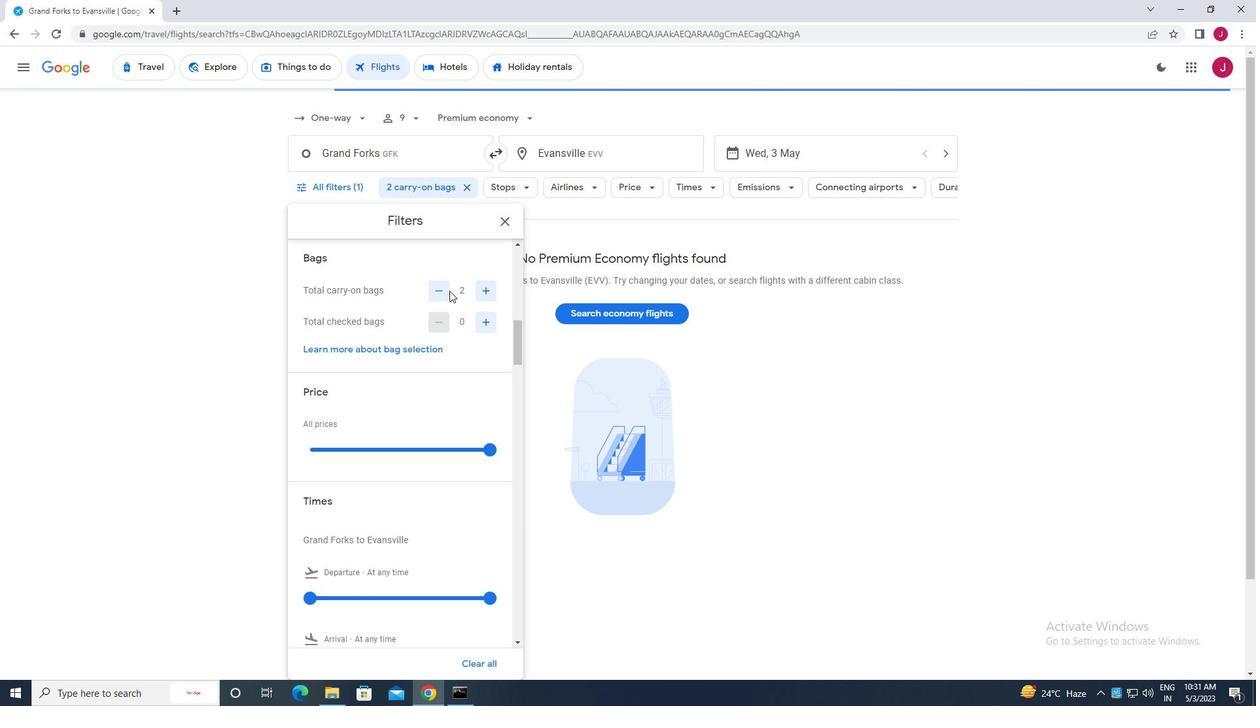 
Action: Mouse moved to (489, 383)
Screenshot: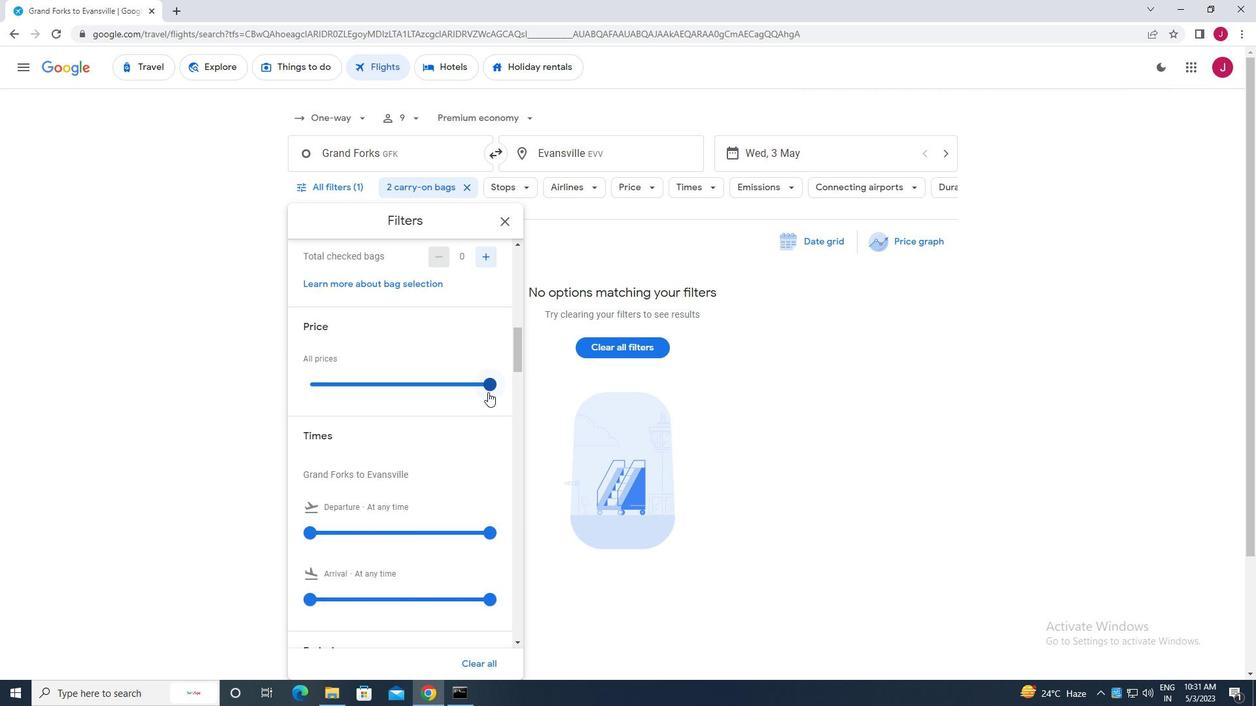 
Action: Mouse pressed left at (489, 383)
Screenshot: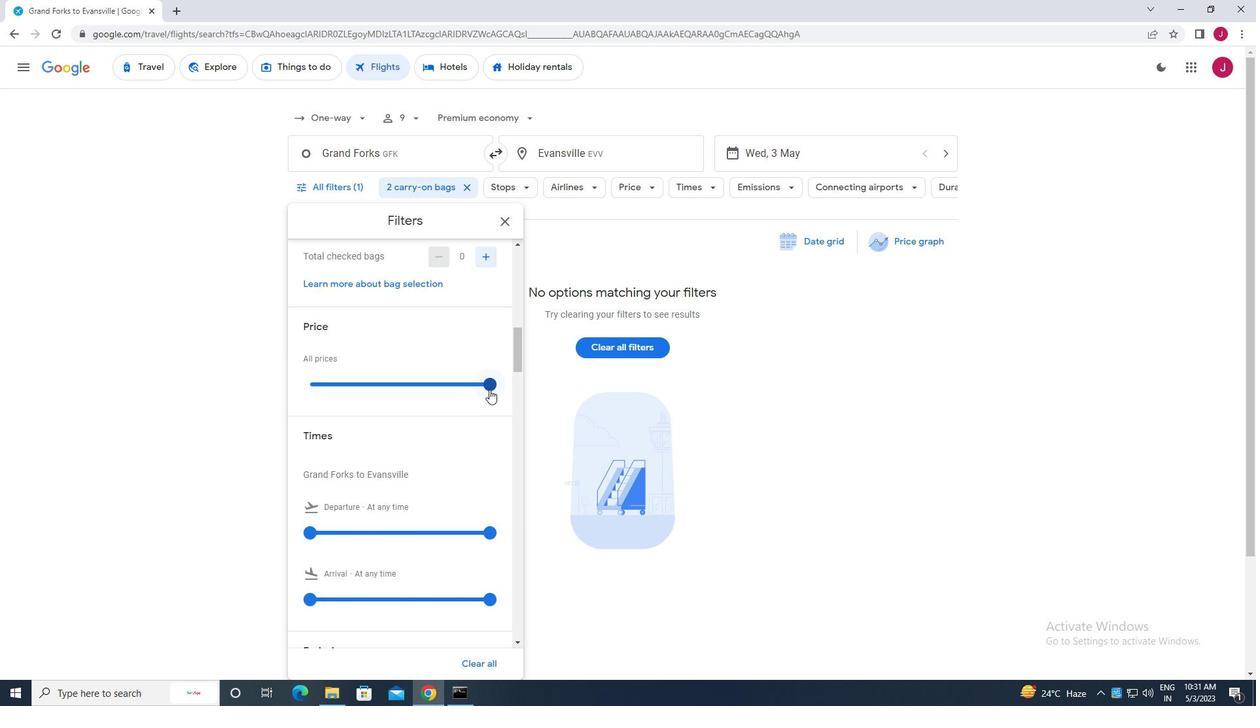 
Action: Mouse moved to (461, 334)
Screenshot: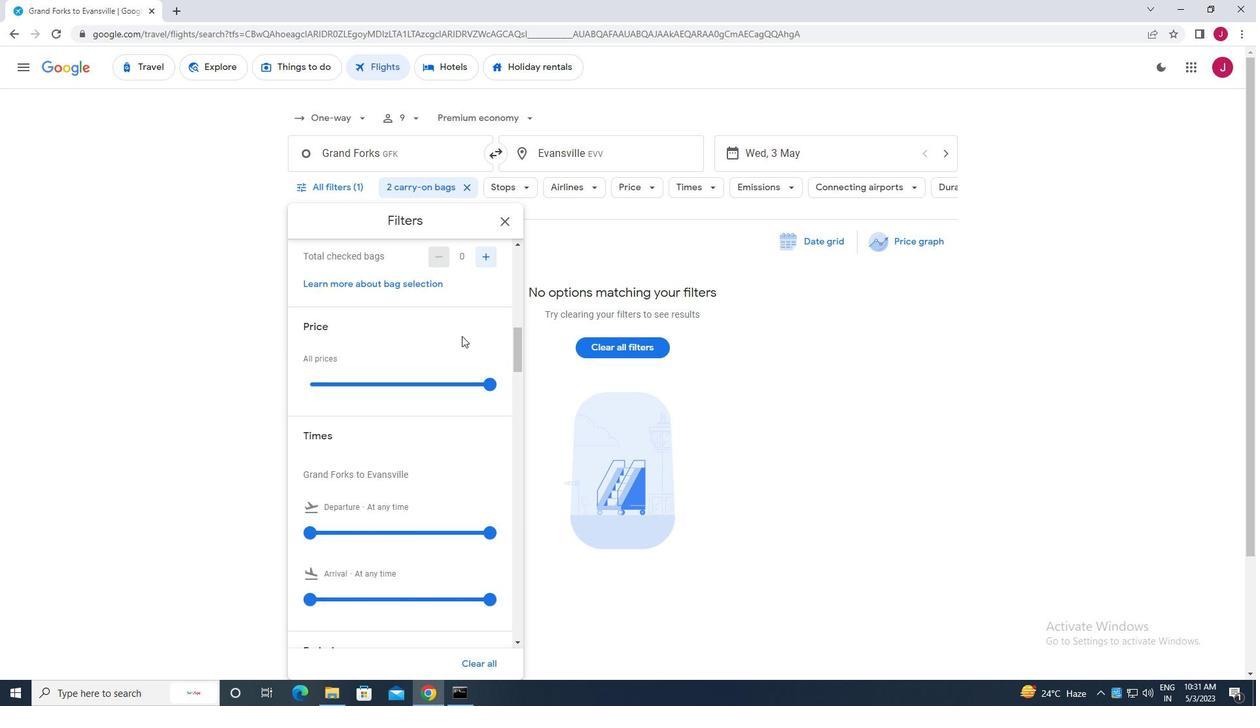 
Action: Mouse scrolled (461, 333) with delta (0, 0)
Screenshot: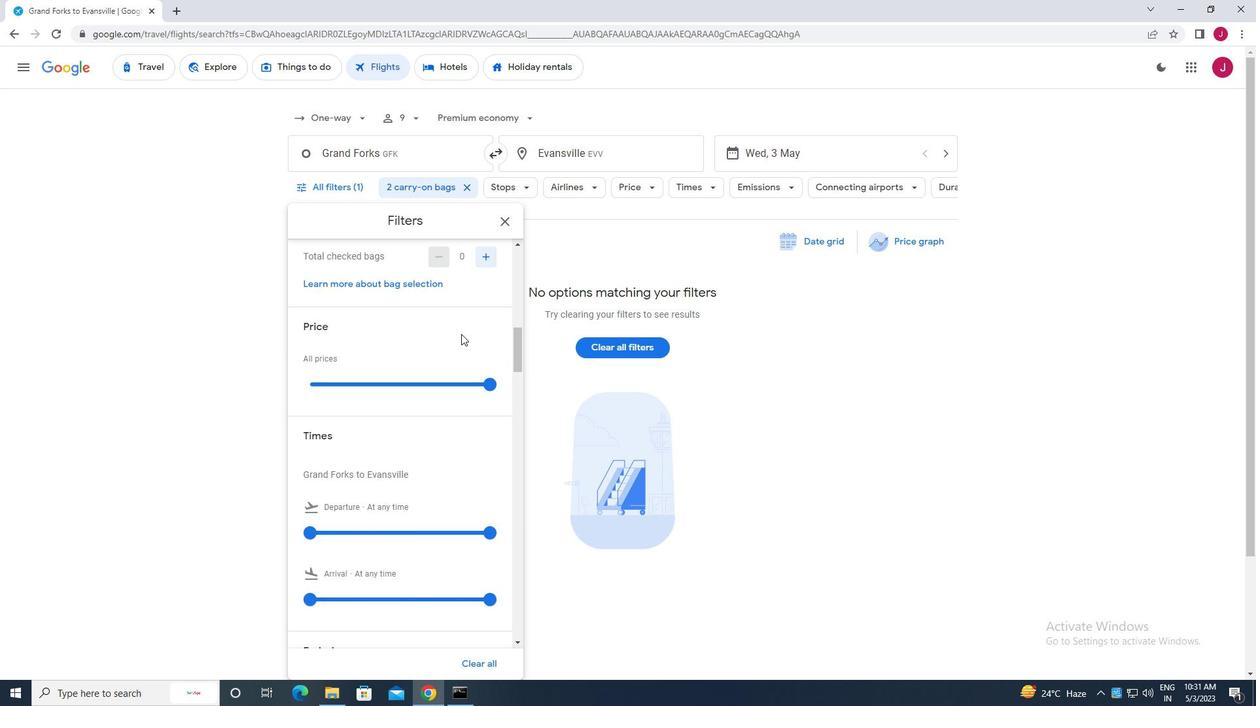 
Action: Mouse scrolled (461, 333) with delta (0, 0)
Screenshot: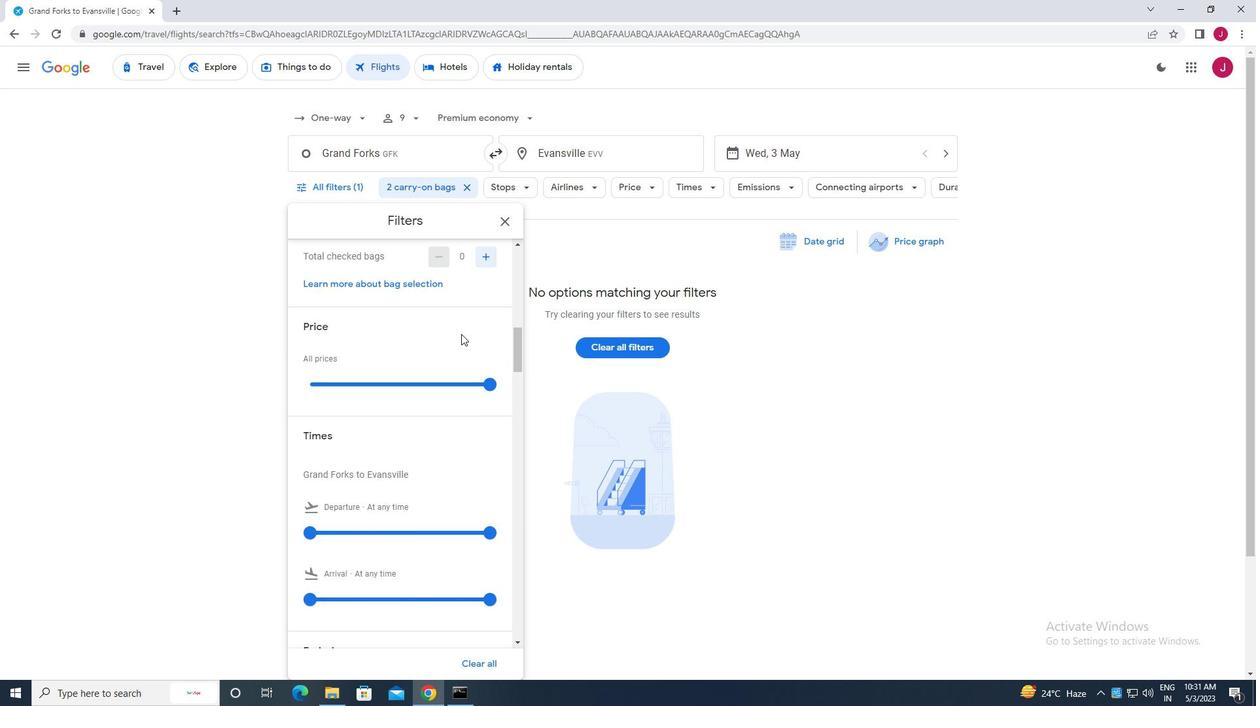 
Action: Mouse moved to (308, 403)
Screenshot: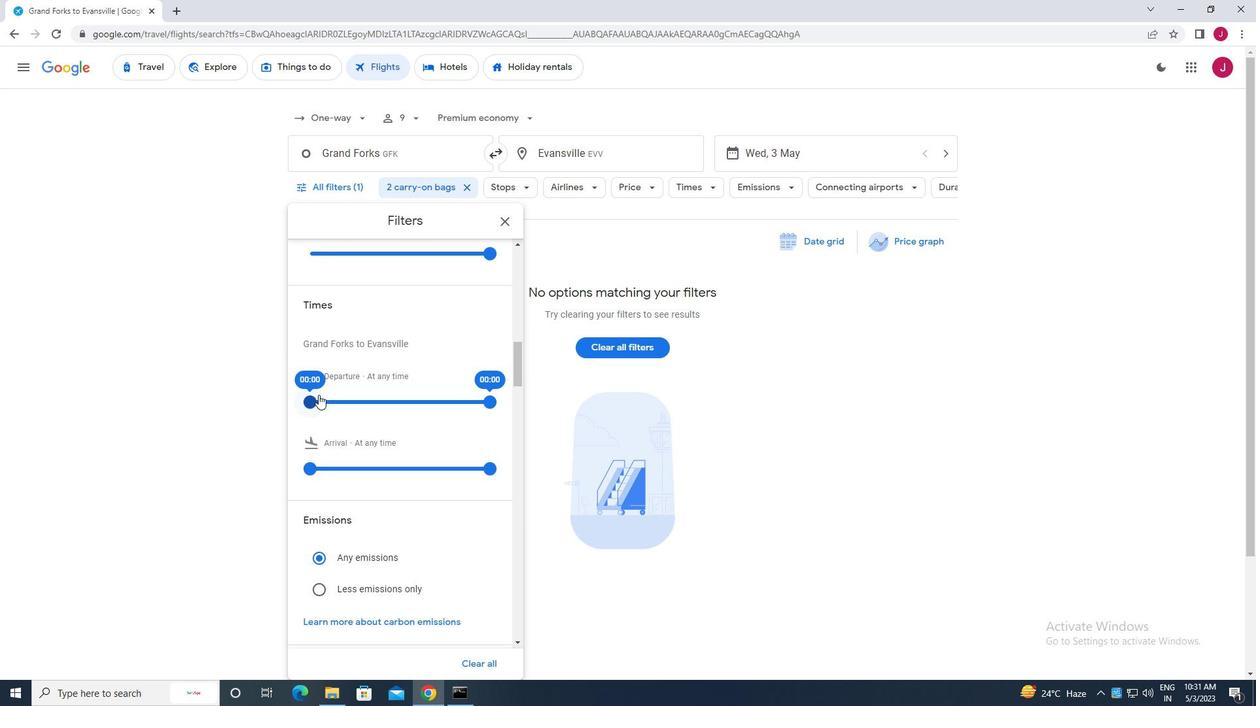 
Action: Mouse pressed left at (308, 403)
Screenshot: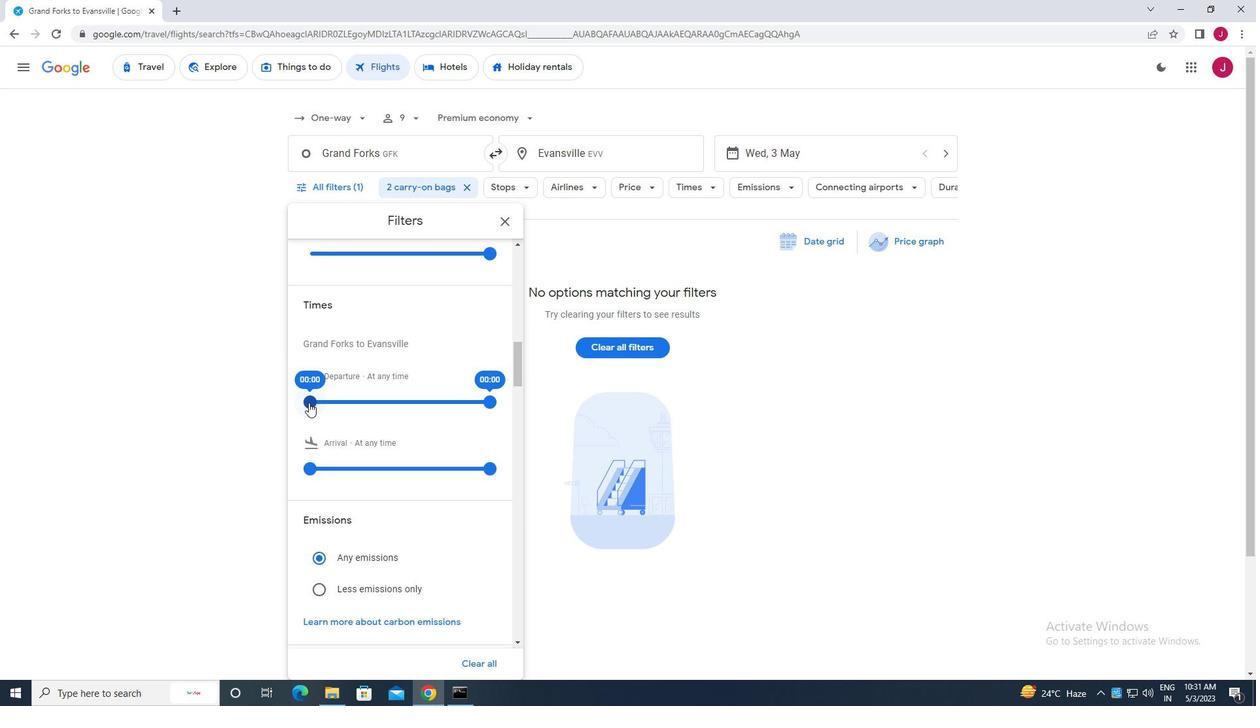 
Action: Mouse moved to (492, 403)
Screenshot: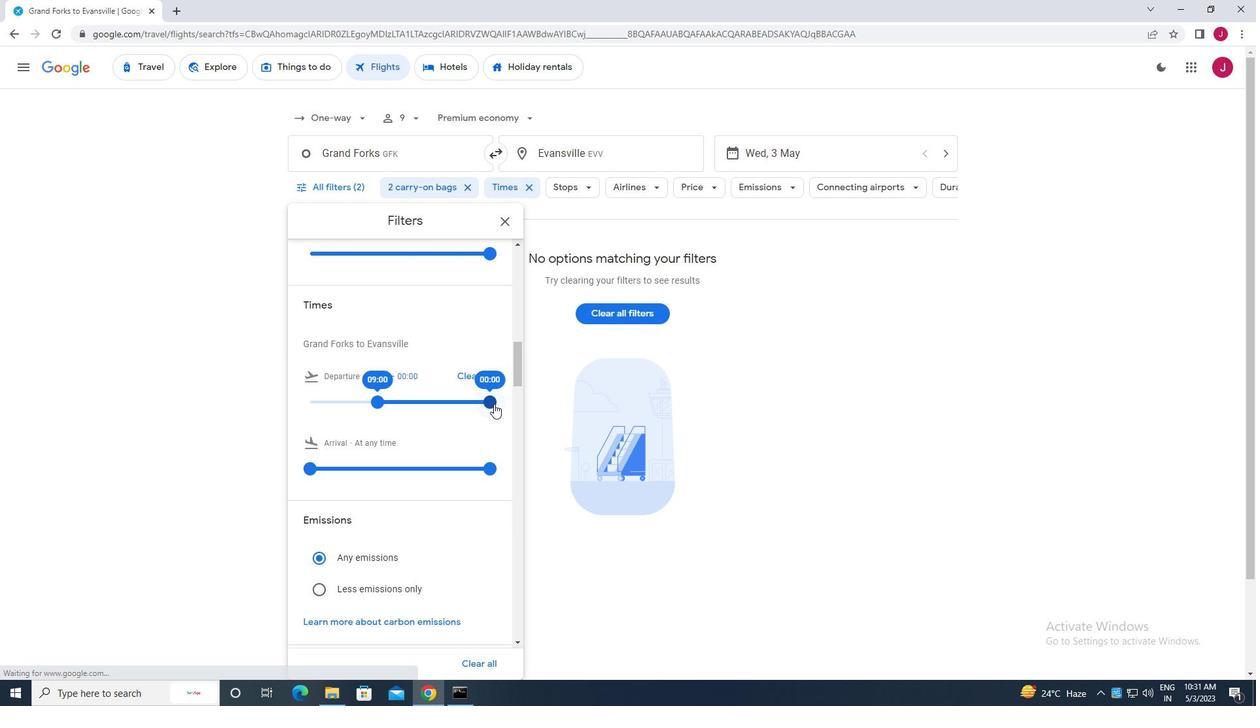 
Action: Mouse pressed left at (492, 403)
Screenshot: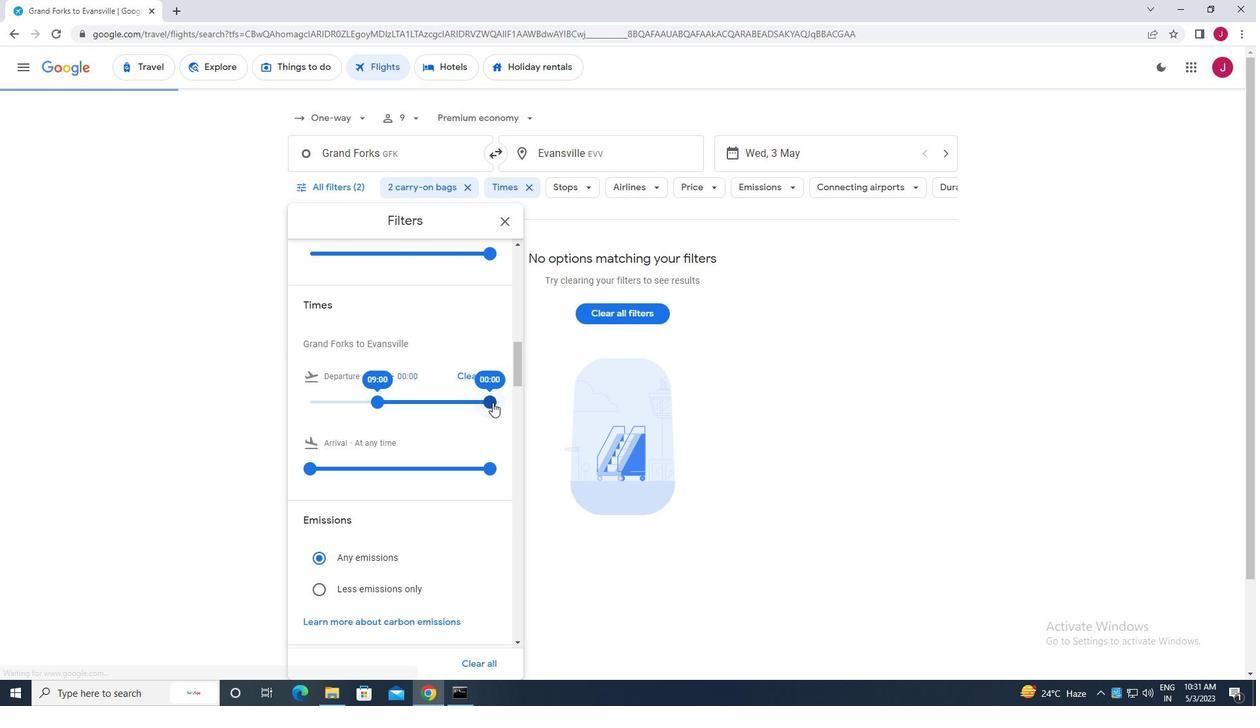 
Action: Mouse moved to (508, 222)
Screenshot: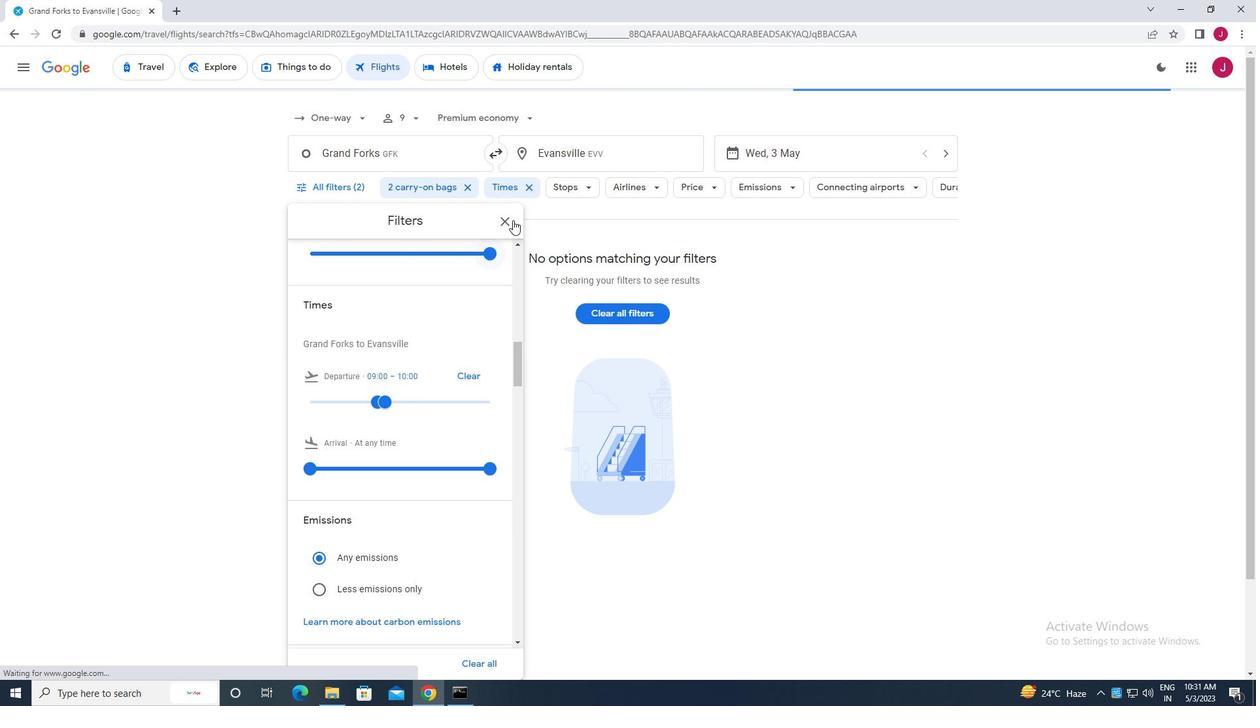 
Action: Mouse pressed left at (508, 222)
Screenshot: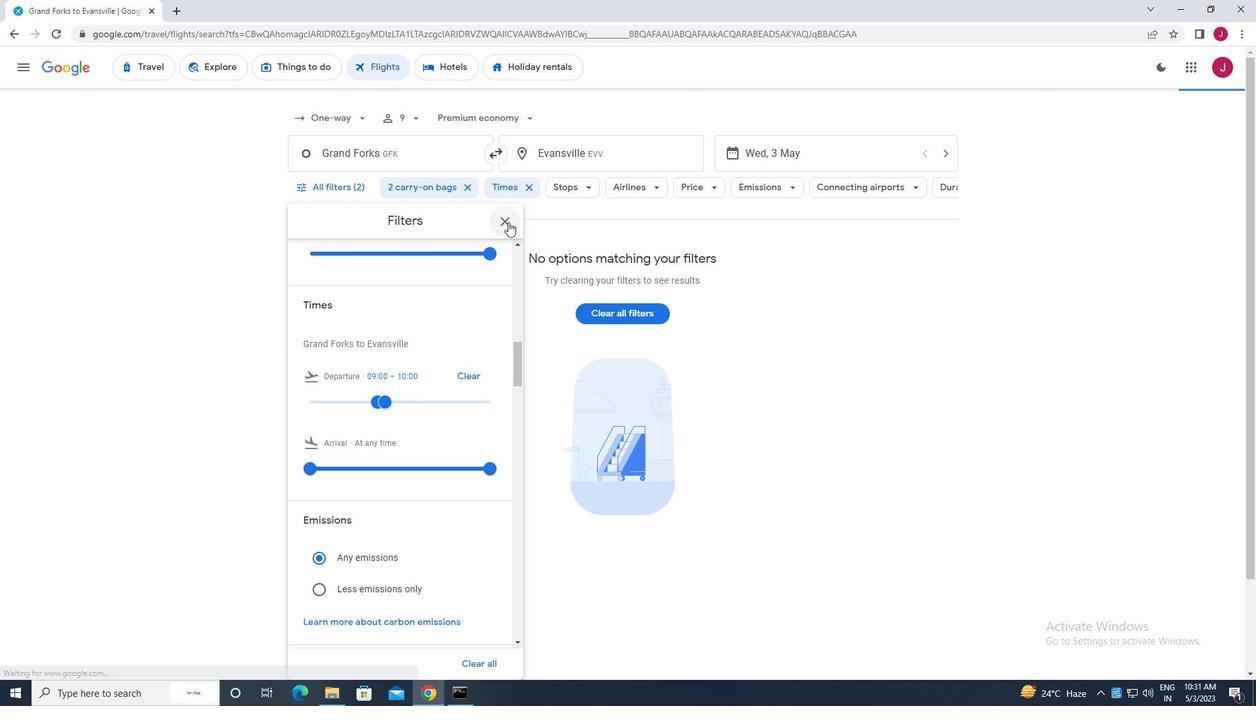 
